 Task: Look for space in Cartago, Costa Rica from 4th June, 2023 to 15th June, 2023 for 2 adults in price range Rs.10000 to Rs.15000. Place can be entire place with 1  bedroom having 1 bed and 1 bathroom. Property type can be house, flat, guest house, hotel. Booking option can be shelf check-in. Required host language is English.
Action: Mouse moved to (525, 77)
Screenshot: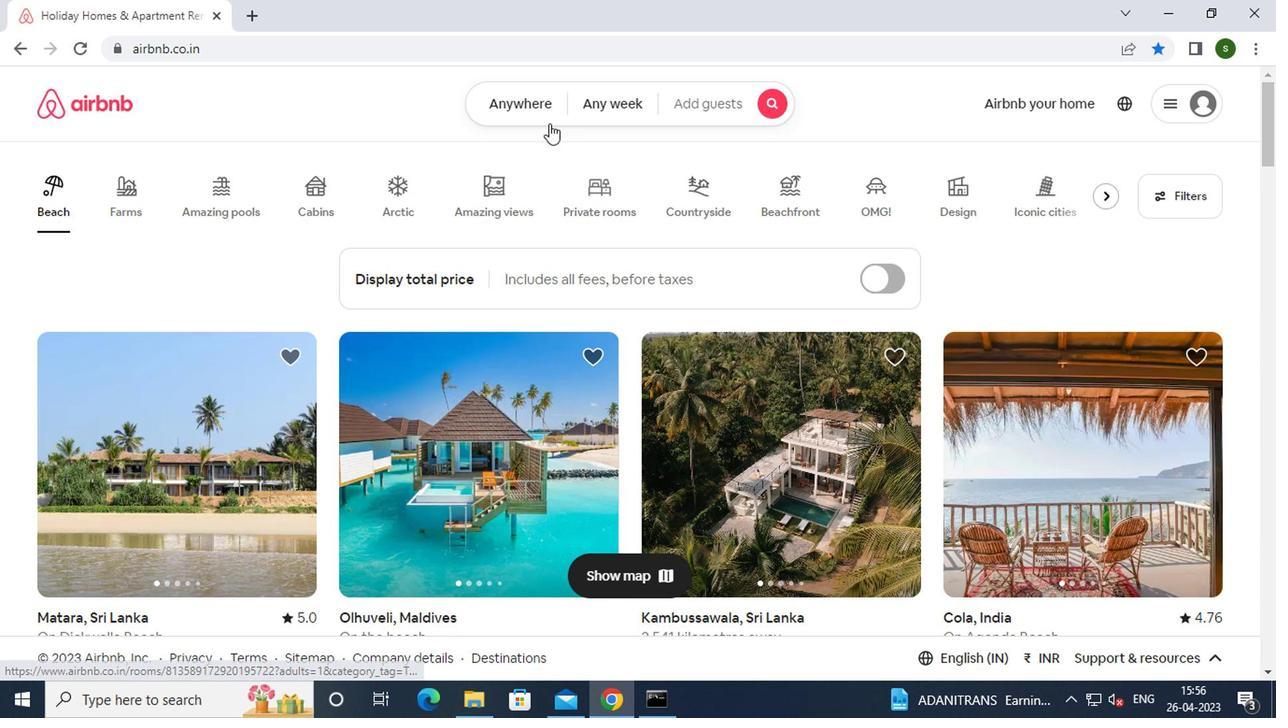 
Action: Mouse pressed left at (525, 77)
Screenshot: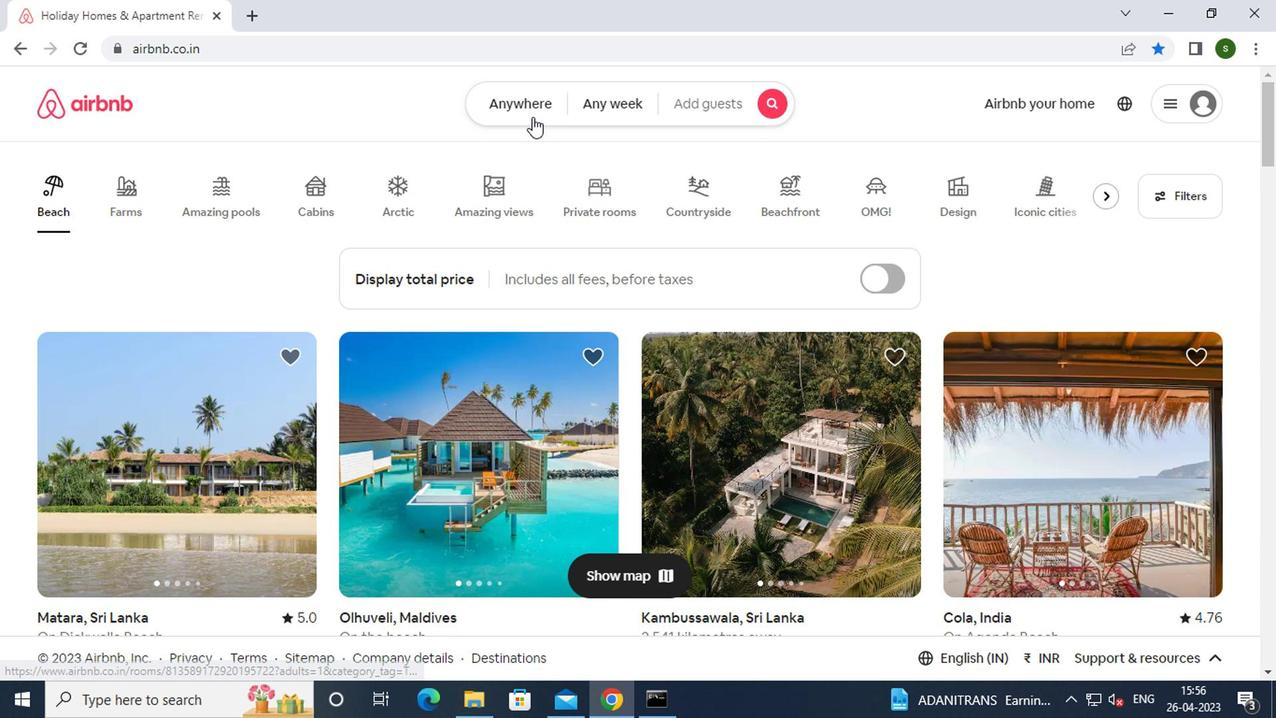 
Action: Mouse moved to (418, 140)
Screenshot: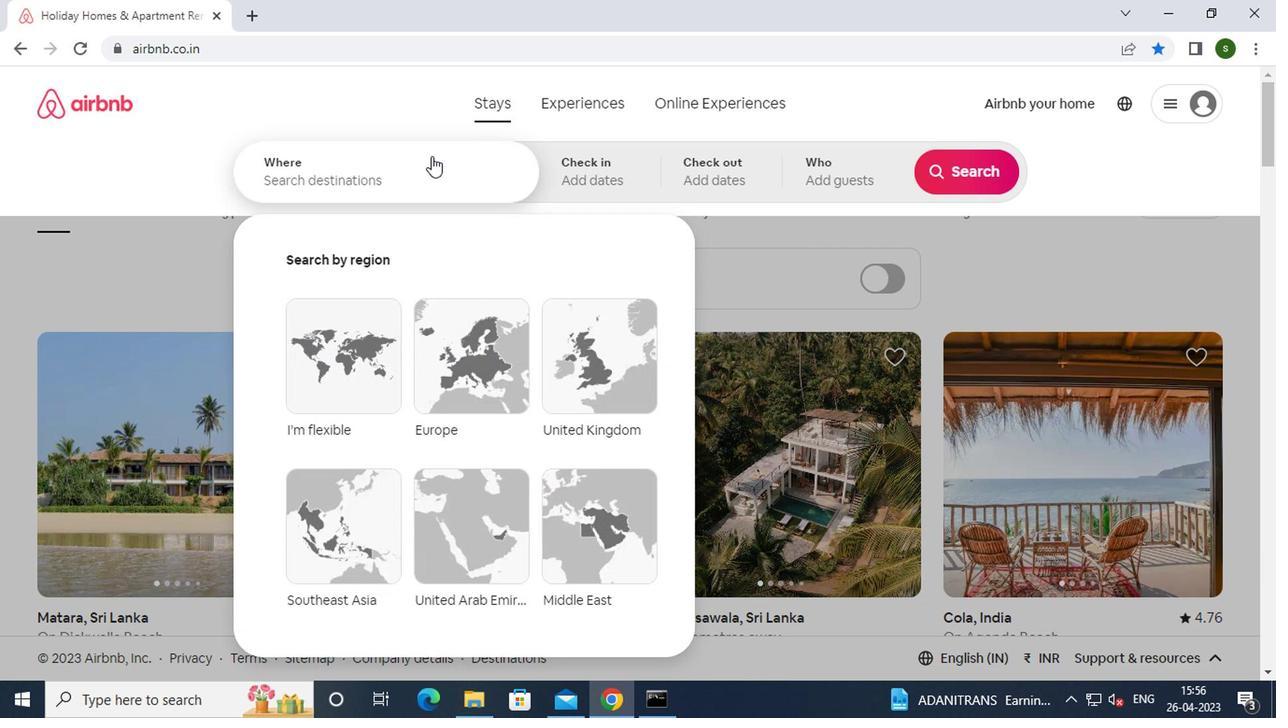 
Action: Mouse pressed left at (418, 140)
Screenshot: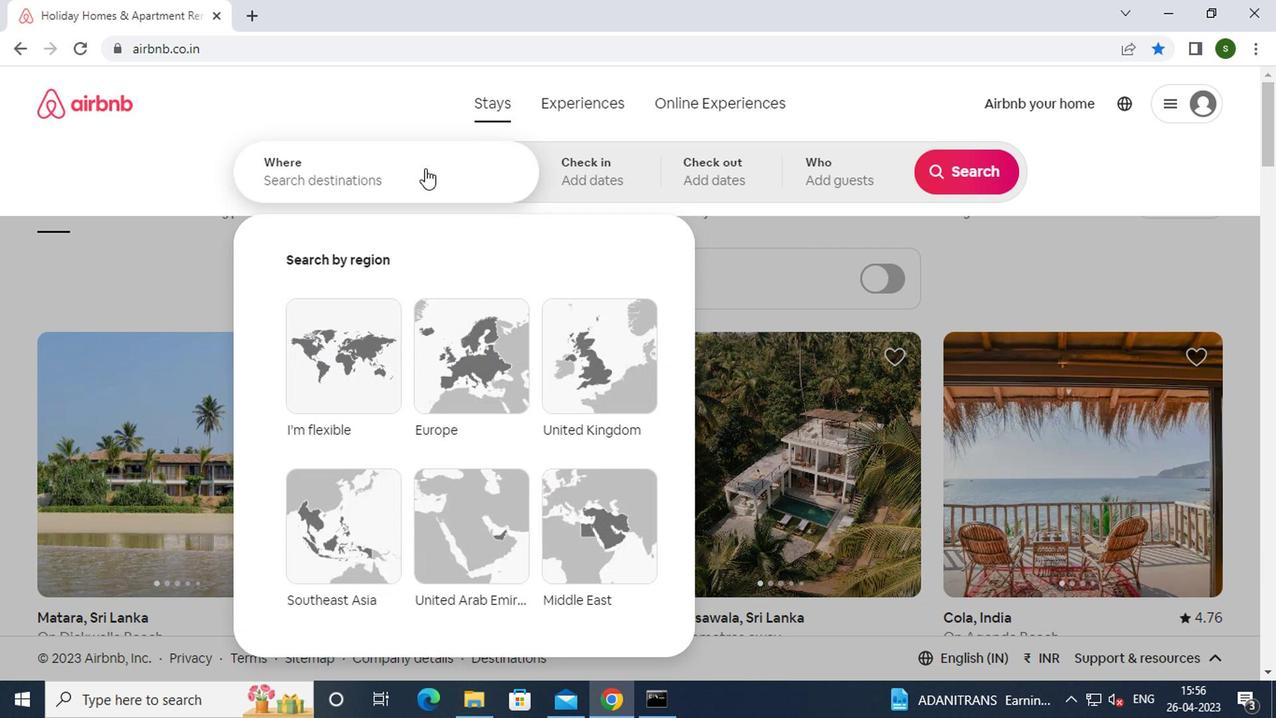 
Action: Key pressed c<Key.caps_lock>artago,<Key.space><Key.caps_lock>
Screenshot: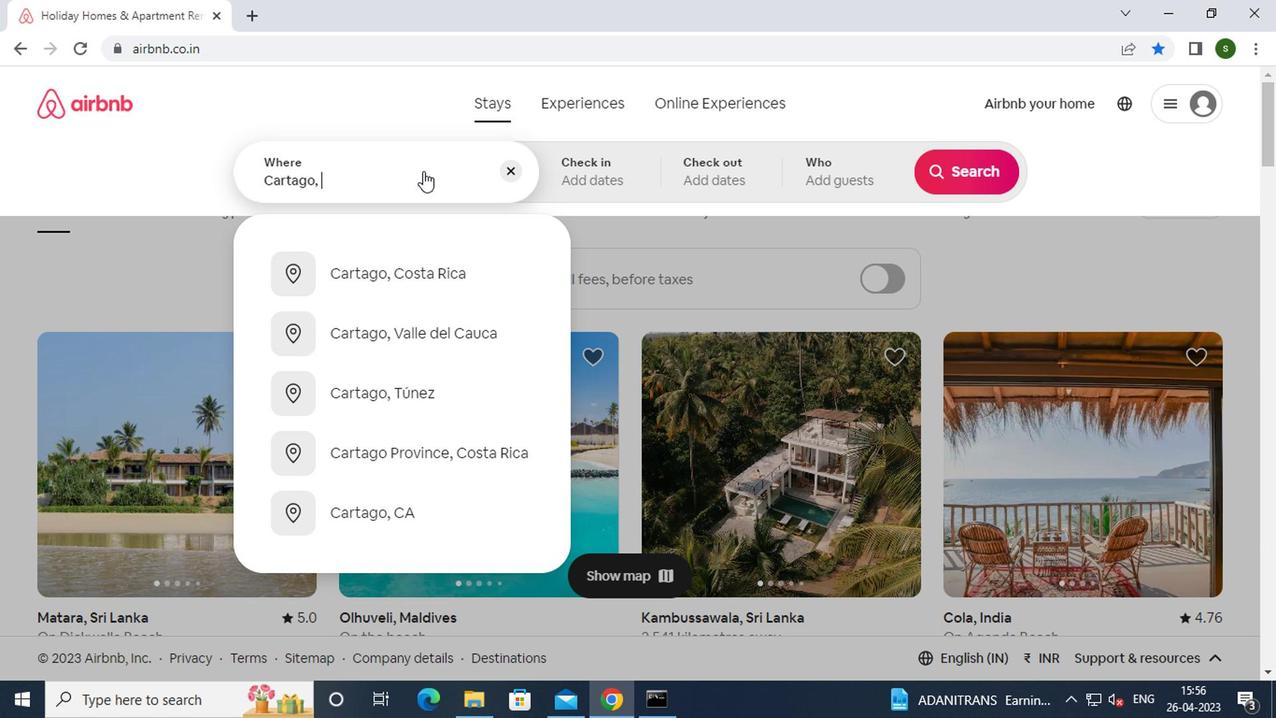 
Action: Mouse moved to (418, 248)
Screenshot: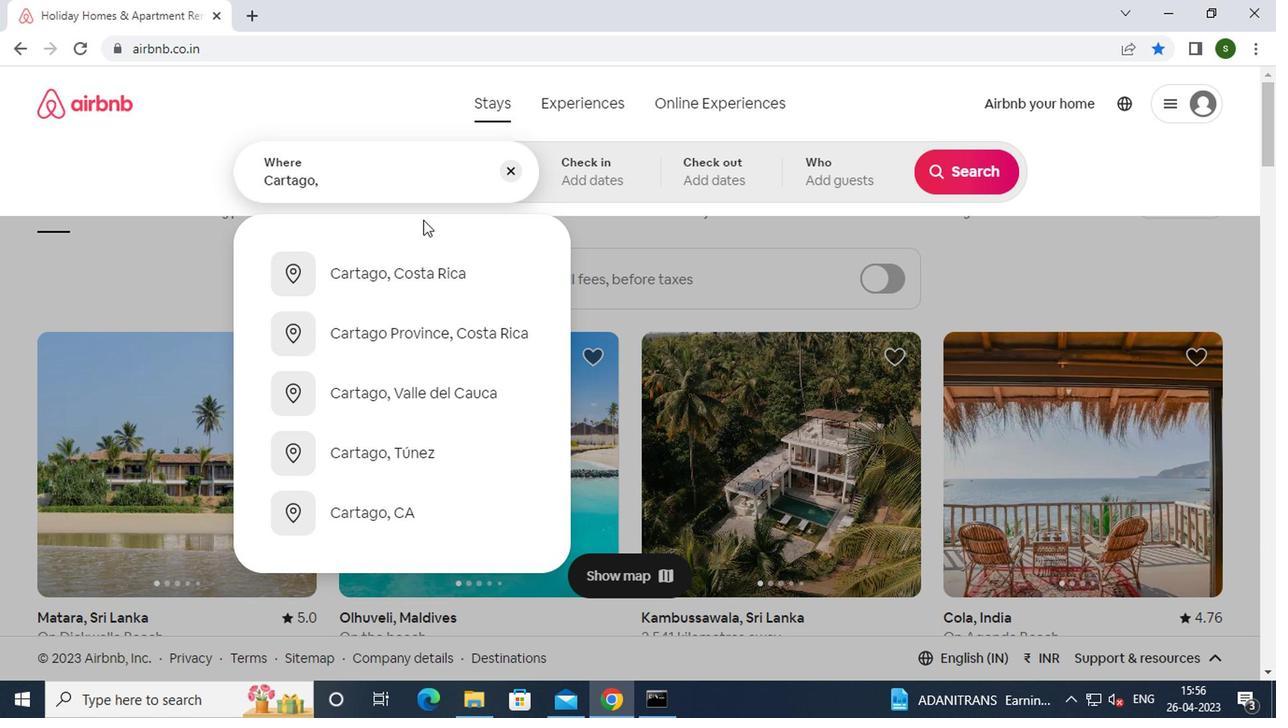 
Action: Mouse pressed left at (418, 248)
Screenshot: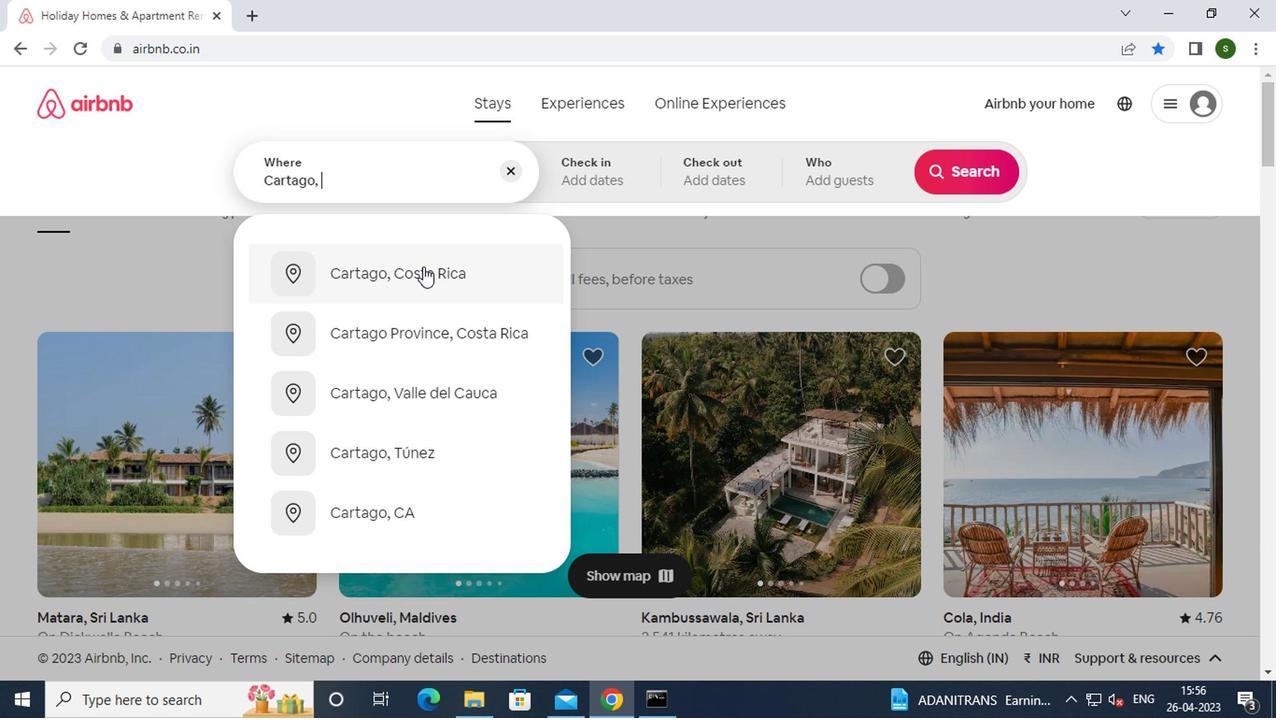 
Action: Mouse moved to (947, 306)
Screenshot: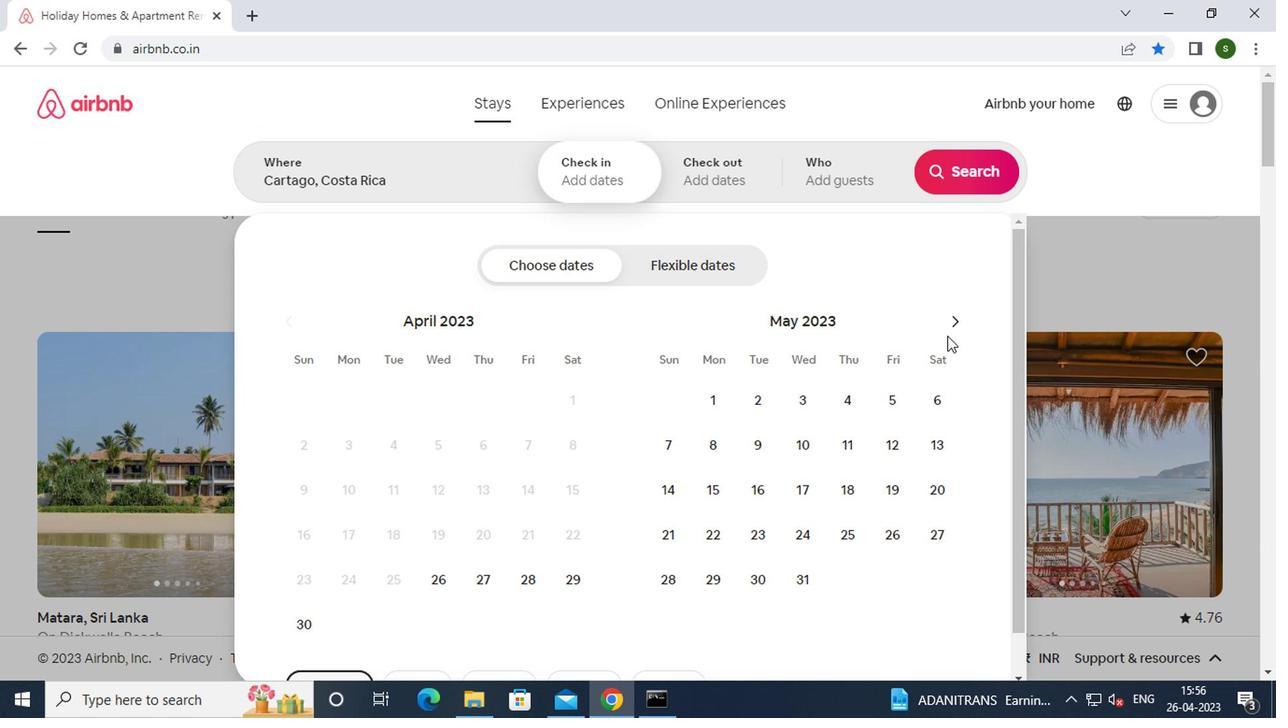 
Action: Mouse pressed left at (947, 306)
Screenshot: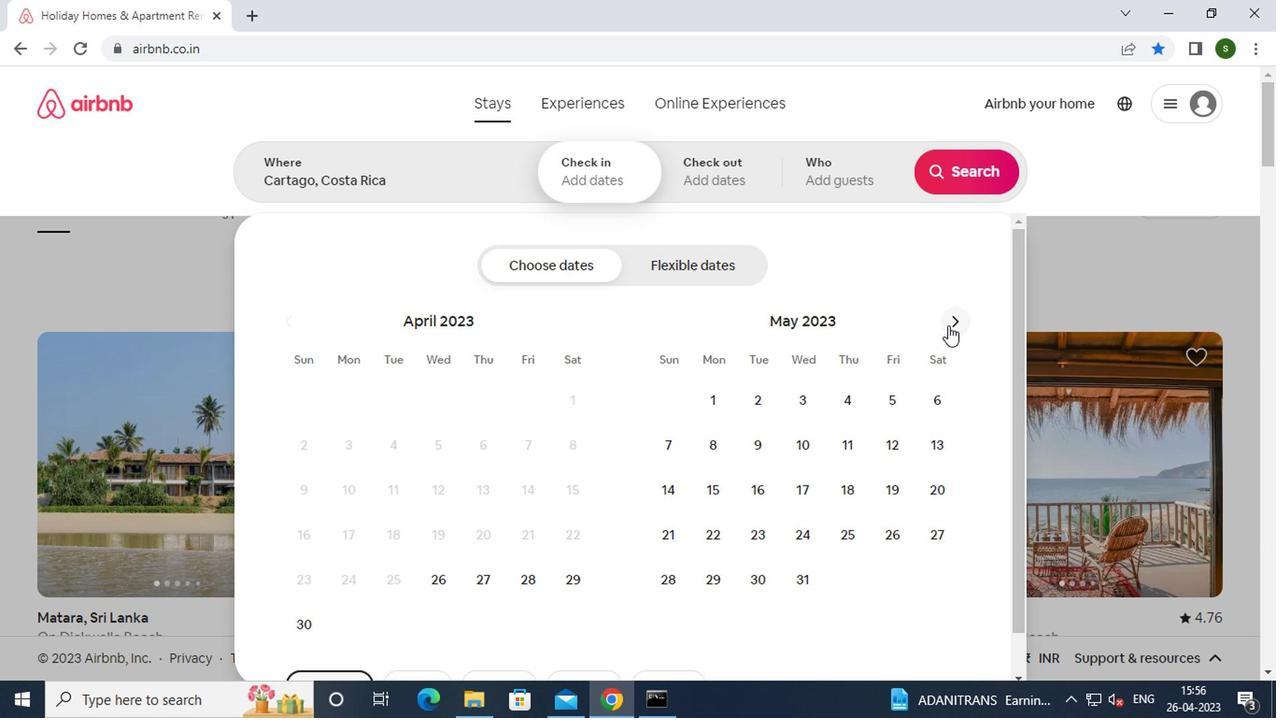 
Action: Mouse moved to (663, 435)
Screenshot: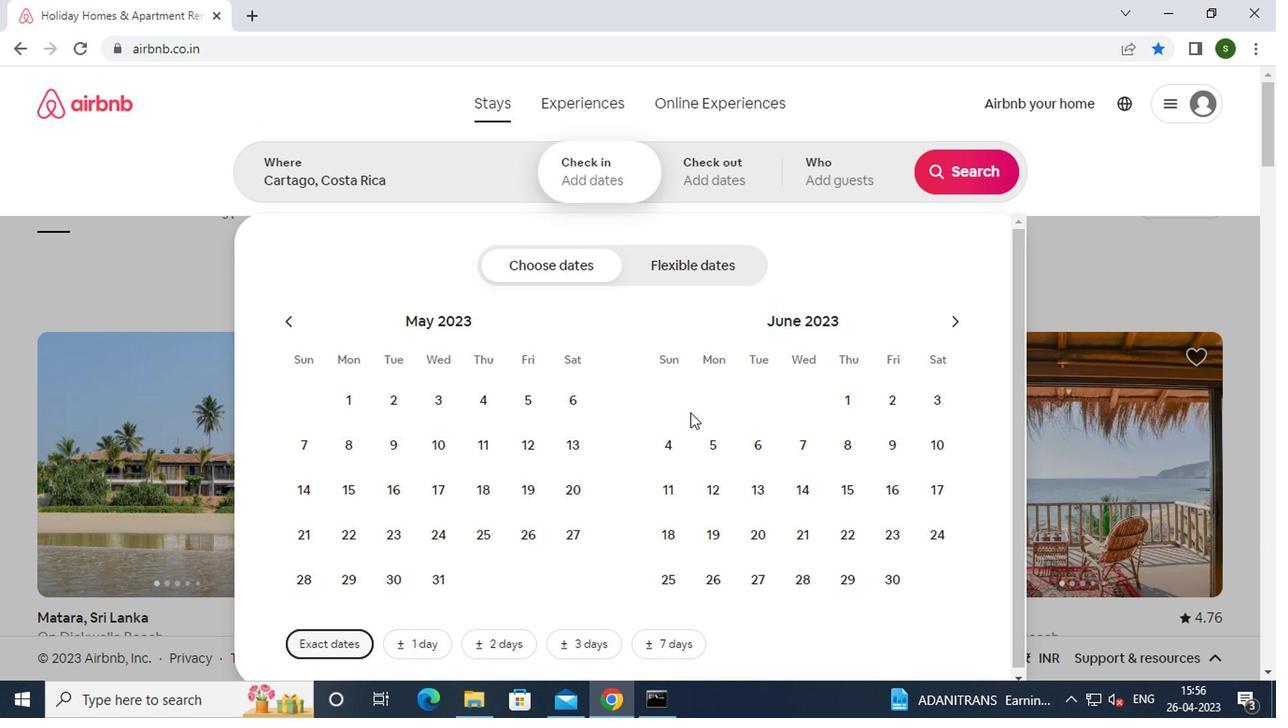 
Action: Mouse pressed left at (663, 435)
Screenshot: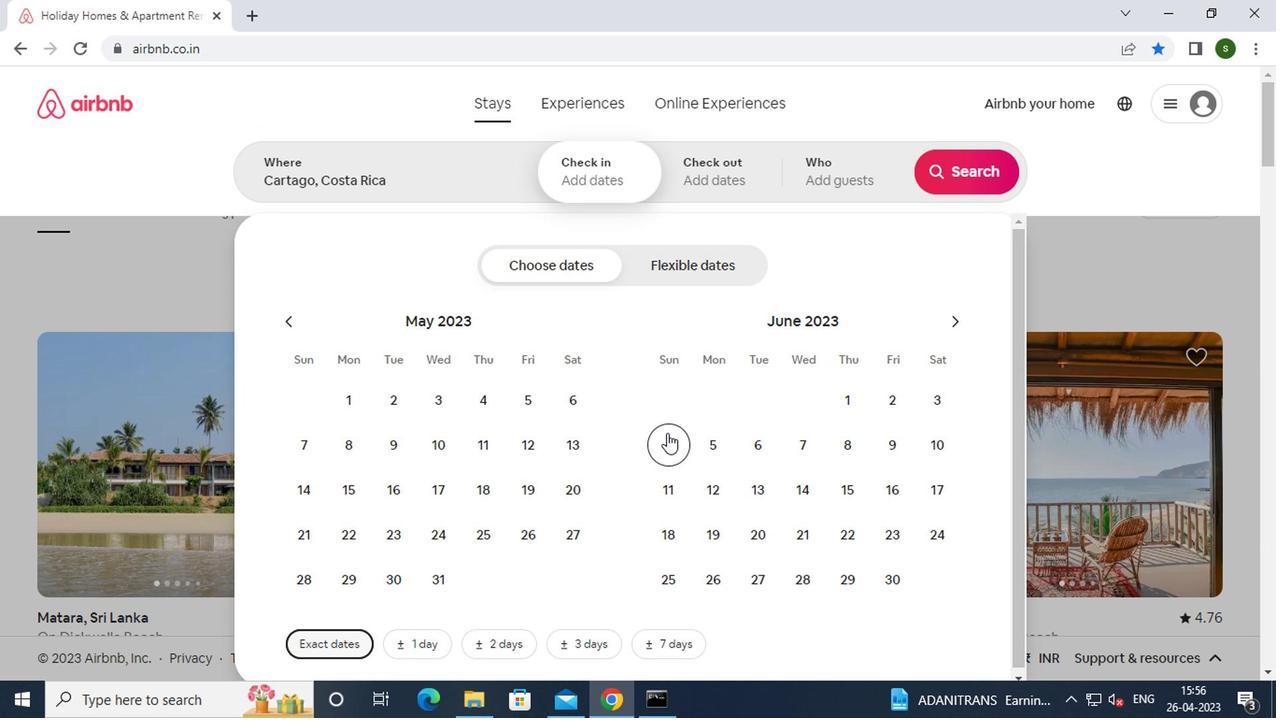 
Action: Mouse moved to (847, 491)
Screenshot: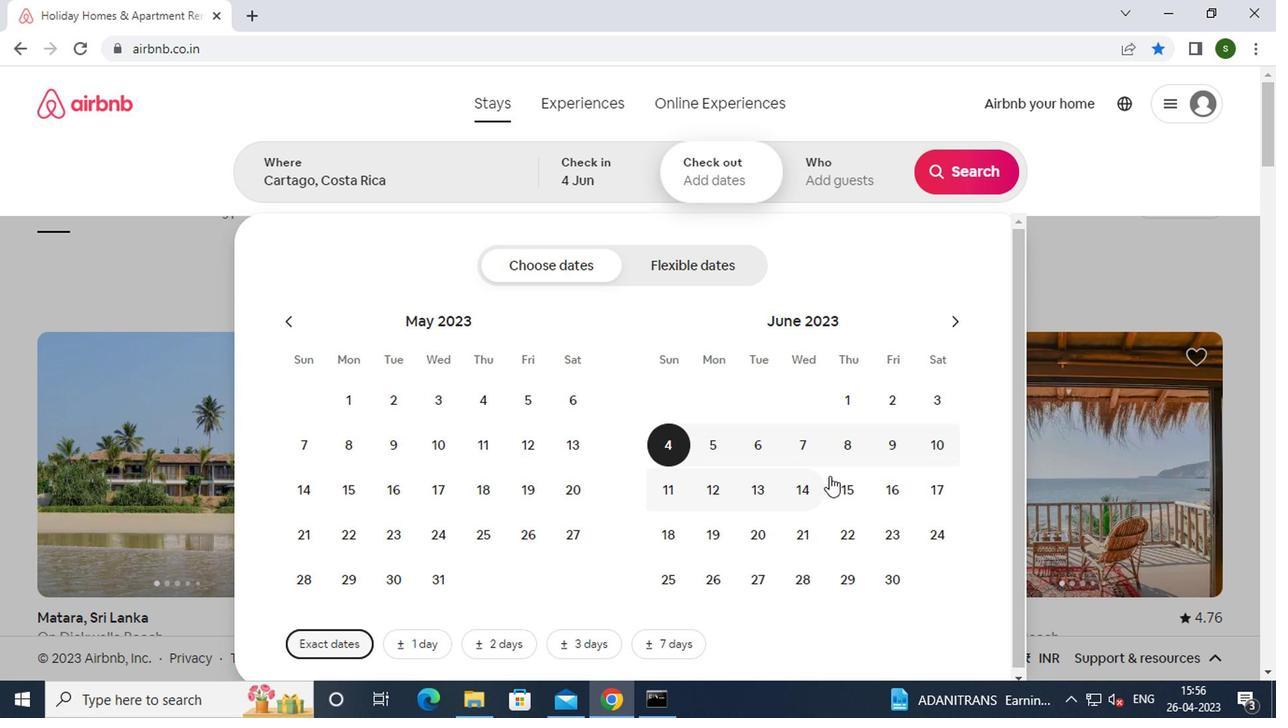 
Action: Mouse pressed left at (847, 491)
Screenshot: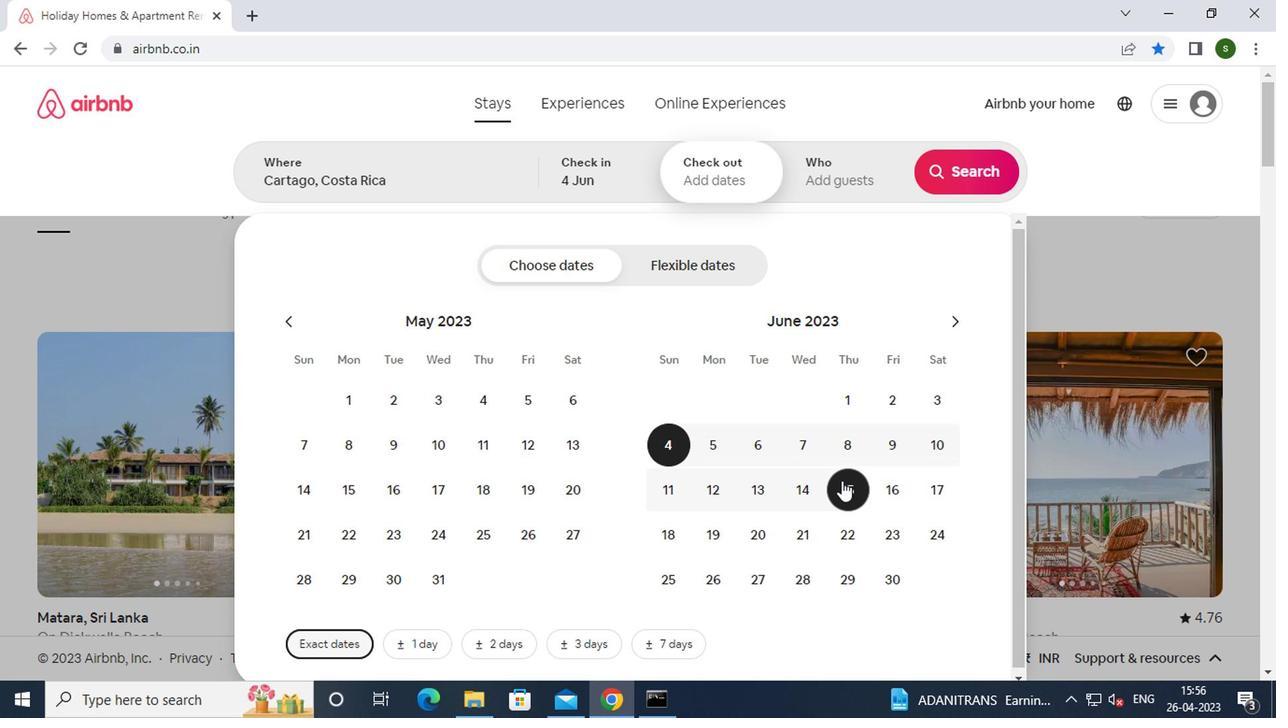
Action: Mouse moved to (849, 146)
Screenshot: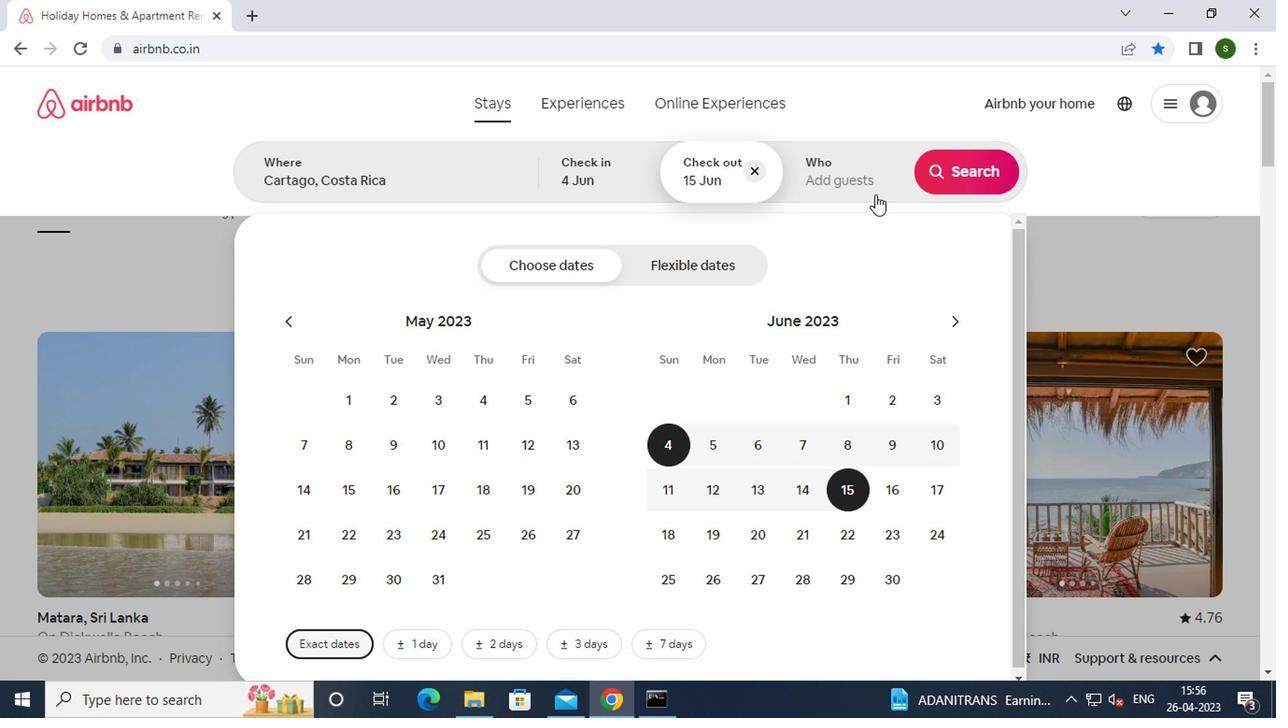 
Action: Mouse pressed left at (849, 146)
Screenshot: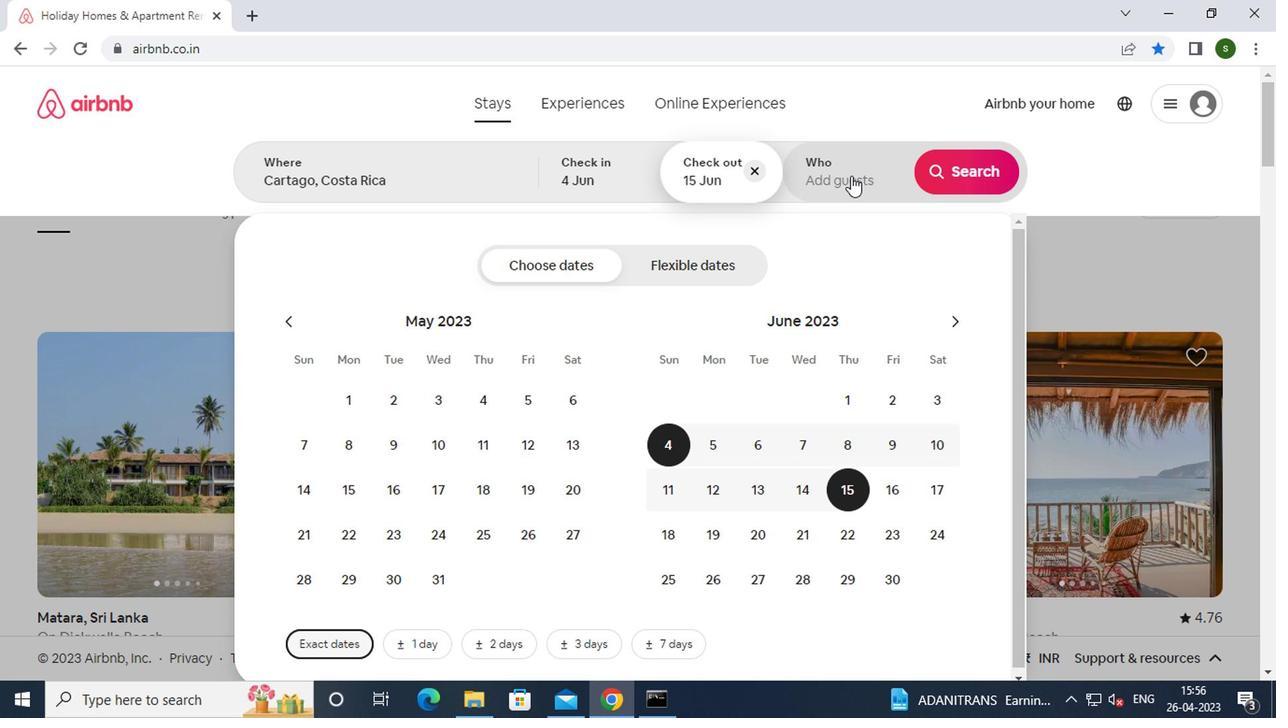
Action: Mouse moved to (967, 255)
Screenshot: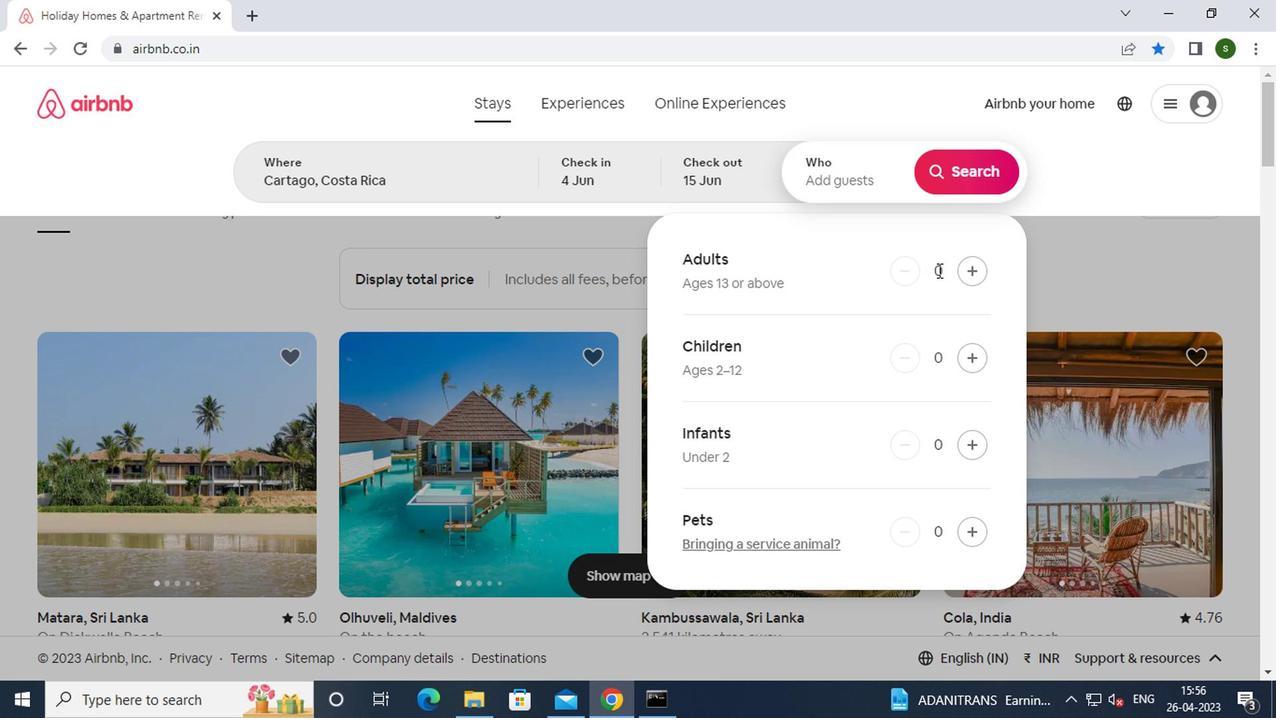 
Action: Mouse pressed left at (967, 255)
Screenshot: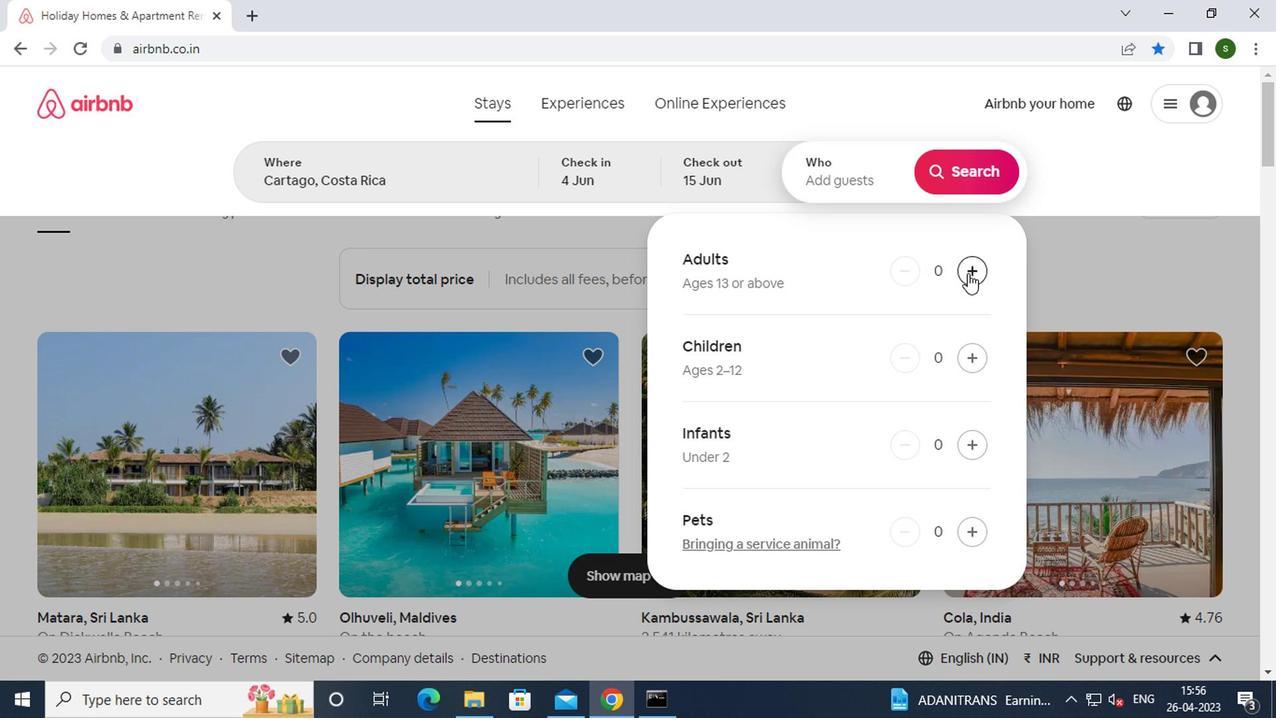 
Action: Mouse pressed left at (967, 255)
Screenshot: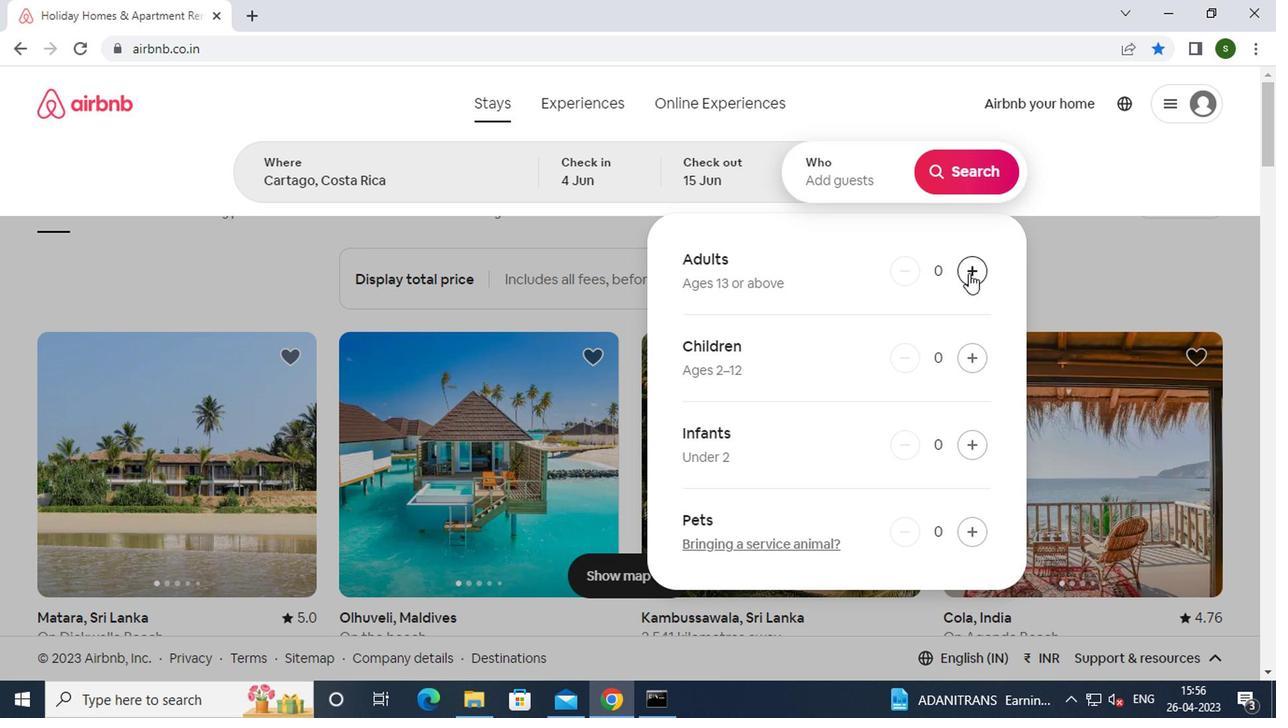 
Action: Mouse moved to (970, 145)
Screenshot: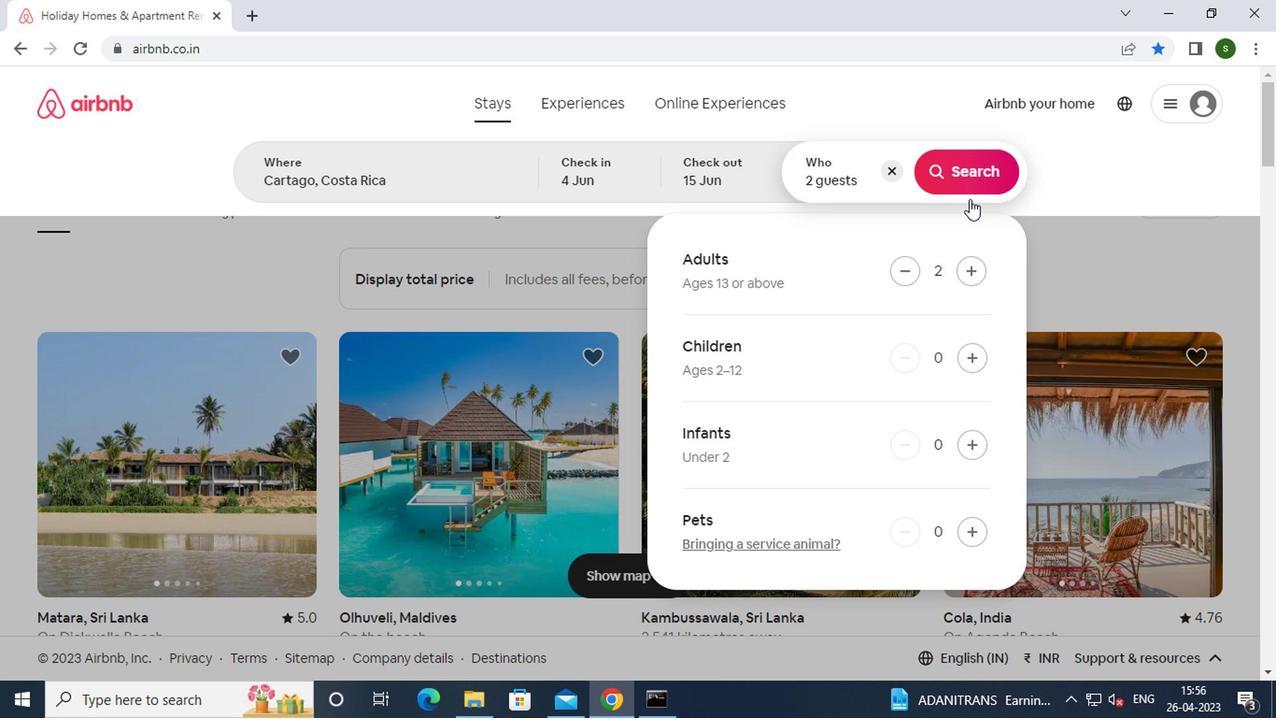 
Action: Mouse pressed left at (970, 145)
Screenshot: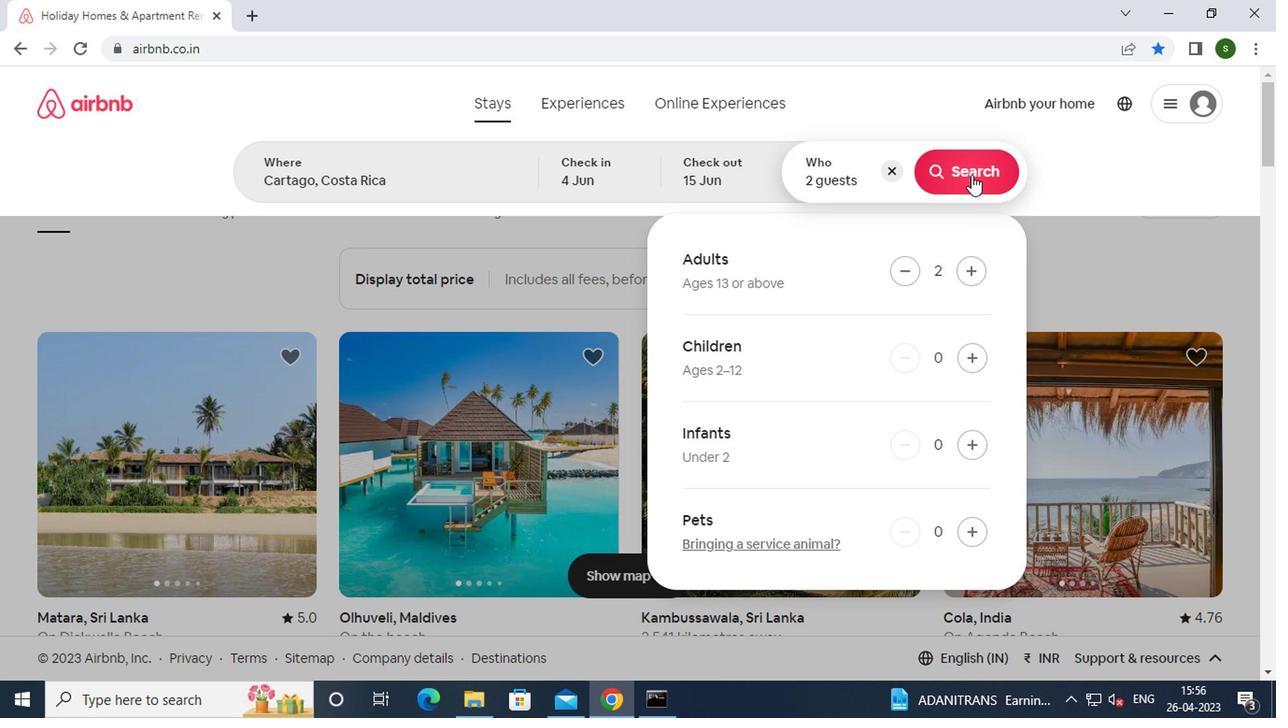 
Action: Mouse moved to (1205, 154)
Screenshot: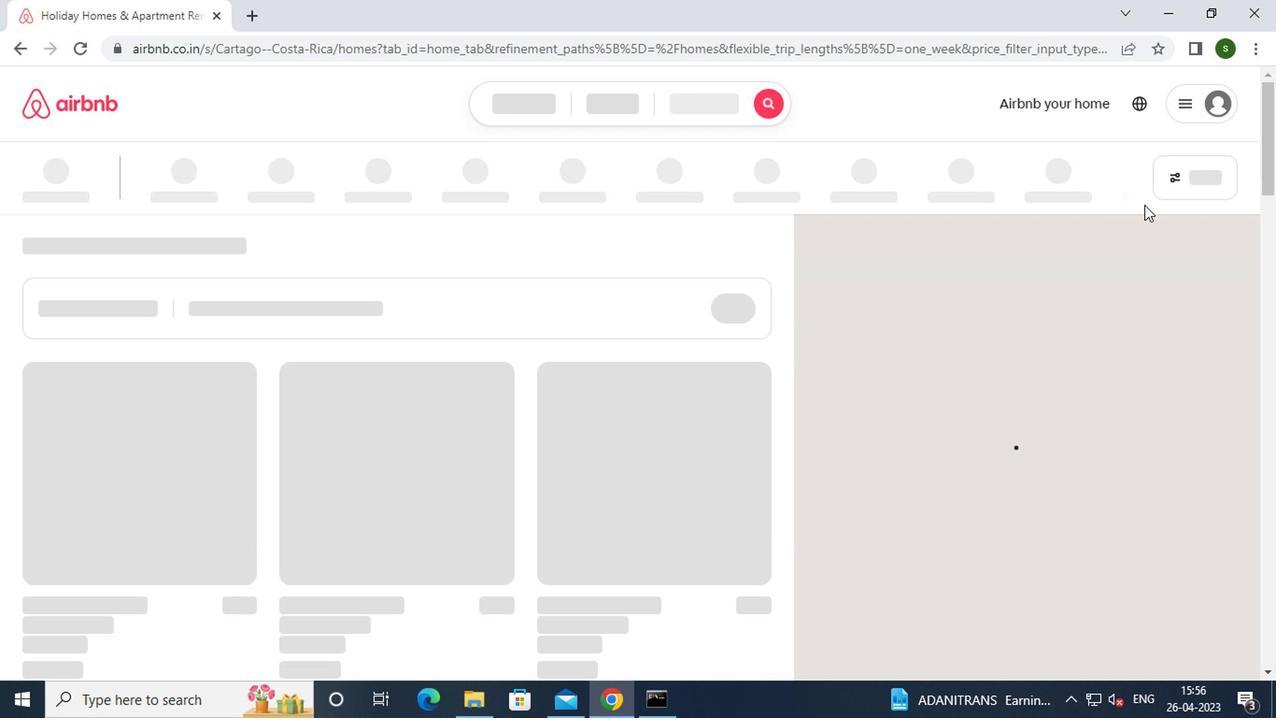 
Action: Mouse pressed left at (1205, 154)
Screenshot: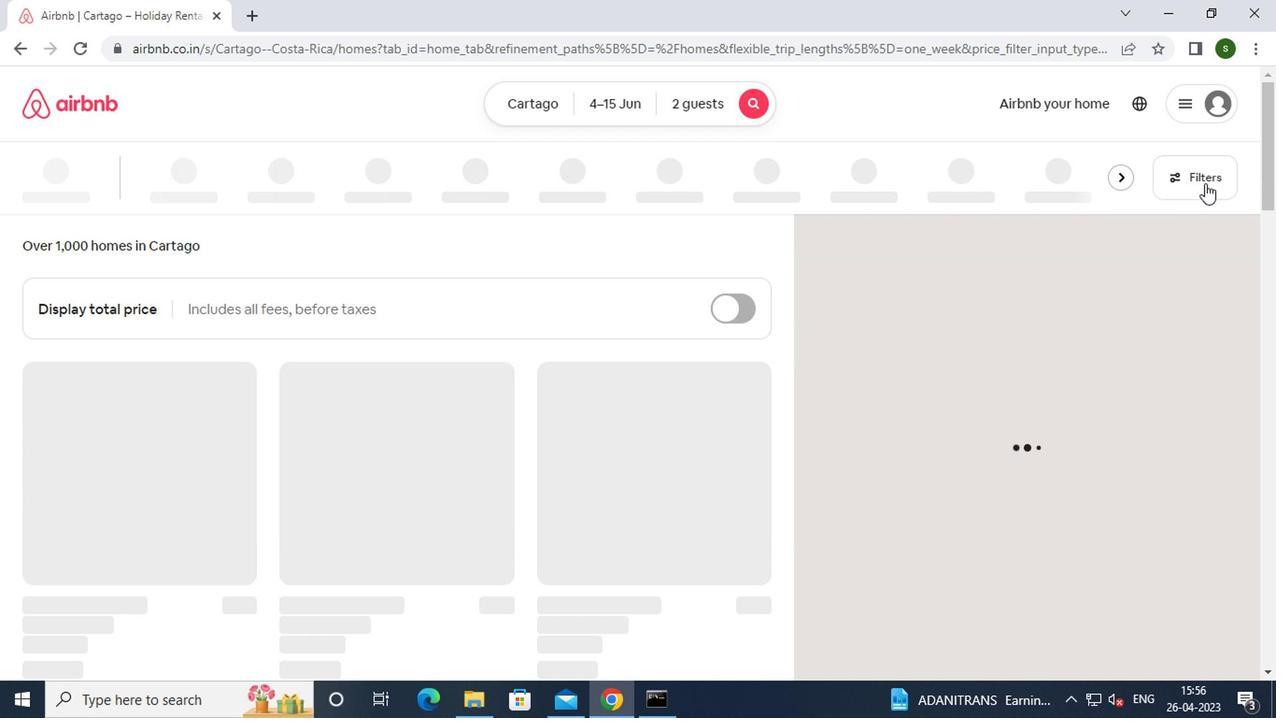 
Action: Mouse moved to (458, 418)
Screenshot: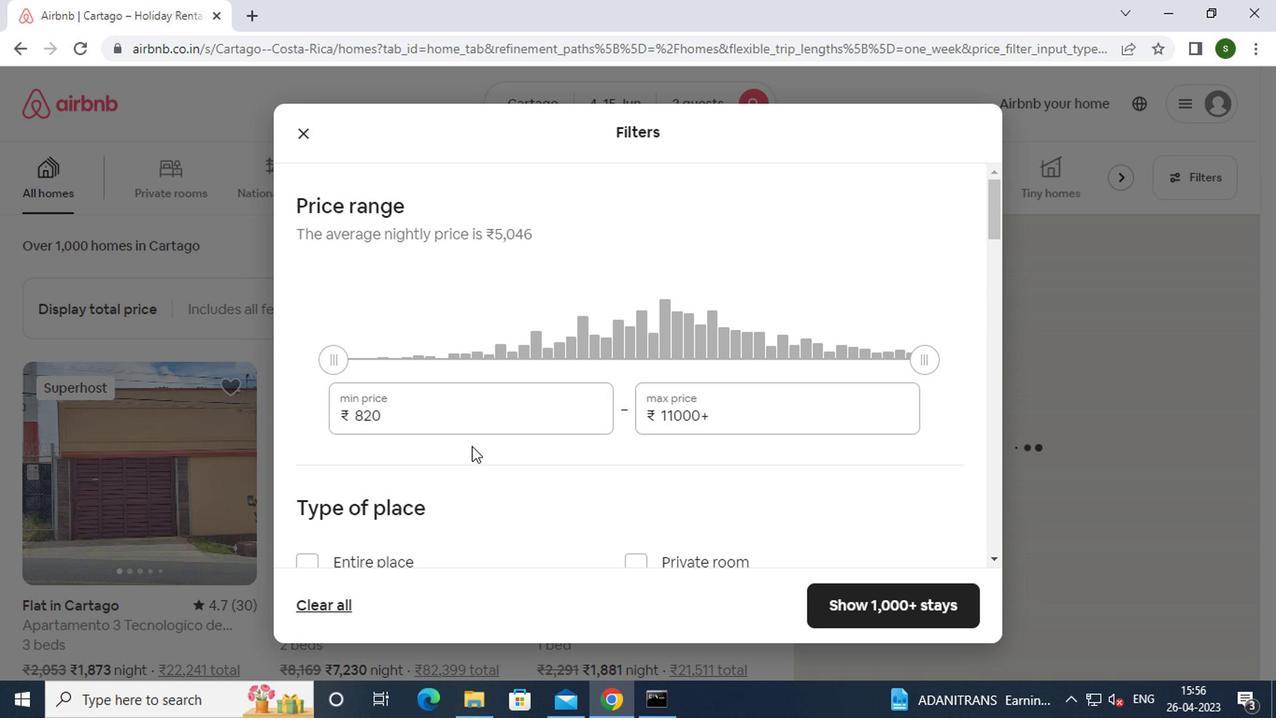 
Action: Mouse pressed left at (458, 418)
Screenshot: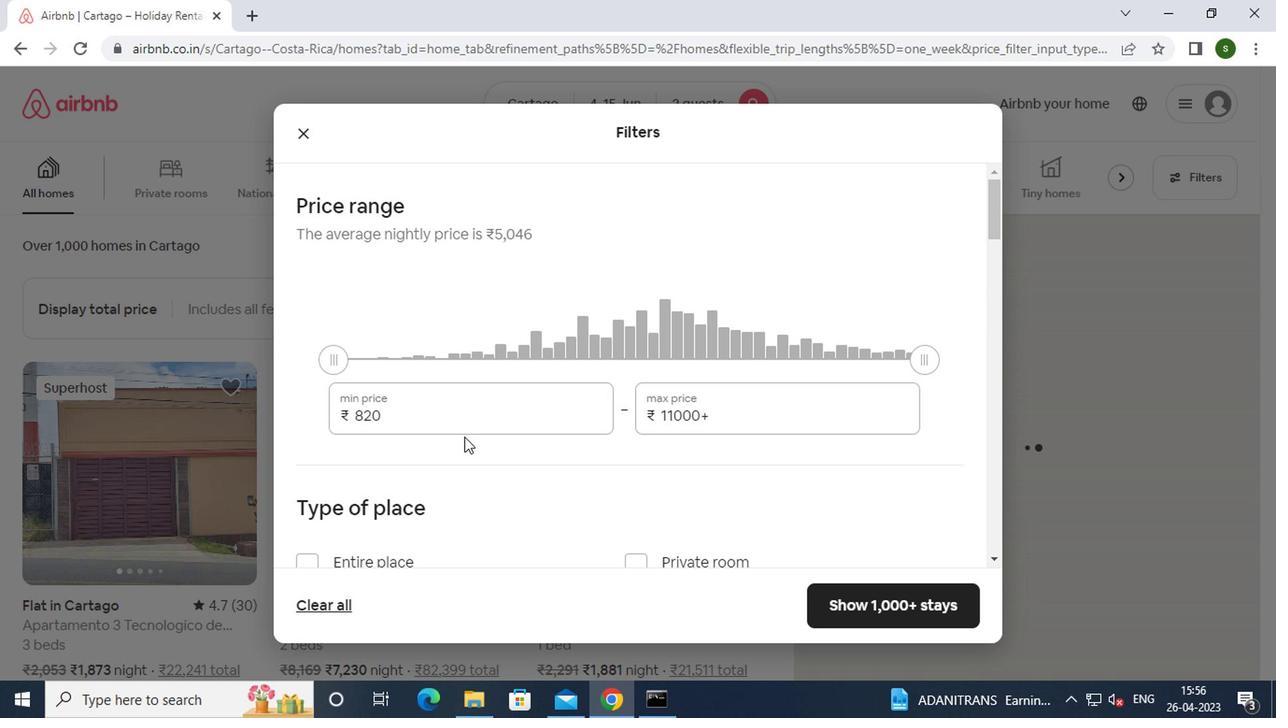
Action: Key pressed <Key.backspace><Key.backspace><Key.backspace>10000
Screenshot: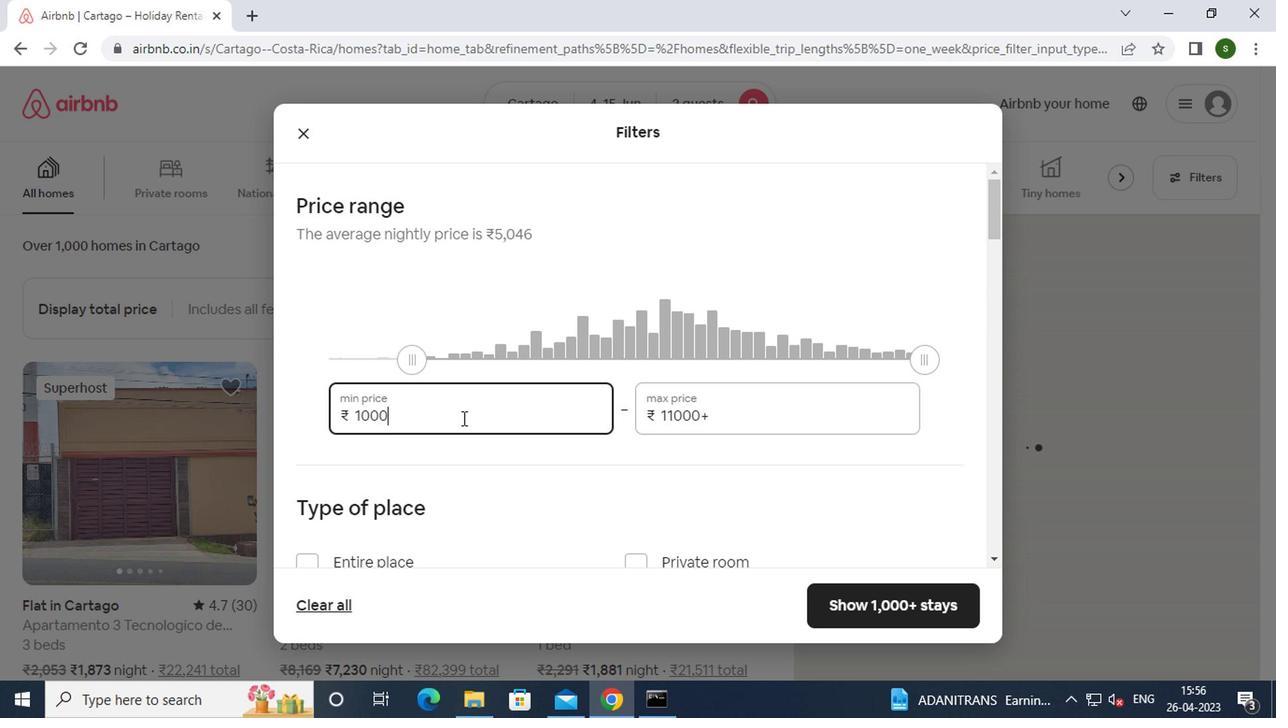 
Action: Mouse moved to (751, 415)
Screenshot: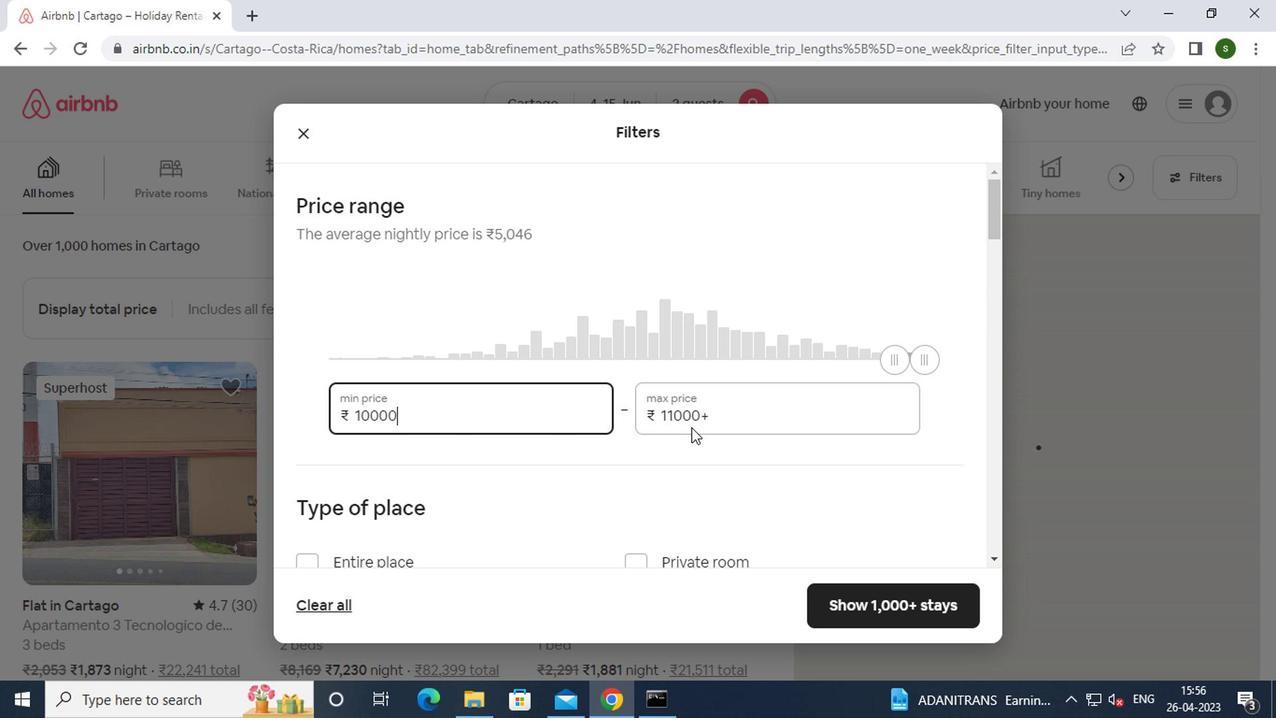 
Action: Mouse pressed left at (751, 415)
Screenshot: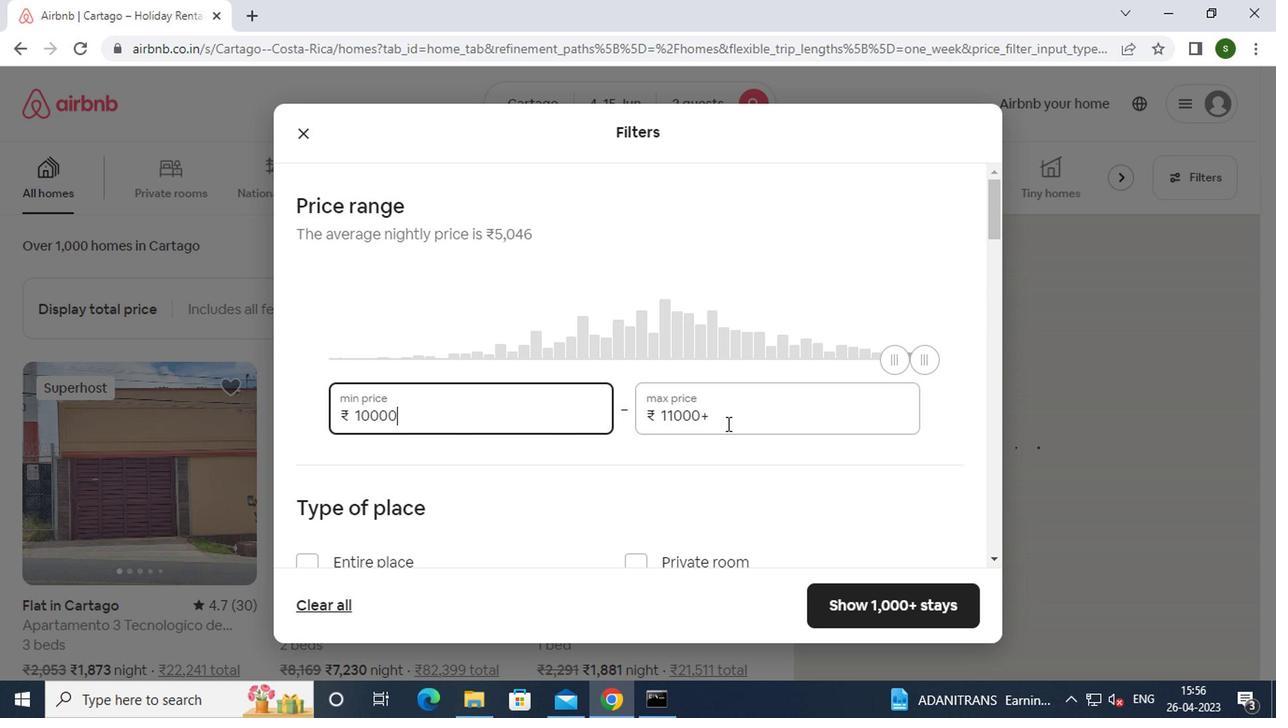 
Action: Key pressed <Key.backspace><Key.backspace><Key.backspace><Key.backspace><Key.backspace><Key.backspace><Key.backspace><Key.backspace><Key.backspace><Key.backspace><Key.backspace><Key.backspace>15000
Screenshot: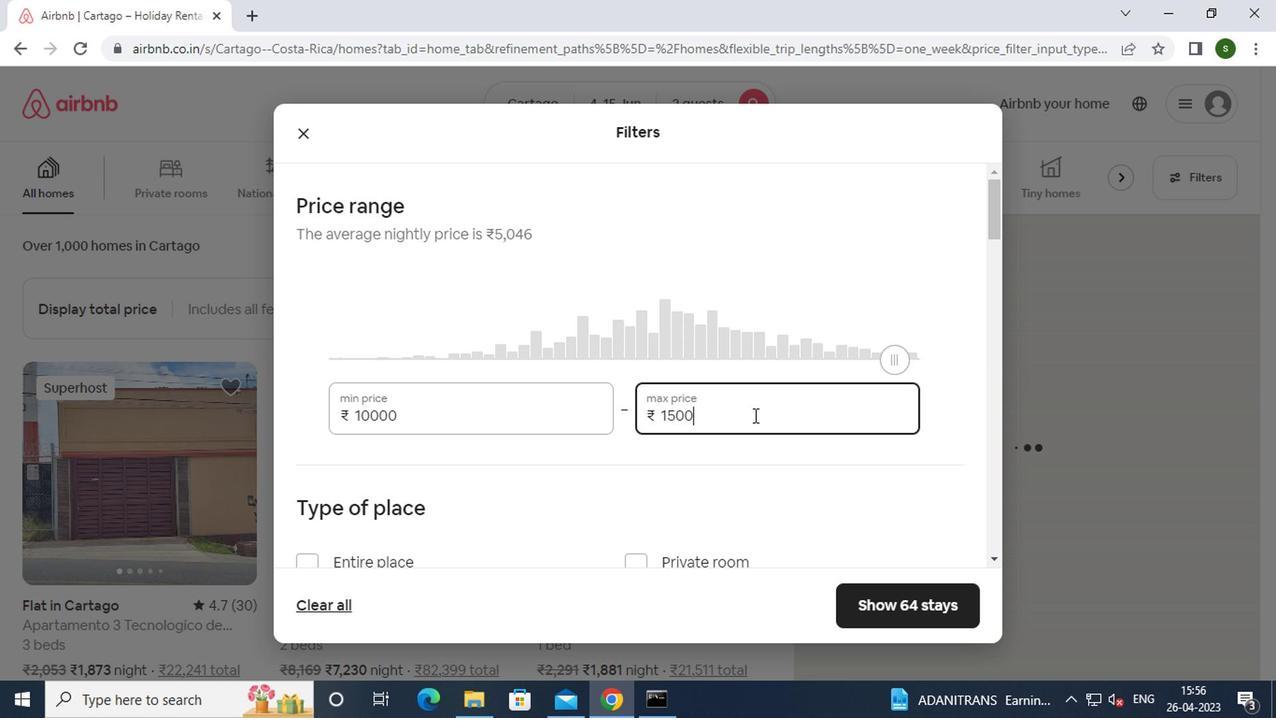 
Action: Mouse moved to (352, 531)
Screenshot: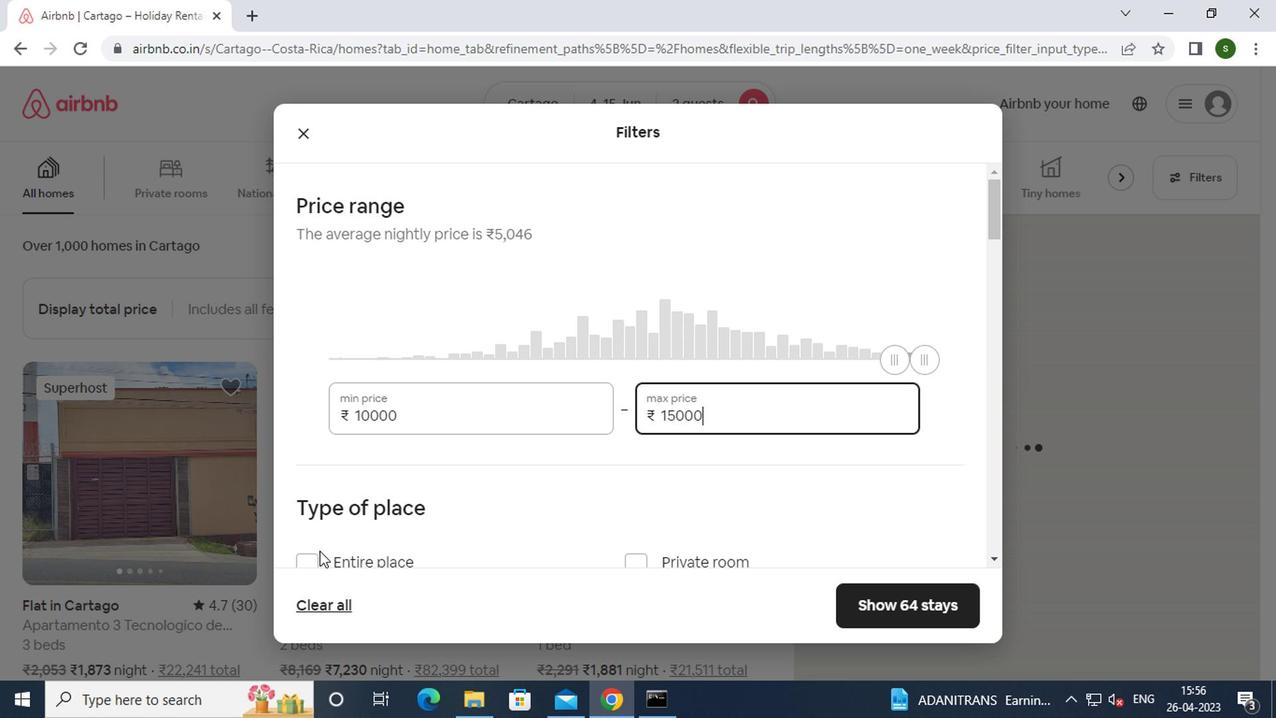 
Action: Mouse scrolled (352, 530) with delta (0, 0)
Screenshot: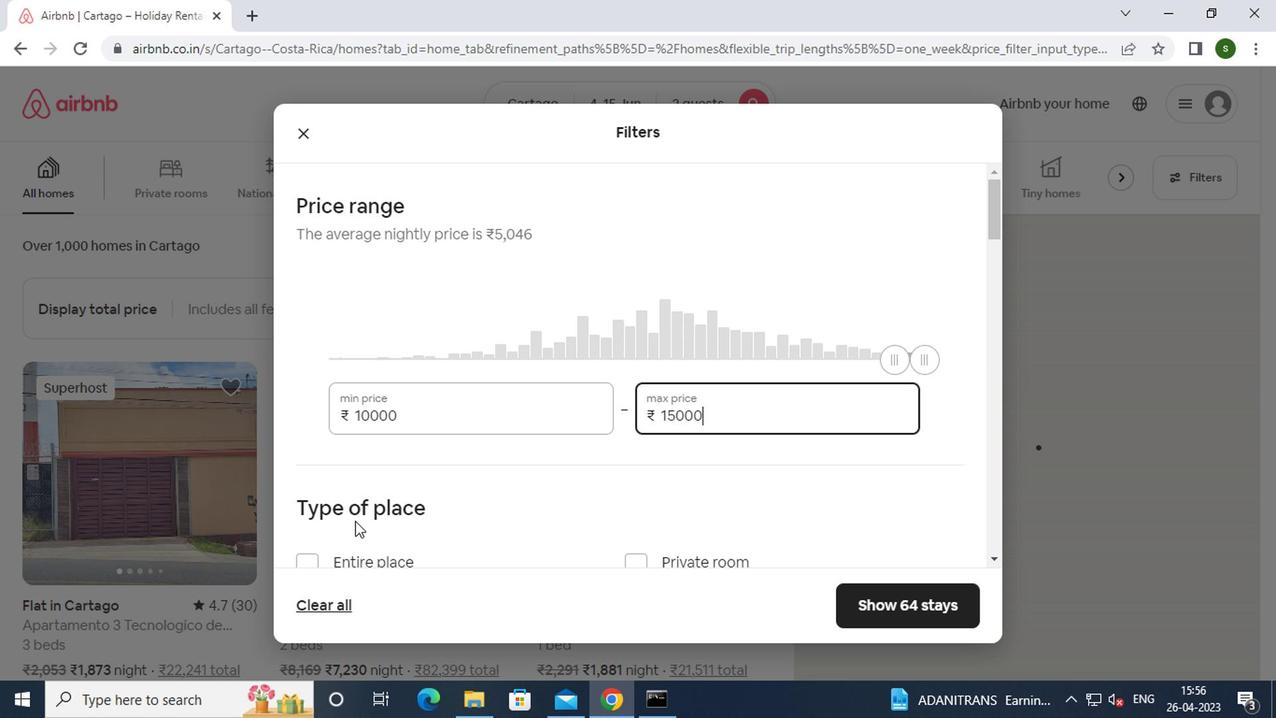 
Action: Mouse scrolled (352, 530) with delta (0, 0)
Screenshot: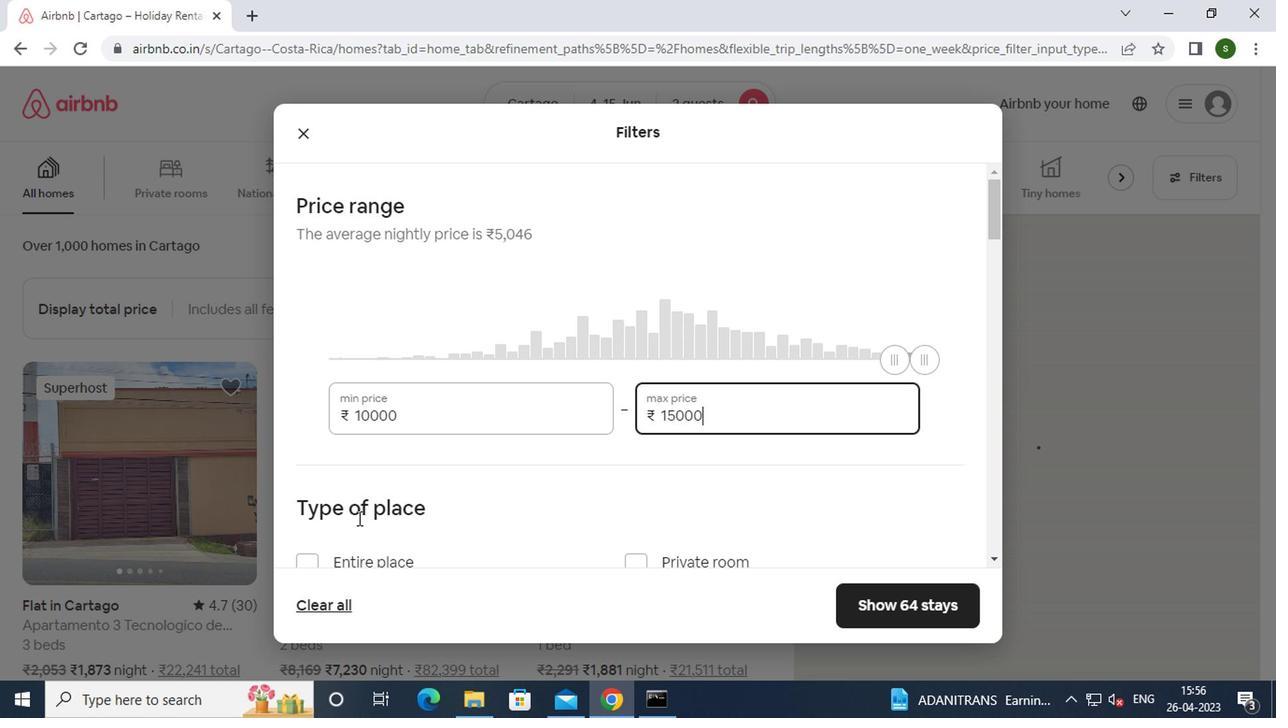 
Action: Mouse moved to (301, 371)
Screenshot: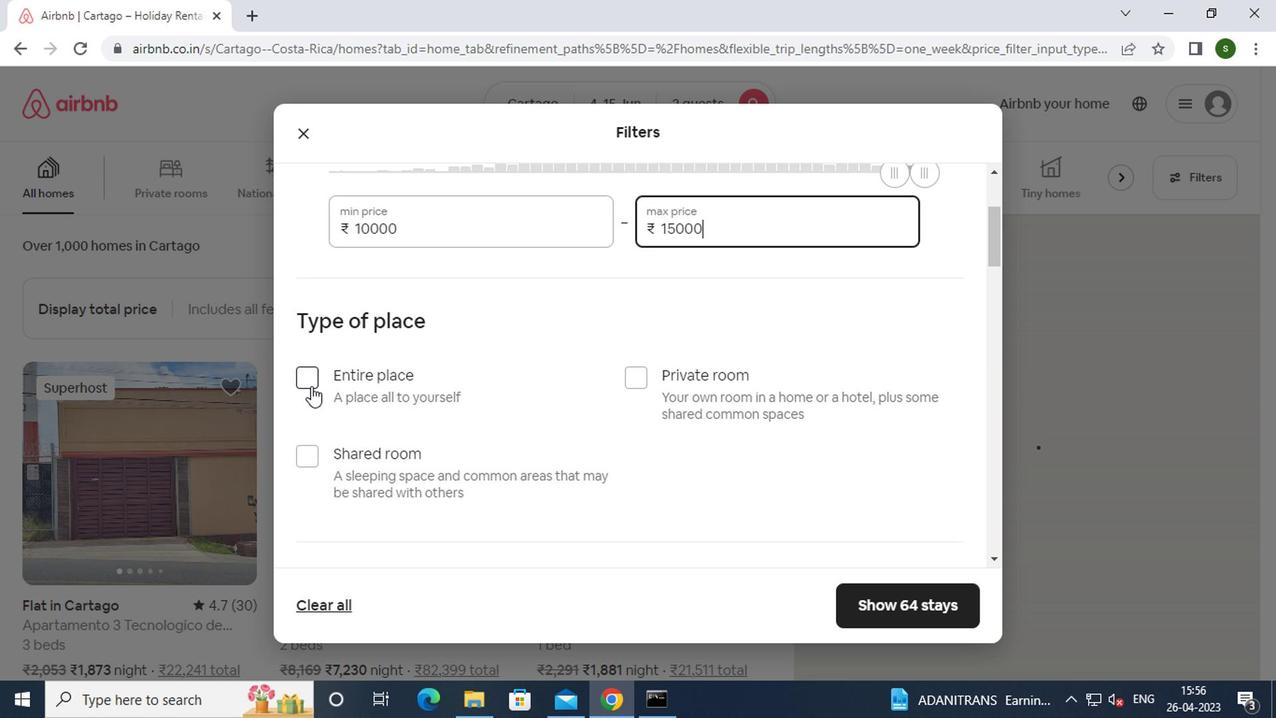 
Action: Mouse pressed left at (301, 371)
Screenshot: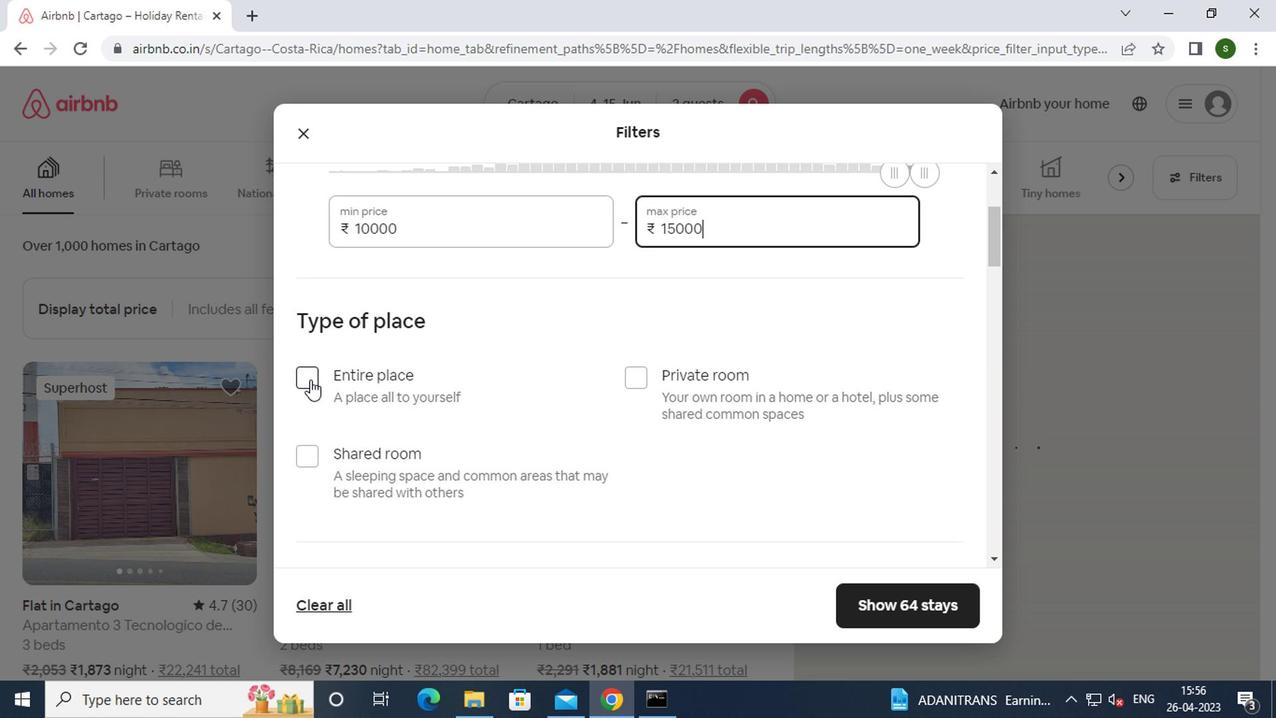 
Action: Mouse moved to (501, 420)
Screenshot: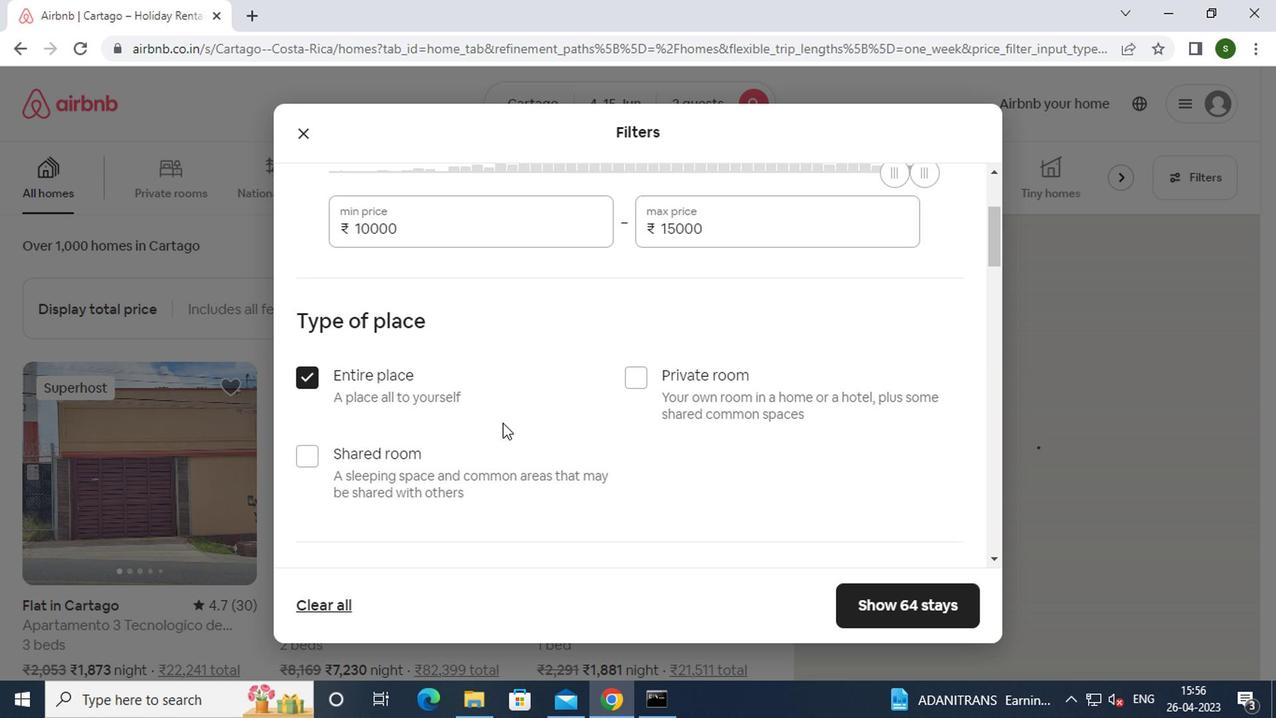 
Action: Mouse scrolled (501, 420) with delta (0, 0)
Screenshot: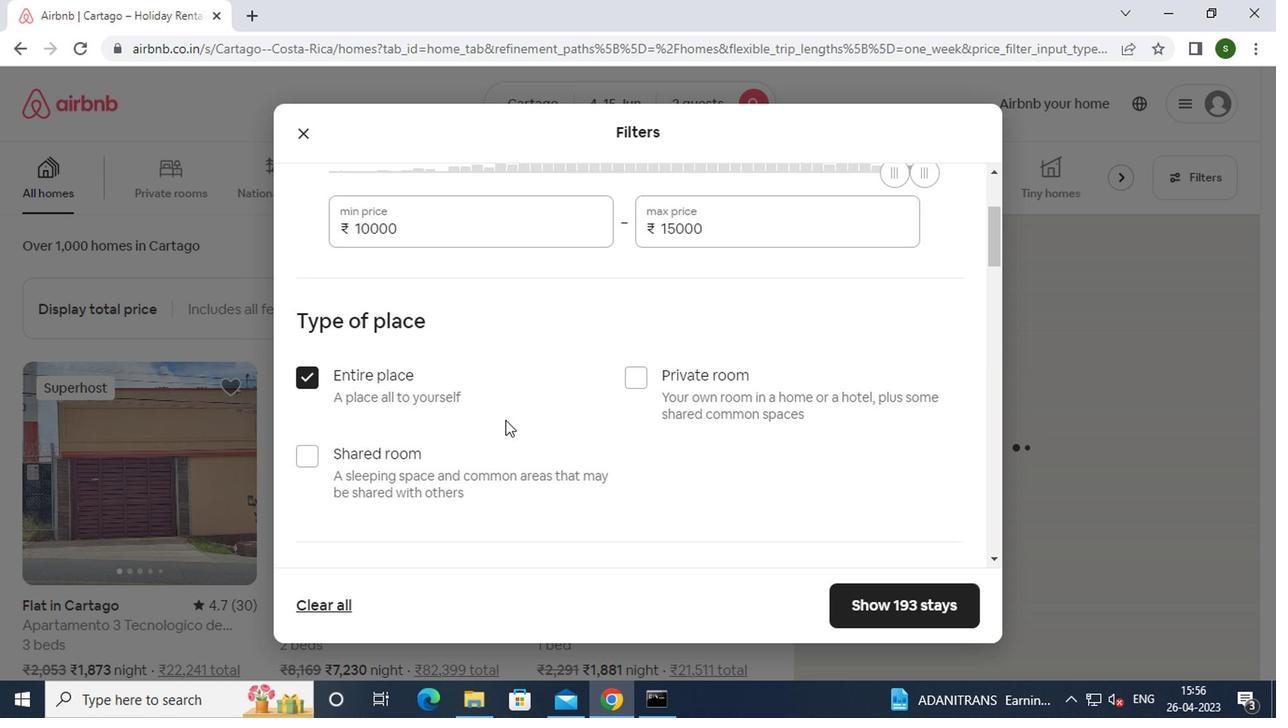 
Action: Mouse scrolled (501, 420) with delta (0, 0)
Screenshot: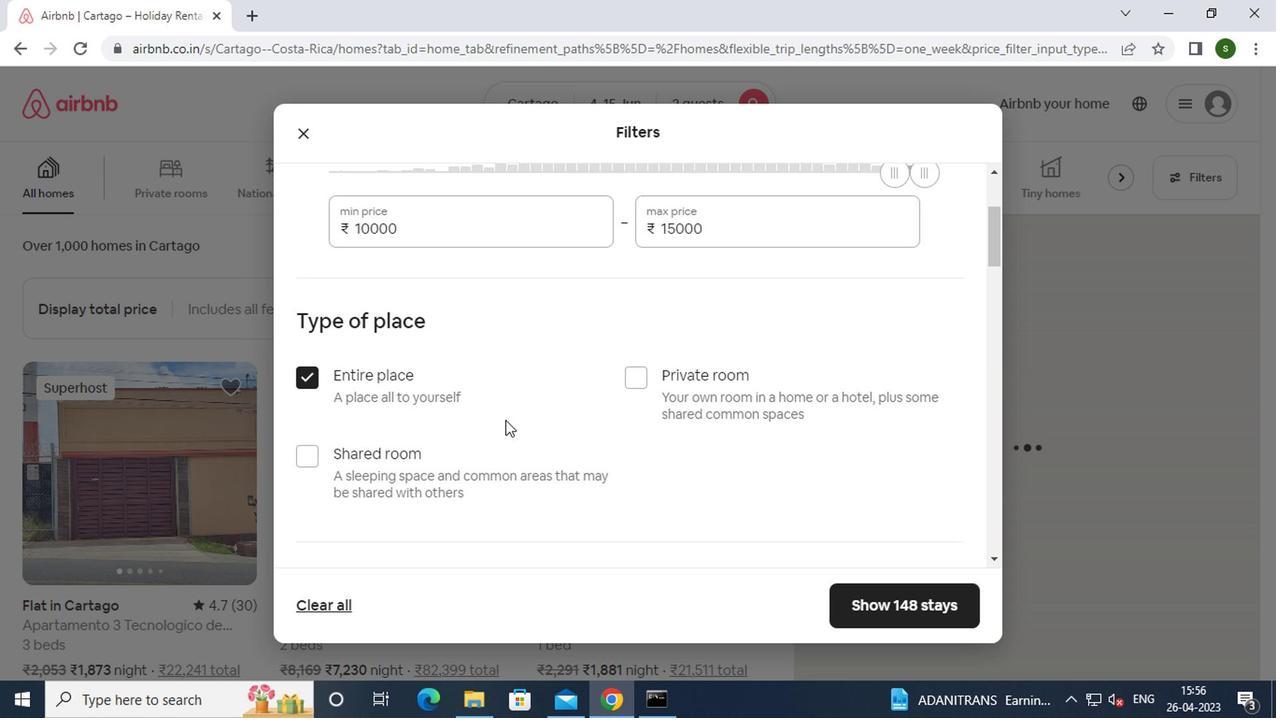 
Action: Mouse scrolled (501, 420) with delta (0, 0)
Screenshot: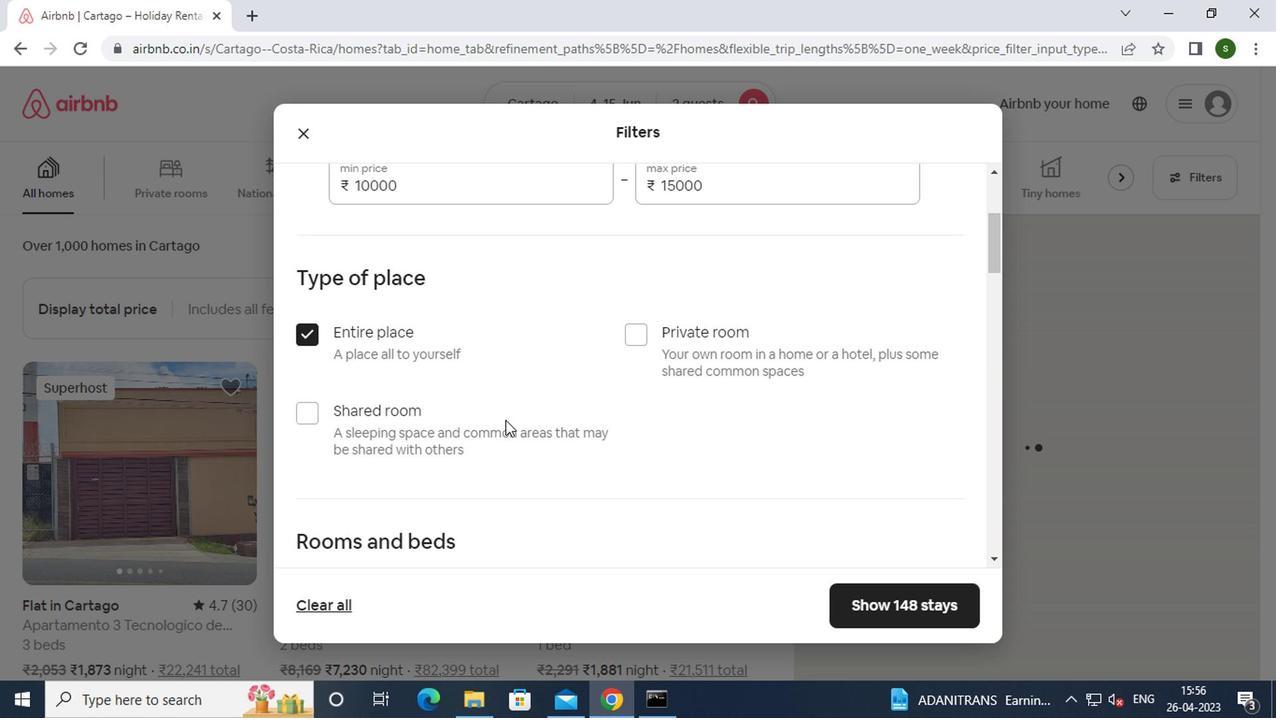 
Action: Mouse scrolled (501, 420) with delta (0, 0)
Screenshot: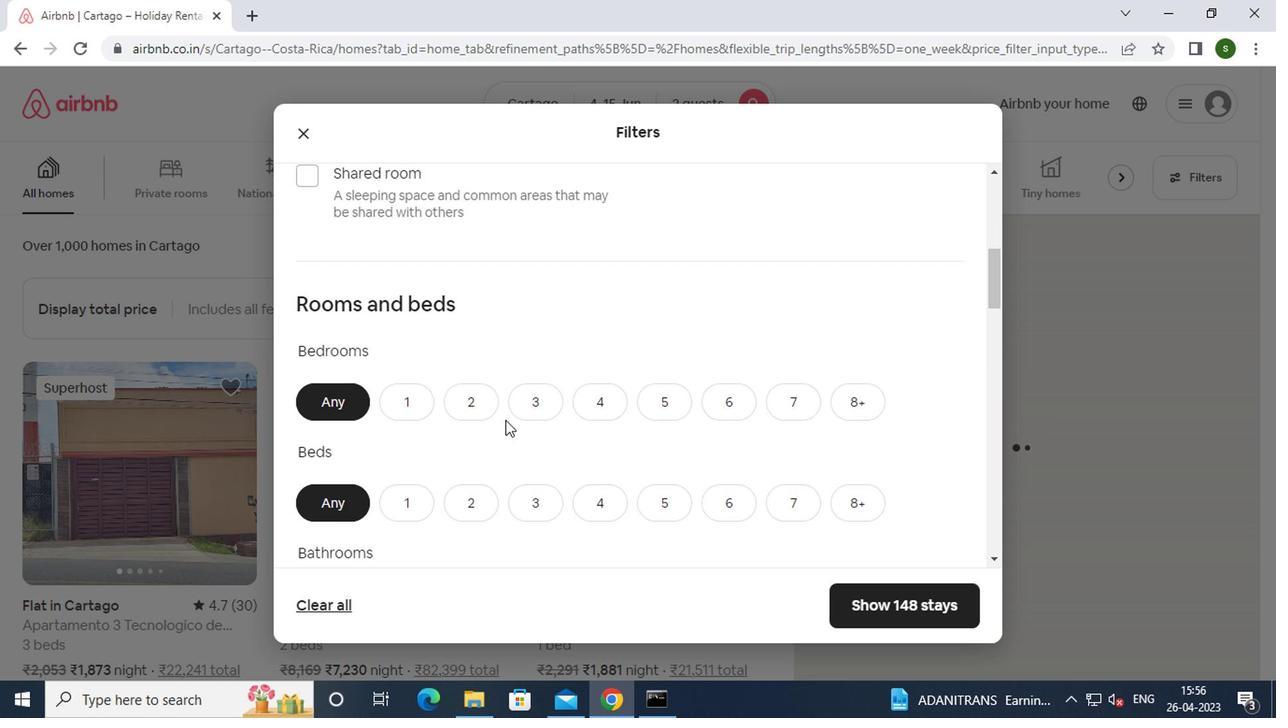 
Action: Mouse moved to (392, 296)
Screenshot: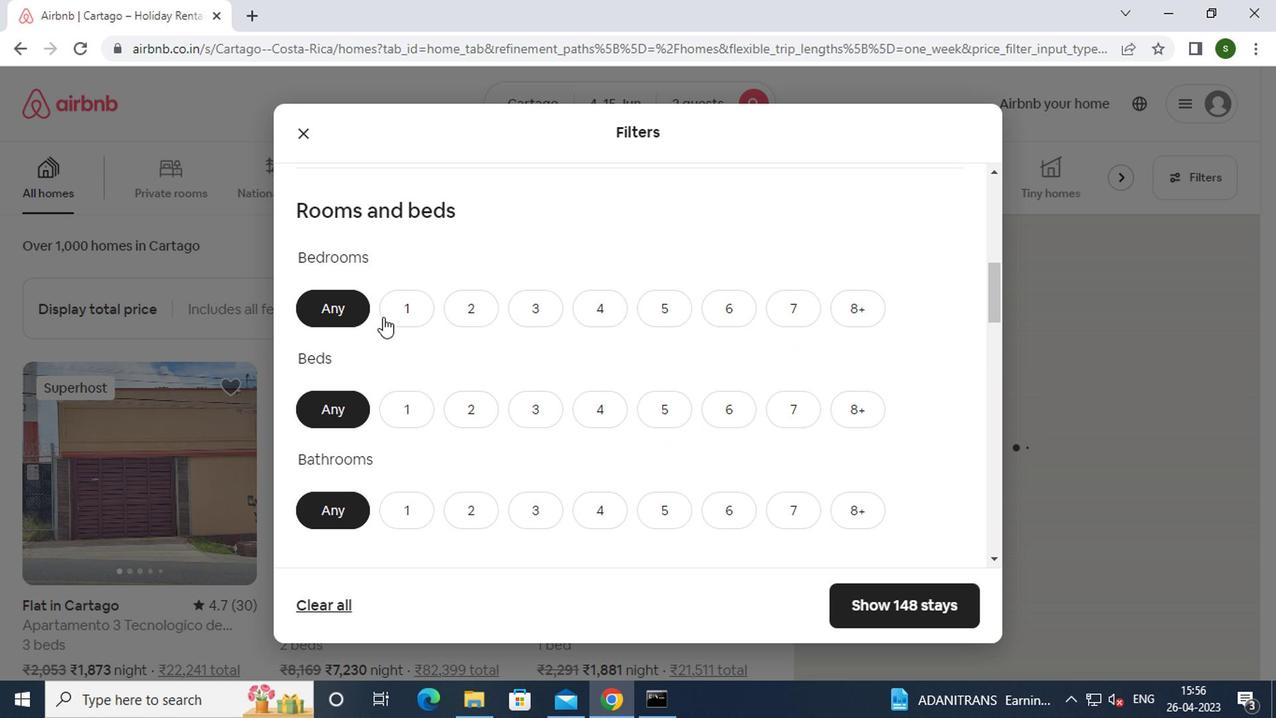 
Action: Mouse pressed left at (392, 296)
Screenshot: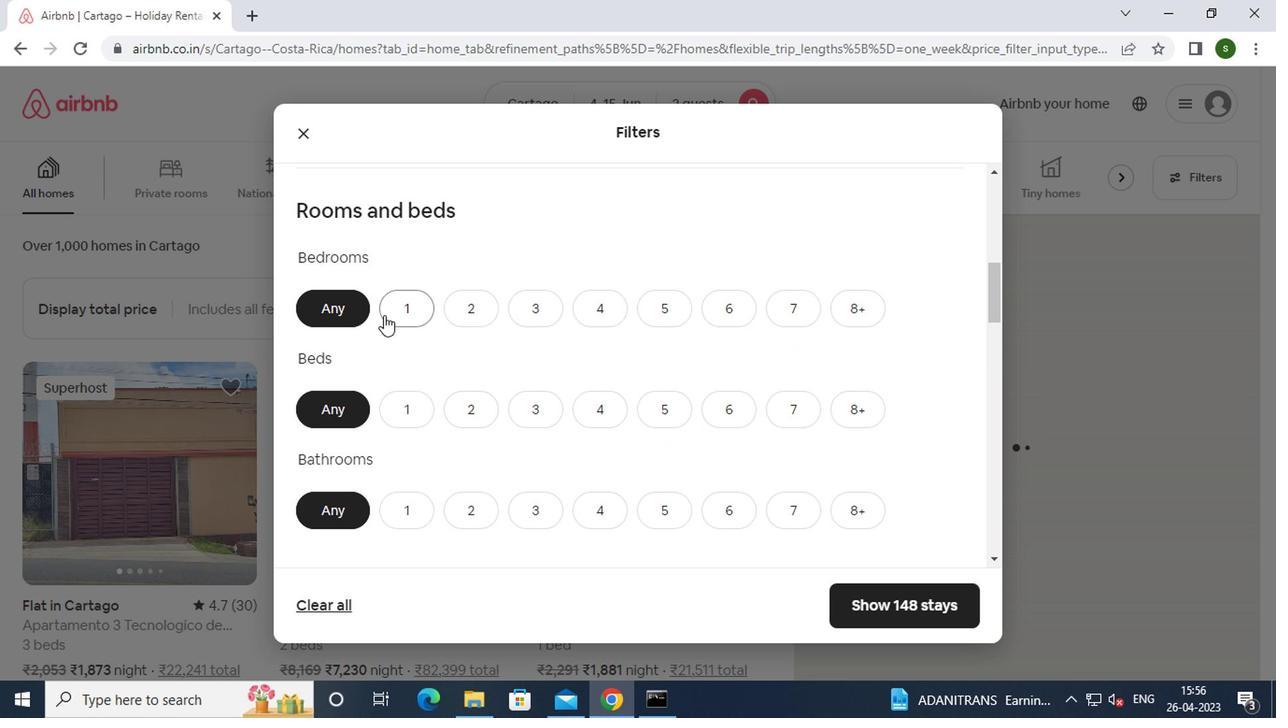 
Action: Mouse moved to (403, 407)
Screenshot: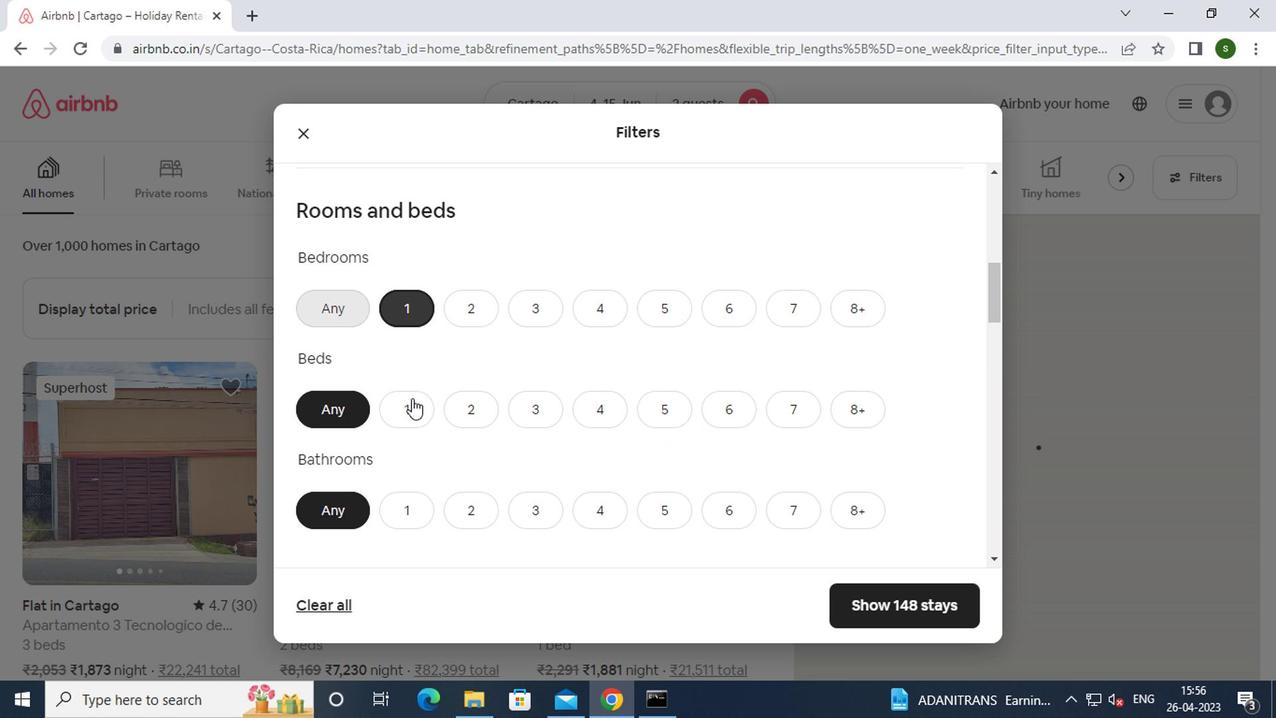 
Action: Mouse pressed left at (403, 407)
Screenshot: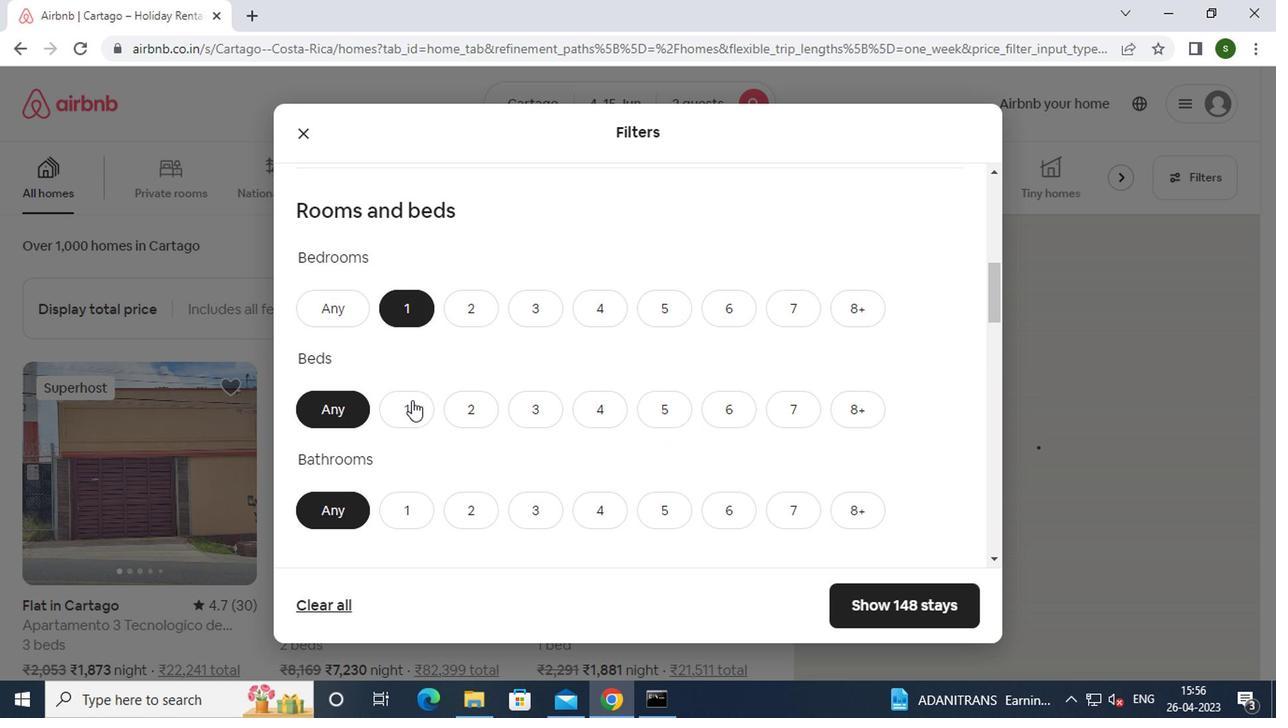 
Action: Mouse moved to (394, 523)
Screenshot: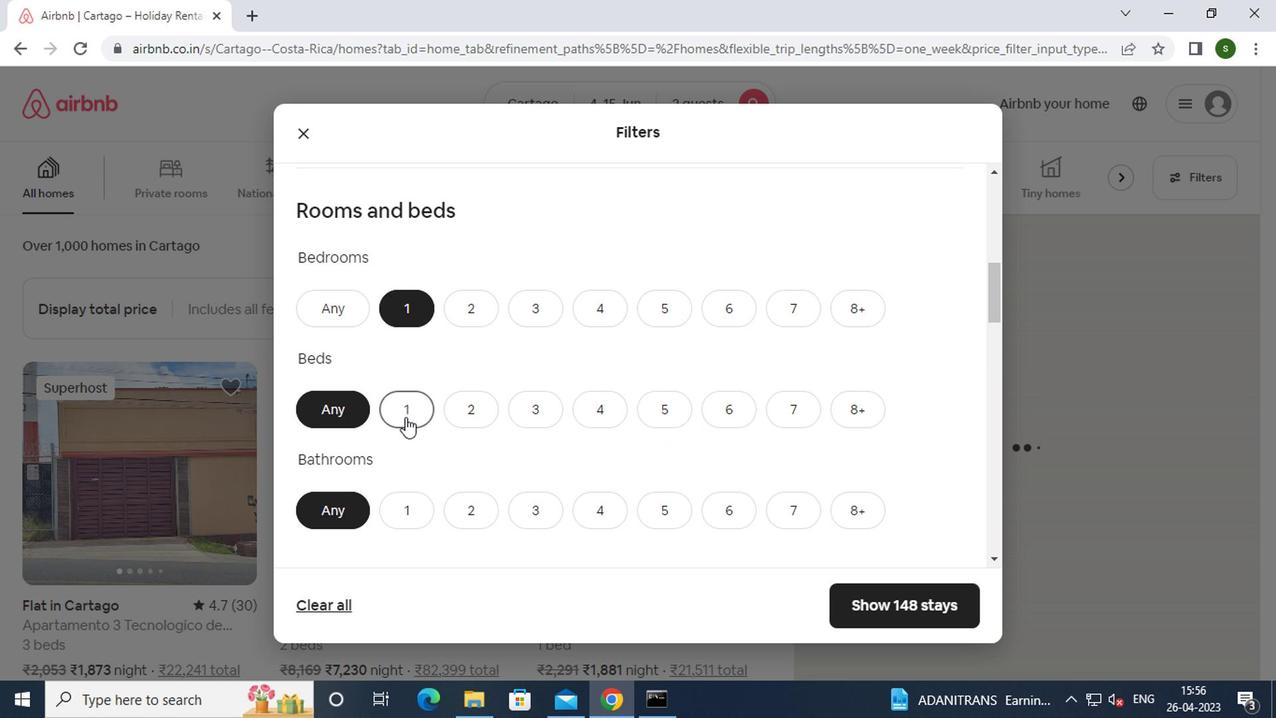 
Action: Mouse pressed left at (394, 523)
Screenshot: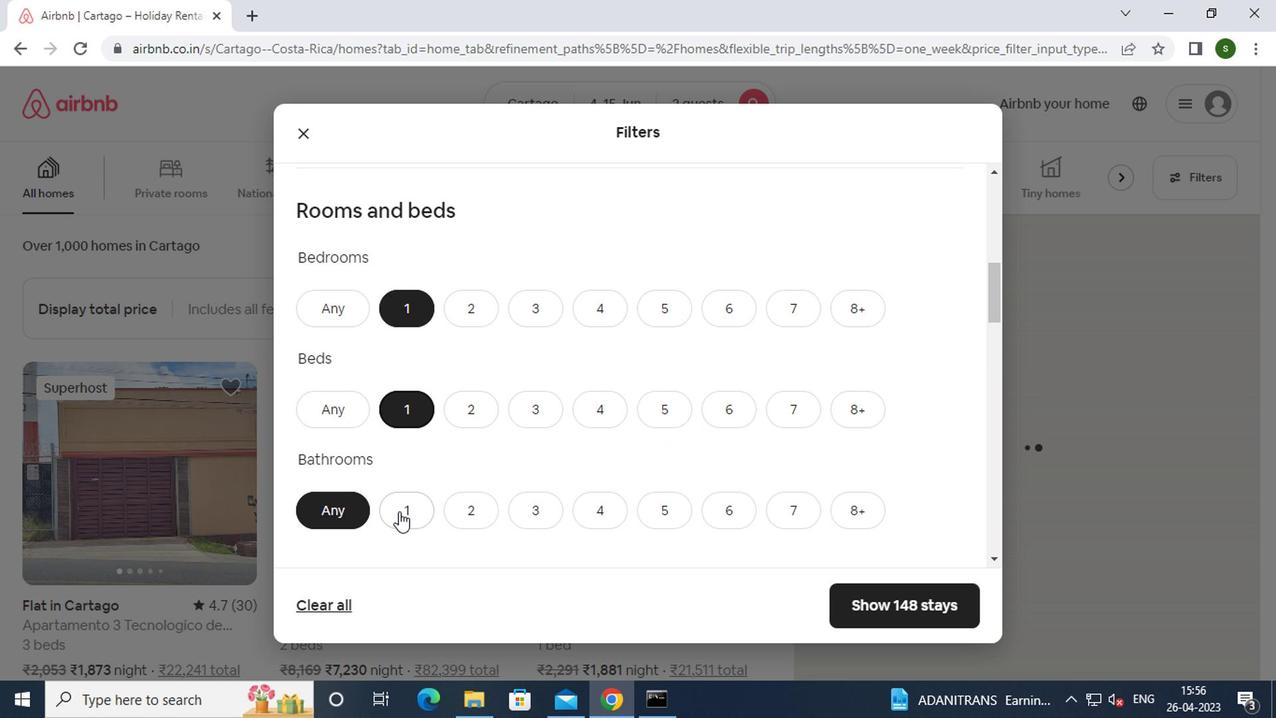 
Action: Mouse moved to (629, 406)
Screenshot: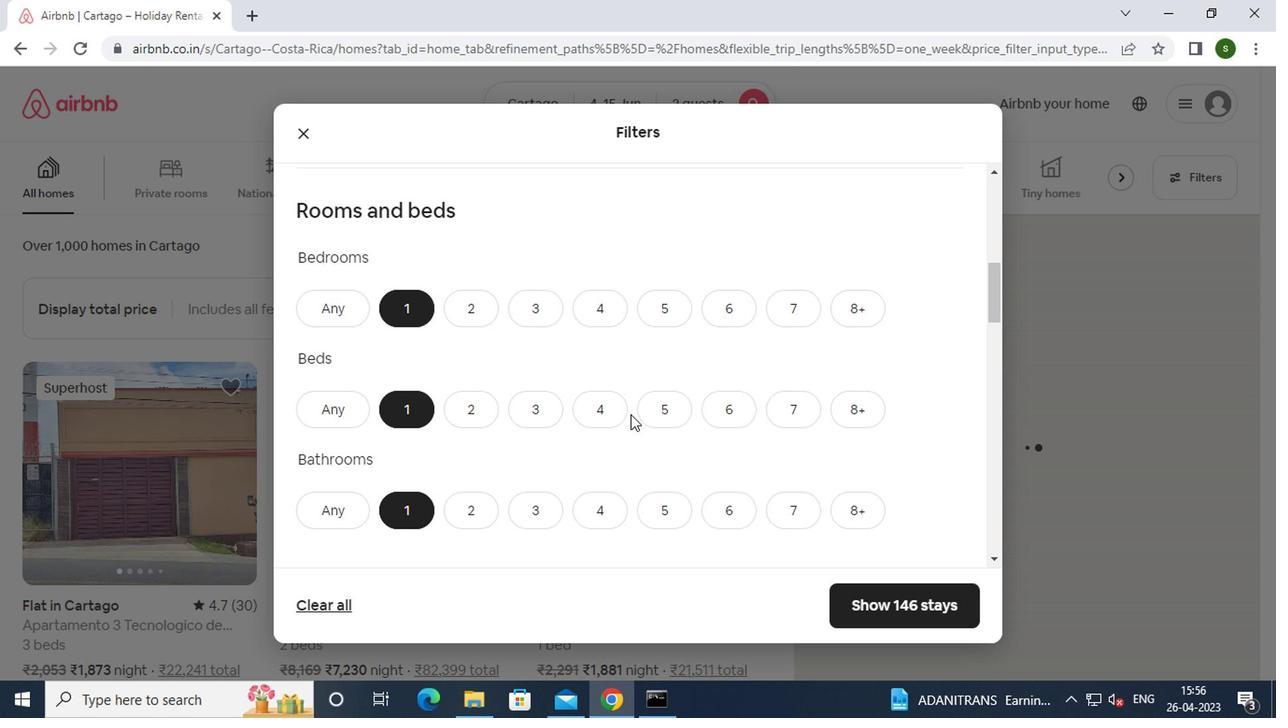 
Action: Mouse scrolled (629, 404) with delta (0, -1)
Screenshot: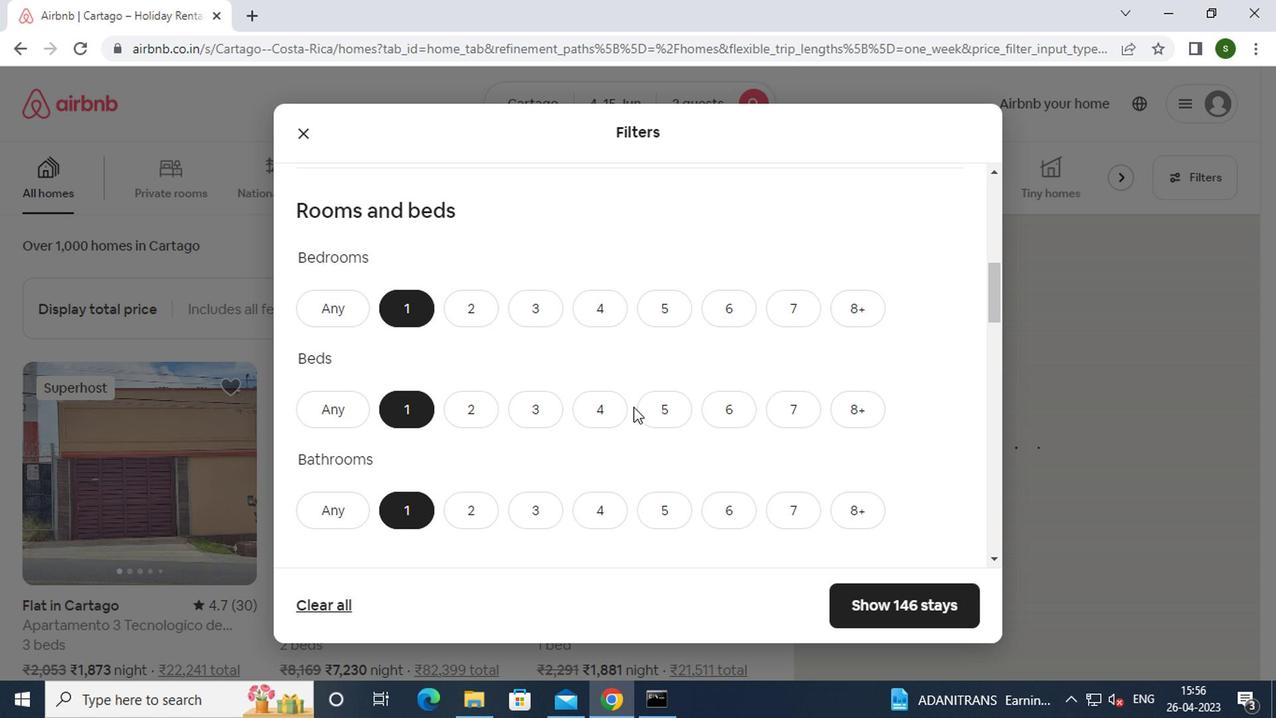 
Action: Mouse scrolled (629, 404) with delta (0, -1)
Screenshot: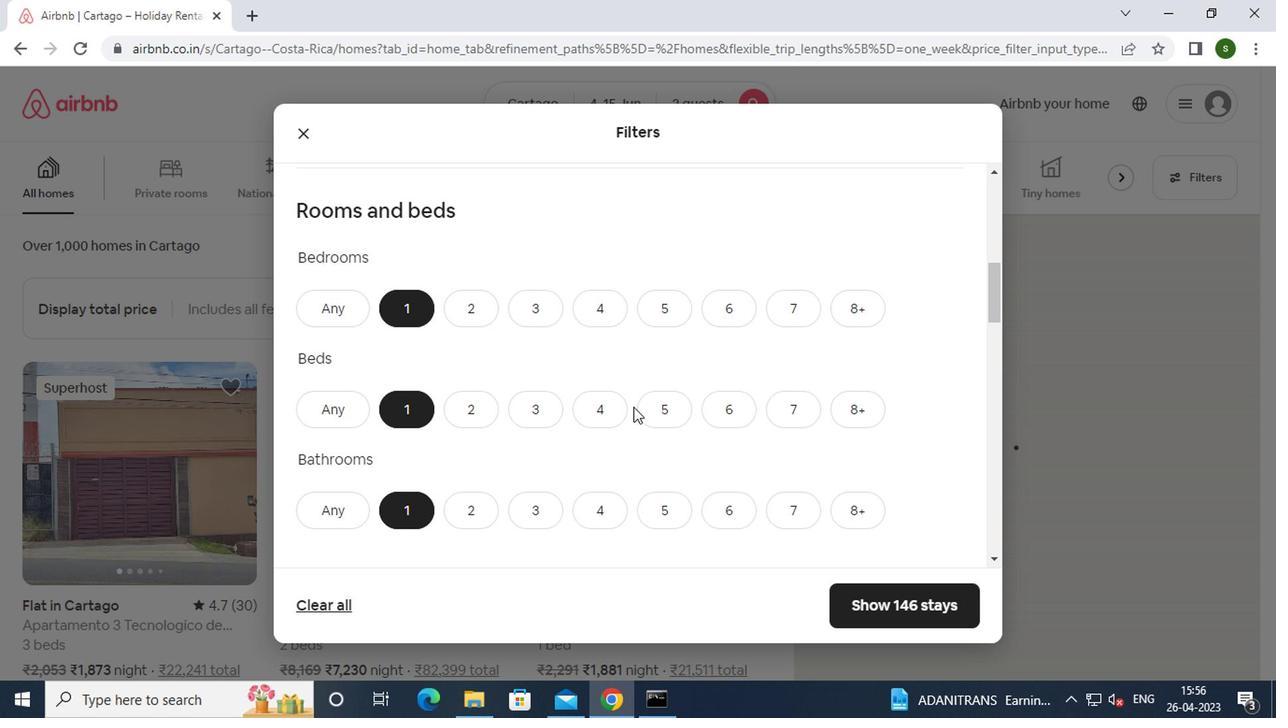 
Action: Mouse scrolled (629, 404) with delta (0, -1)
Screenshot: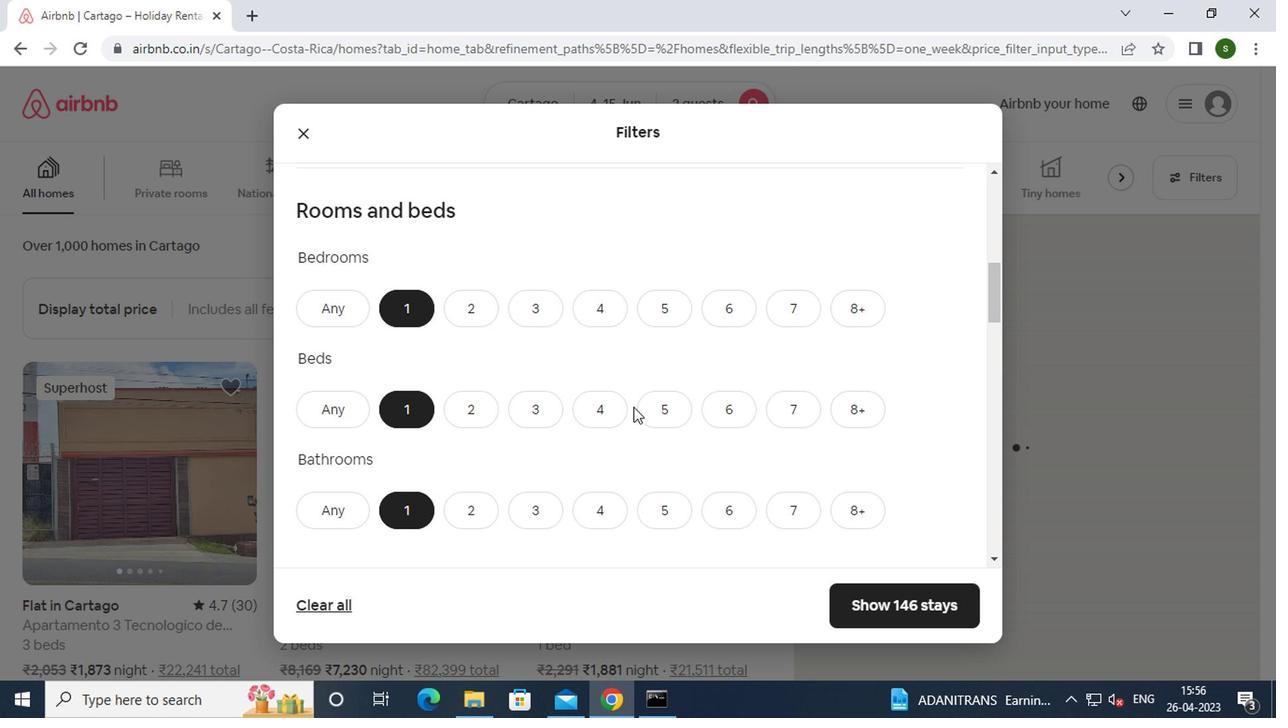
Action: Mouse moved to (396, 406)
Screenshot: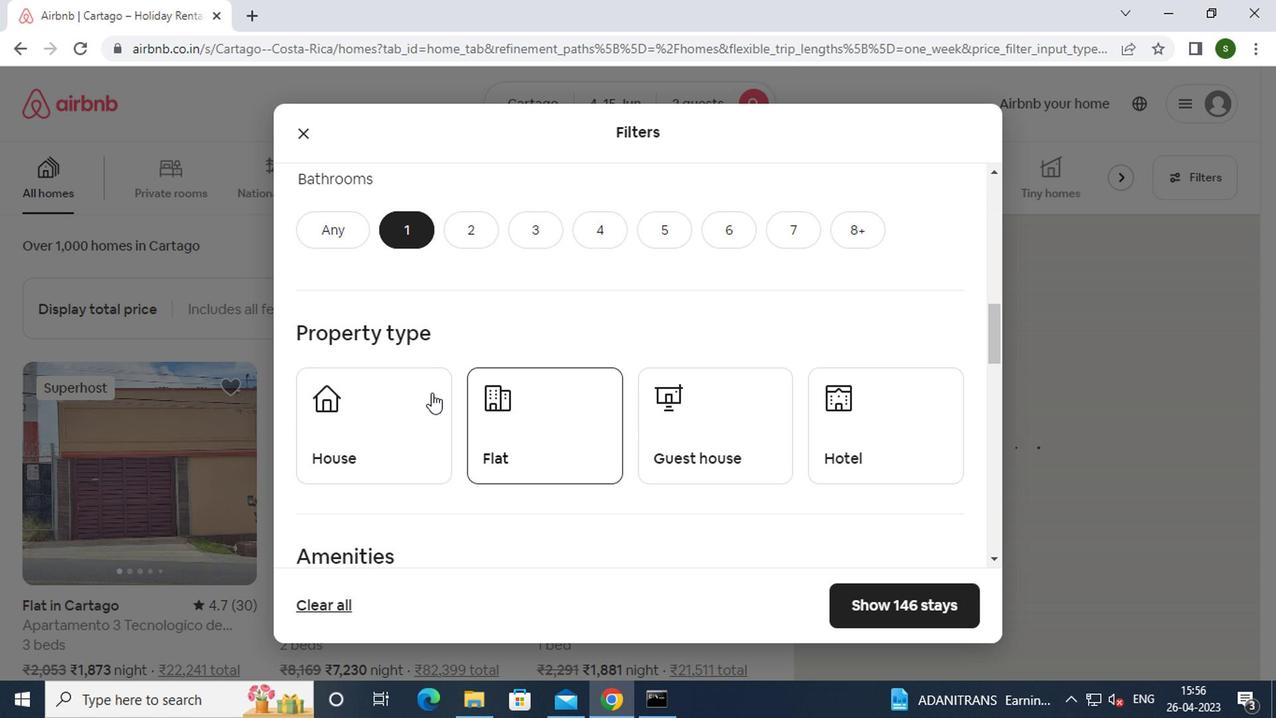 
Action: Mouse pressed left at (396, 406)
Screenshot: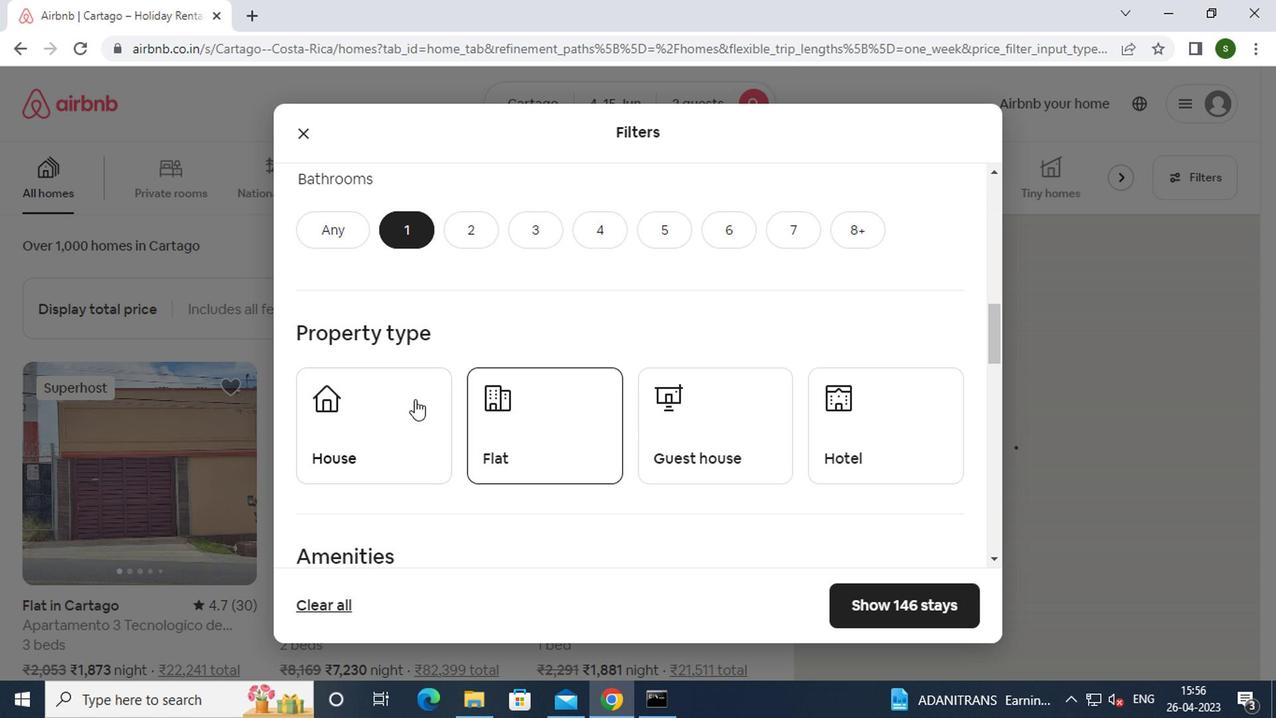 
Action: Mouse moved to (562, 431)
Screenshot: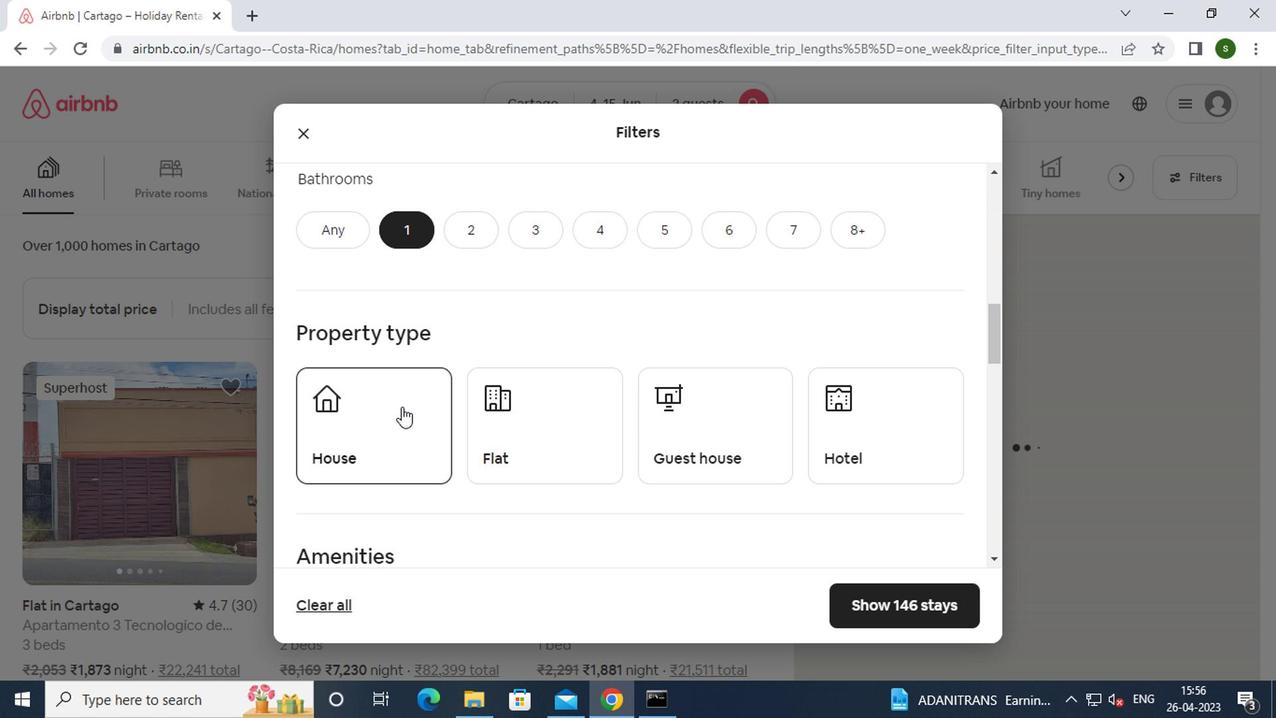 
Action: Mouse pressed left at (562, 431)
Screenshot: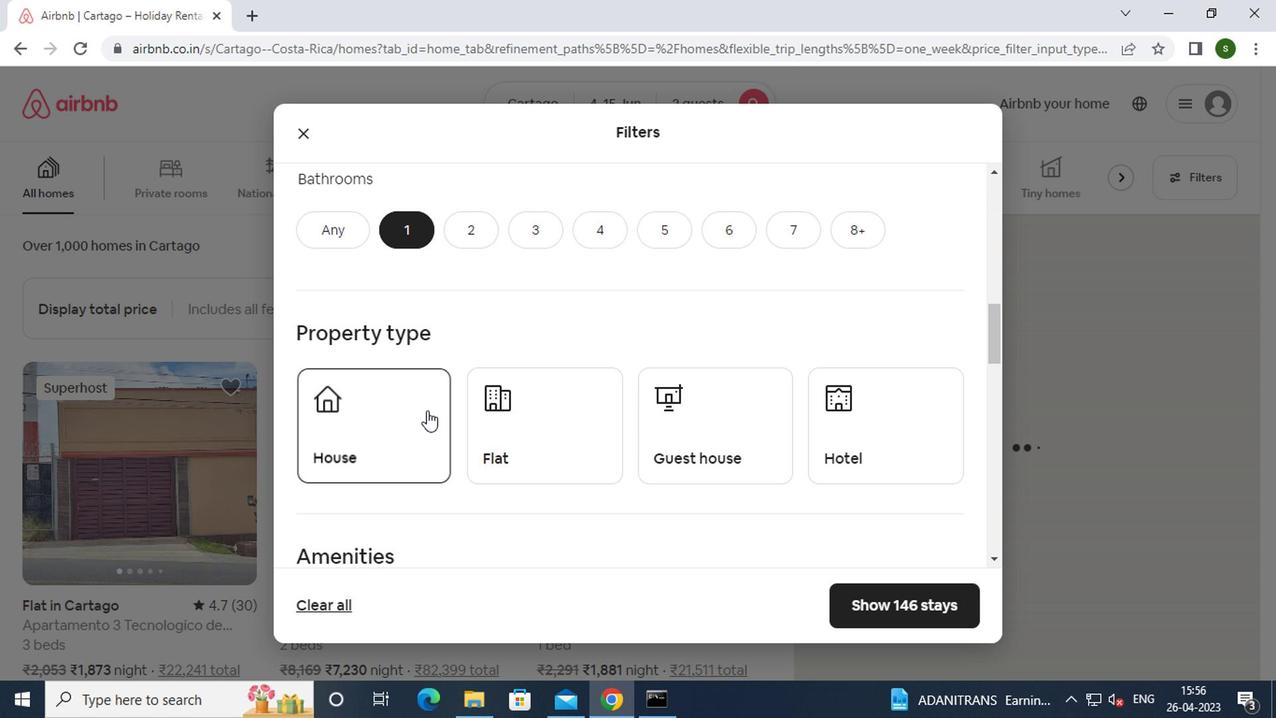 
Action: Mouse moved to (697, 429)
Screenshot: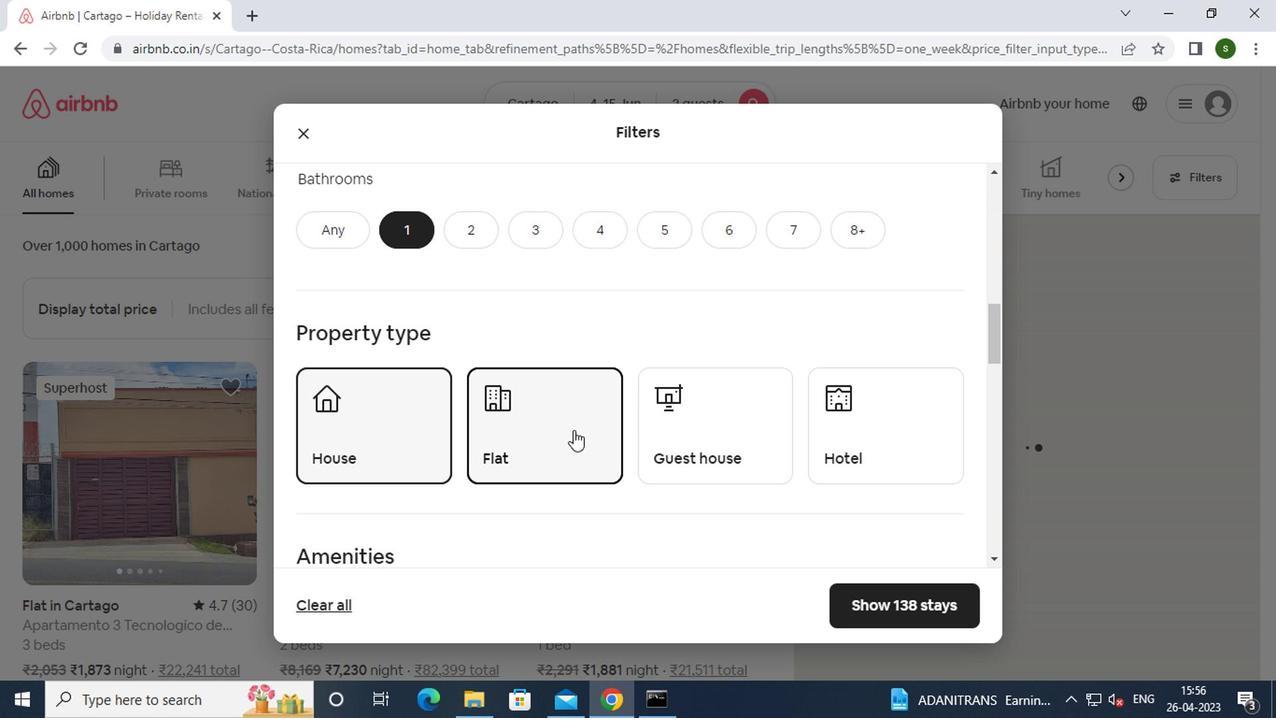 
Action: Mouse pressed left at (697, 429)
Screenshot: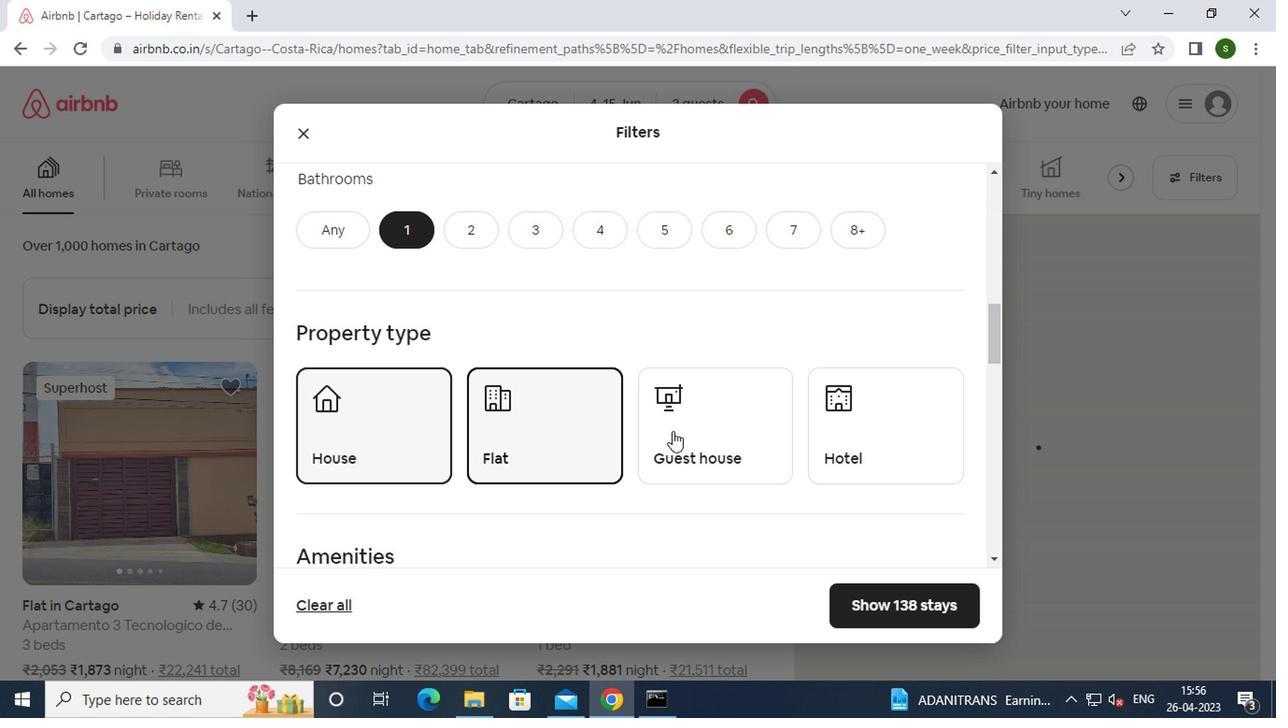
Action: Mouse moved to (878, 424)
Screenshot: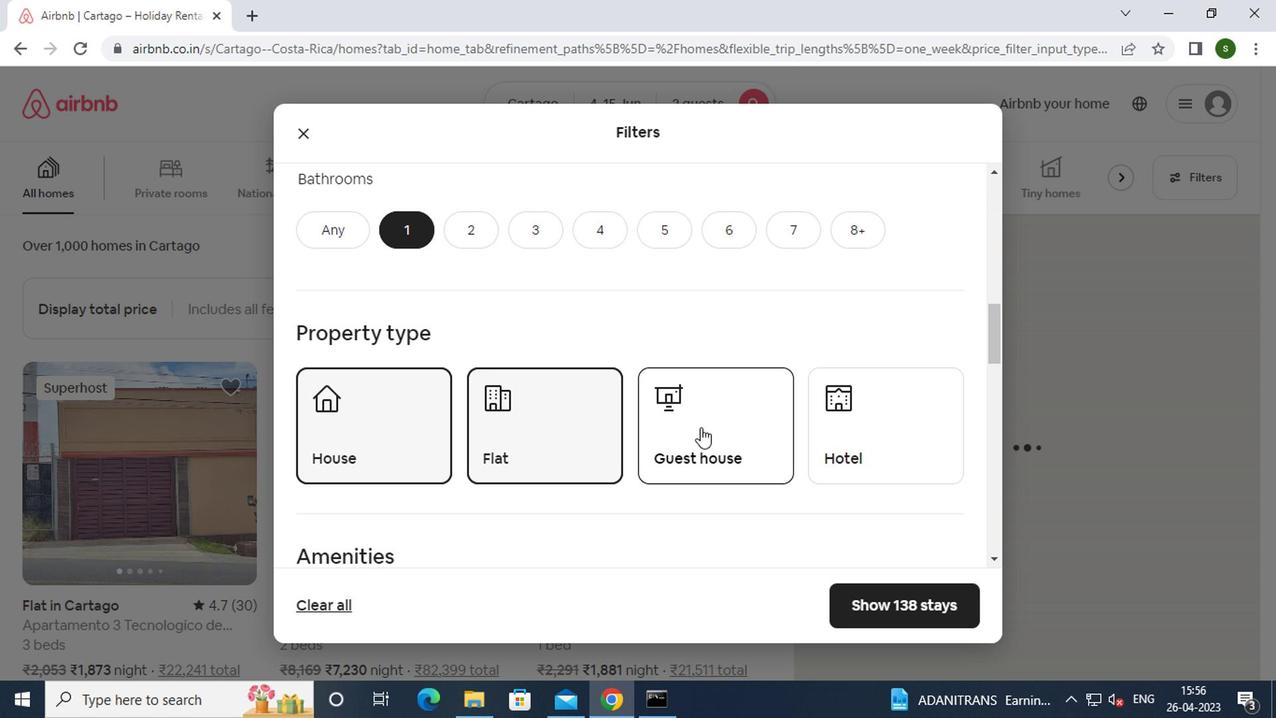 
Action: Mouse pressed left at (878, 424)
Screenshot: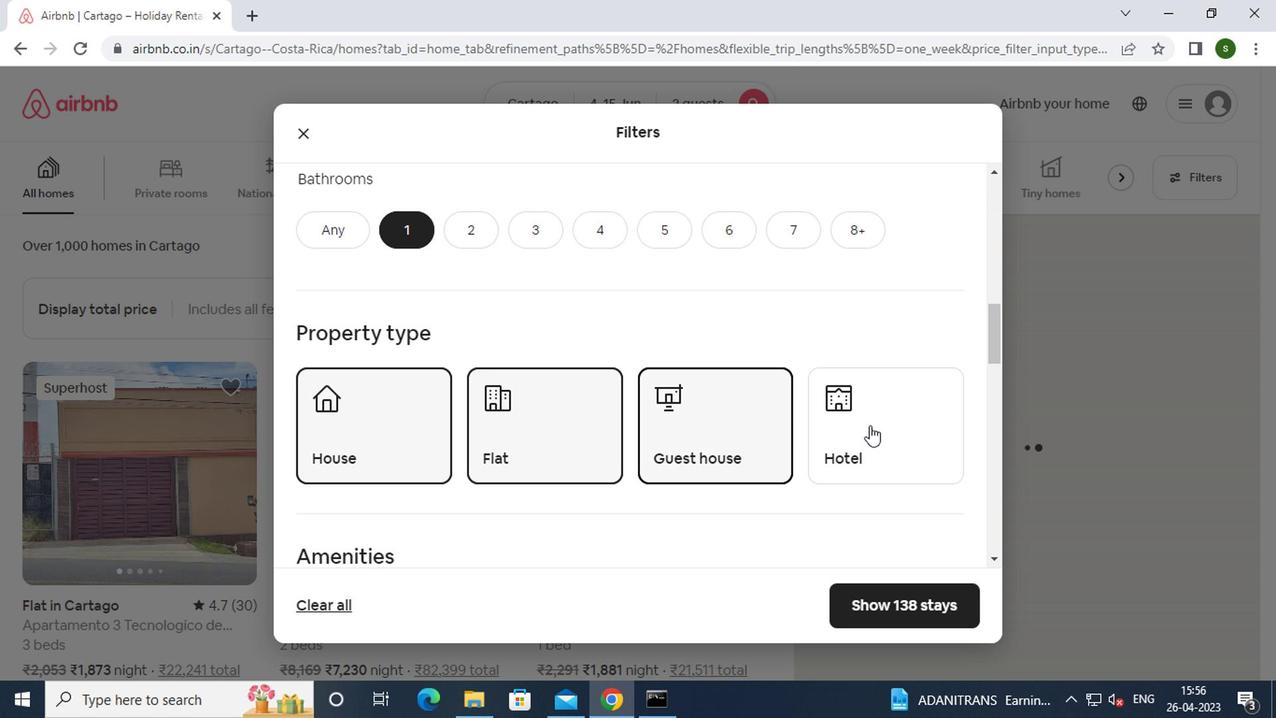 
Action: Mouse moved to (785, 398)
Screenshot: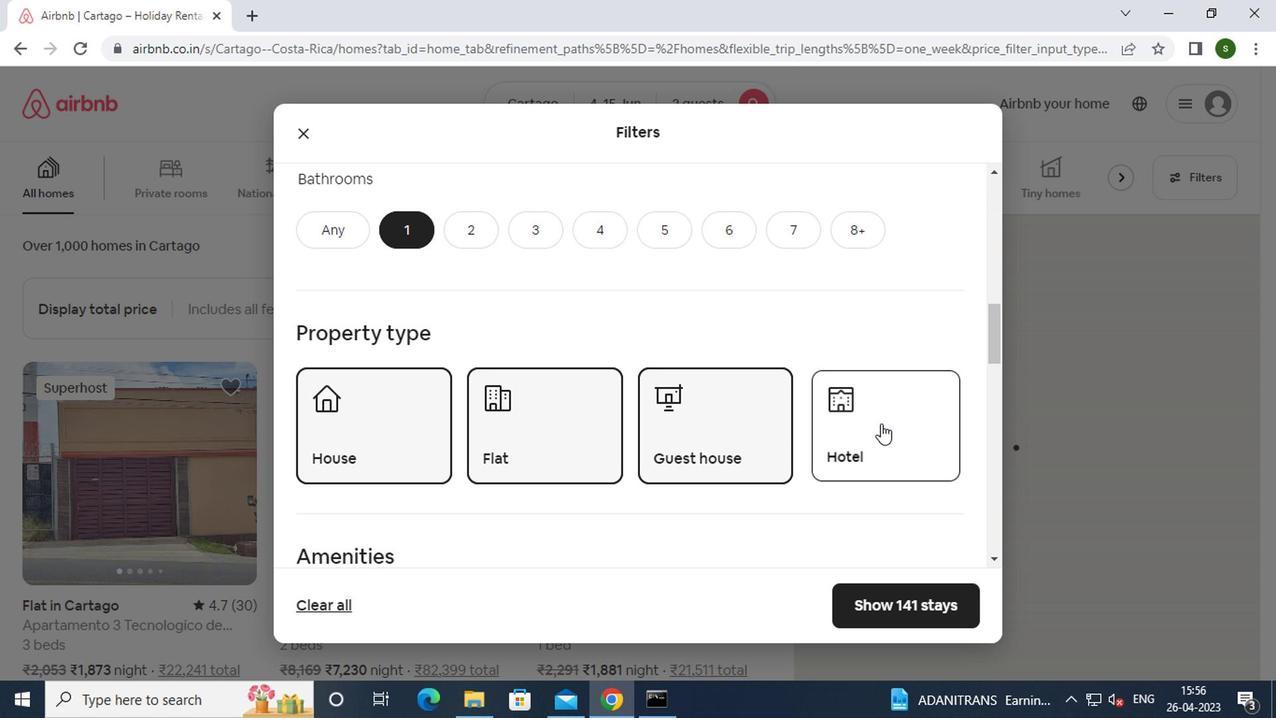 
Action: Mouse scrolled (785, 397) with delta (0, -1)
Screenshot: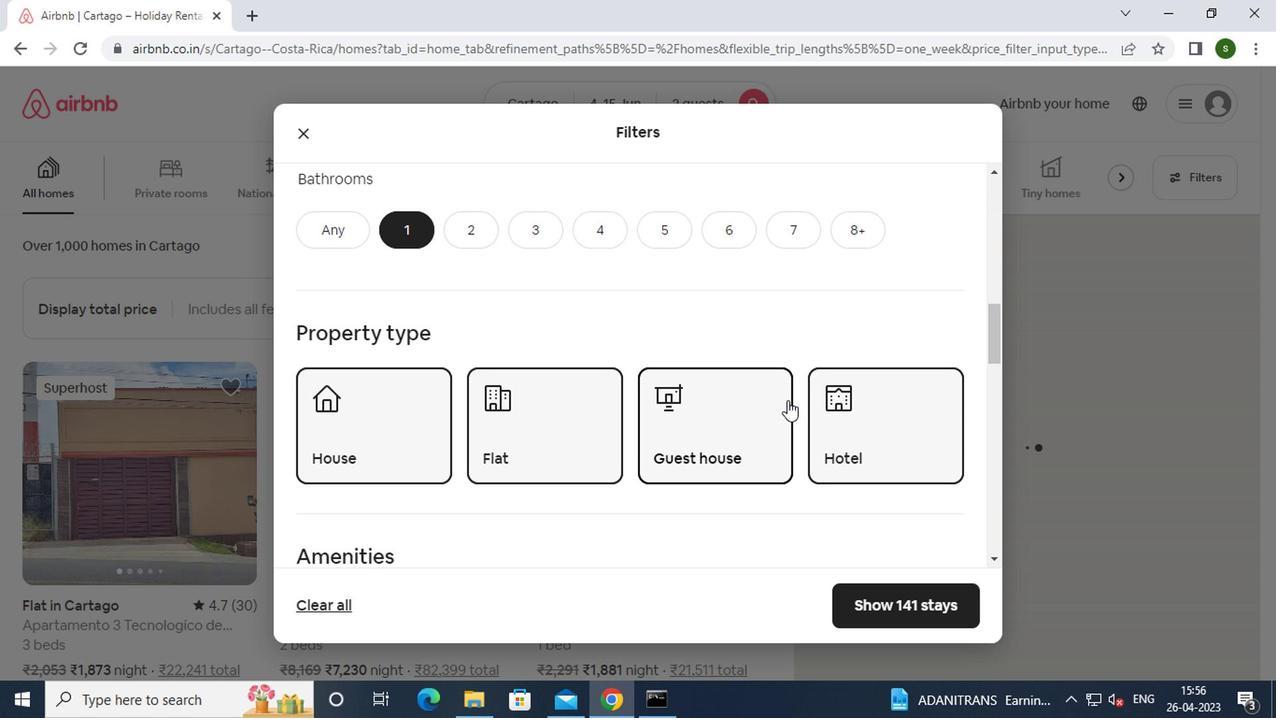 
Action: Mouse scrolled (785, 397) with delta (0, -1)
Screenshot: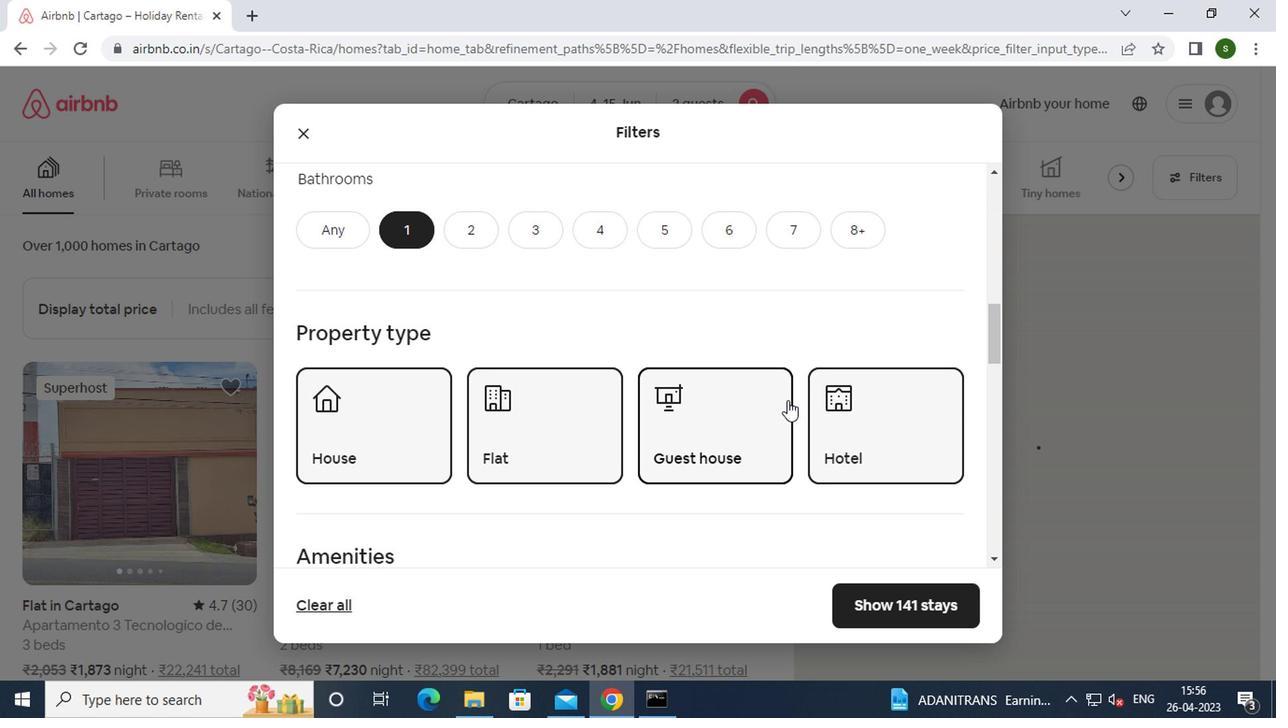 
Action: Mouse scrolled (785, 397) with delta (0, -1)
Screenshot: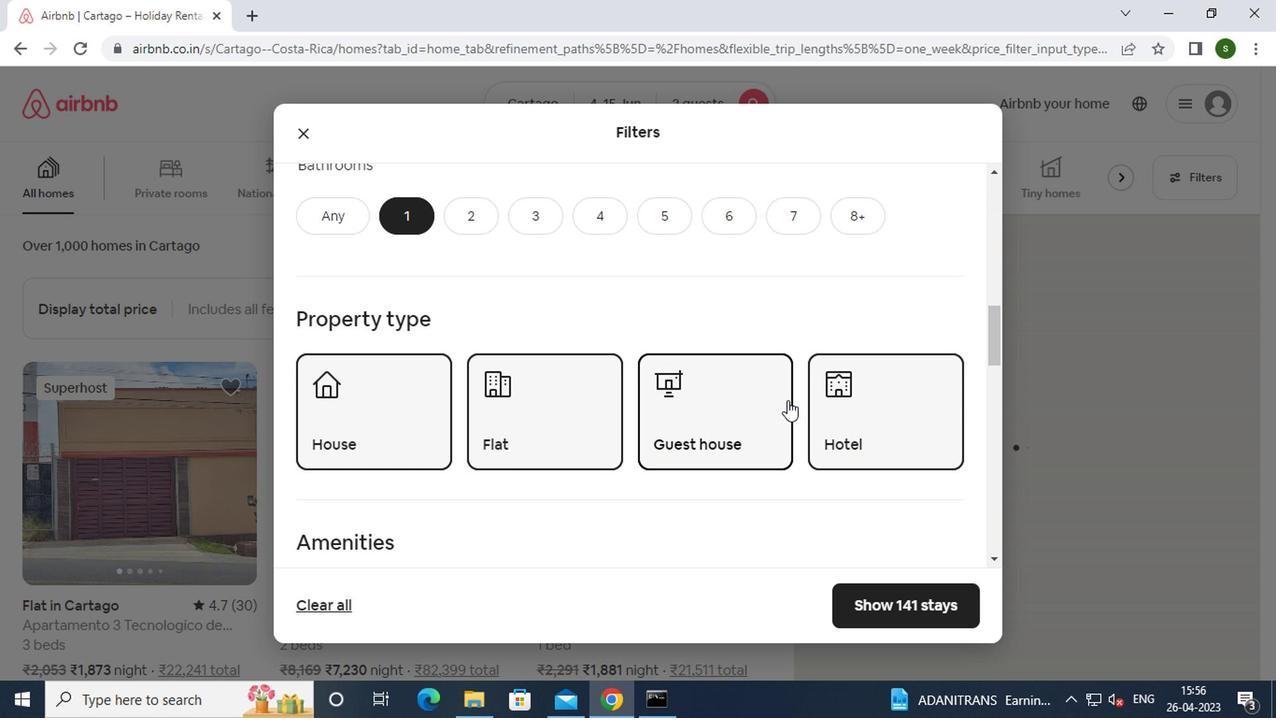 
Action: Mouse scrolled (785, 397) with delta (0, -1)
Screenshot: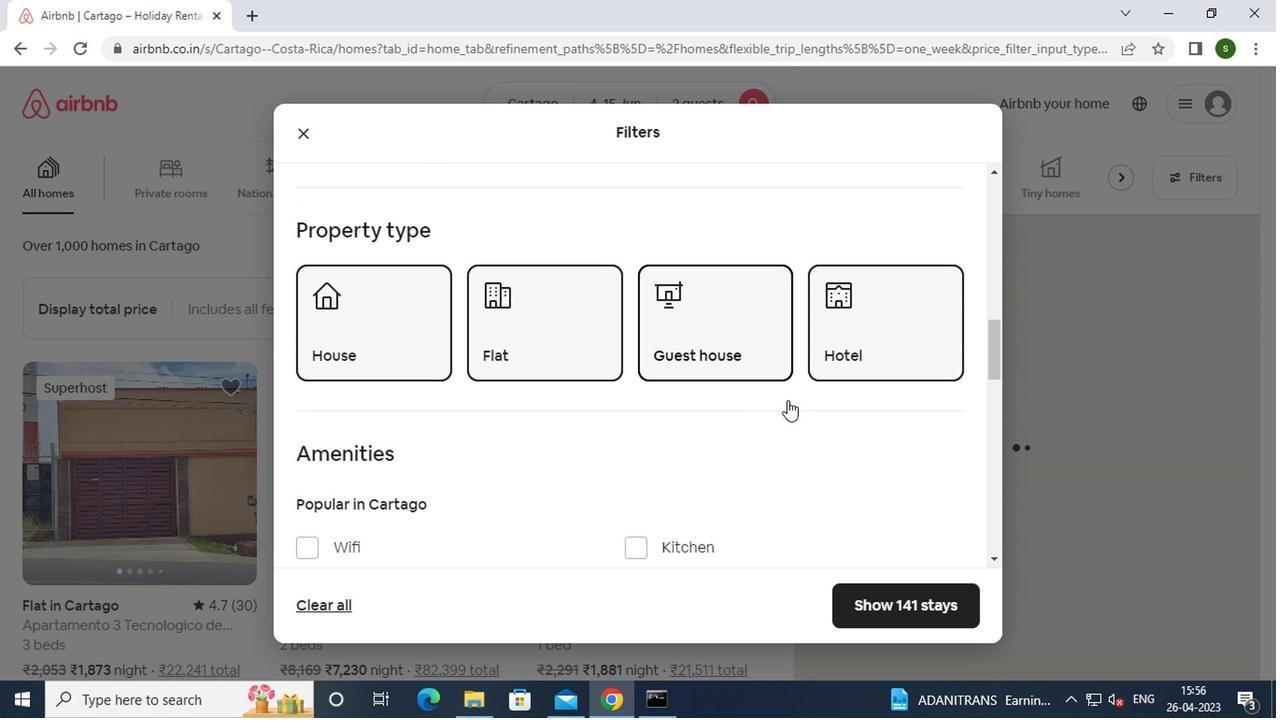 
Action: Mouse scrolled (785, 397) with delta (0, -1)
Screenshot: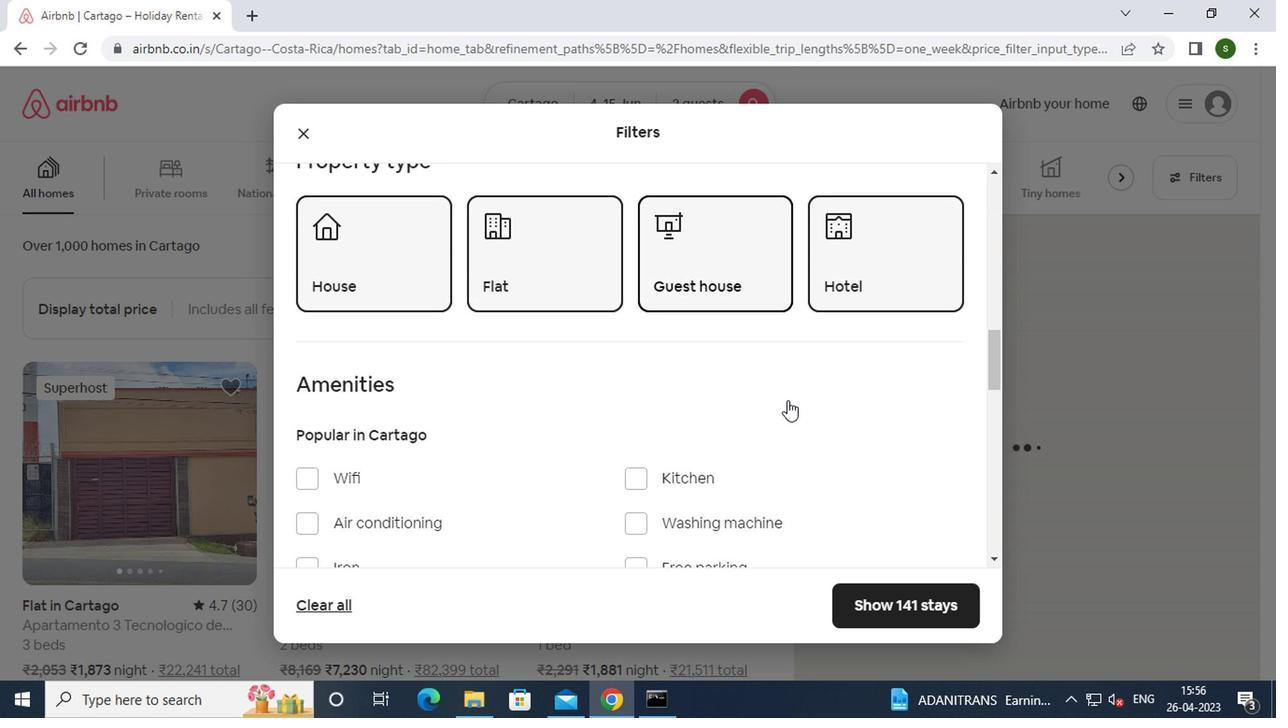 
Action: Mouse scrolled (785, 397) with delta (0, -1)
Screenshot: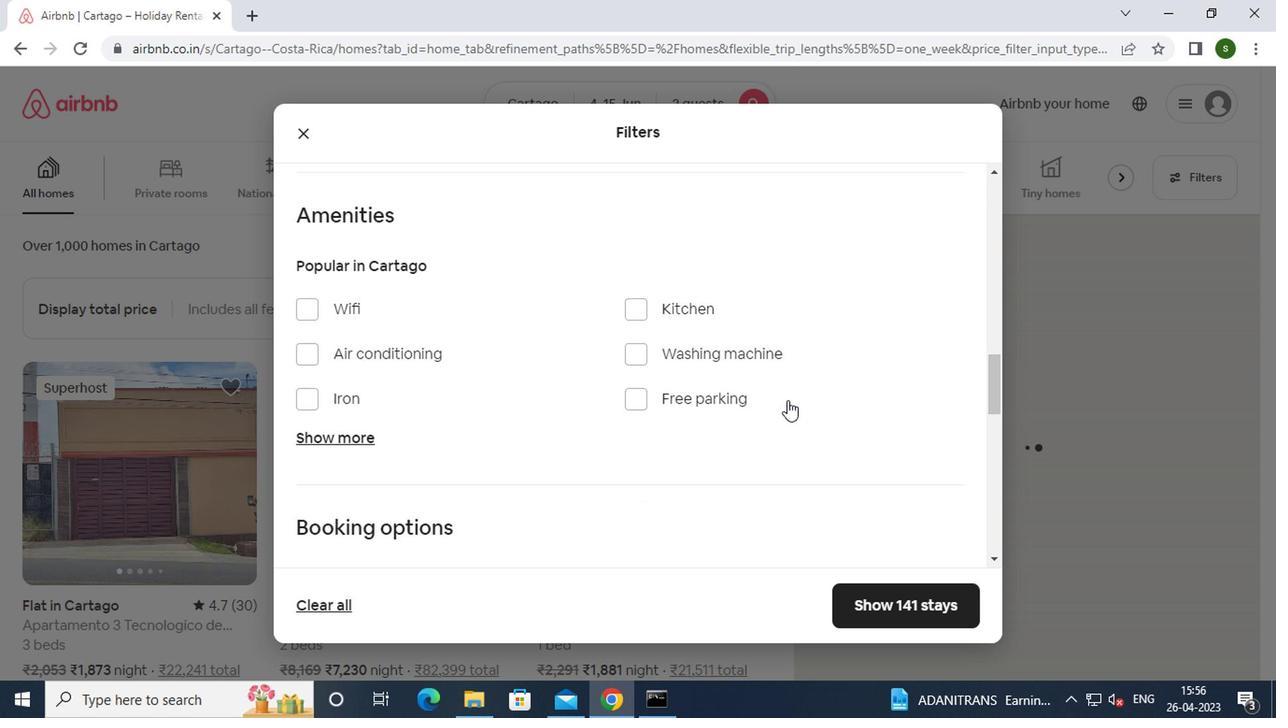 
Action: Mouse scrolled (785, 397) with delta (0, -1)
Screenshot: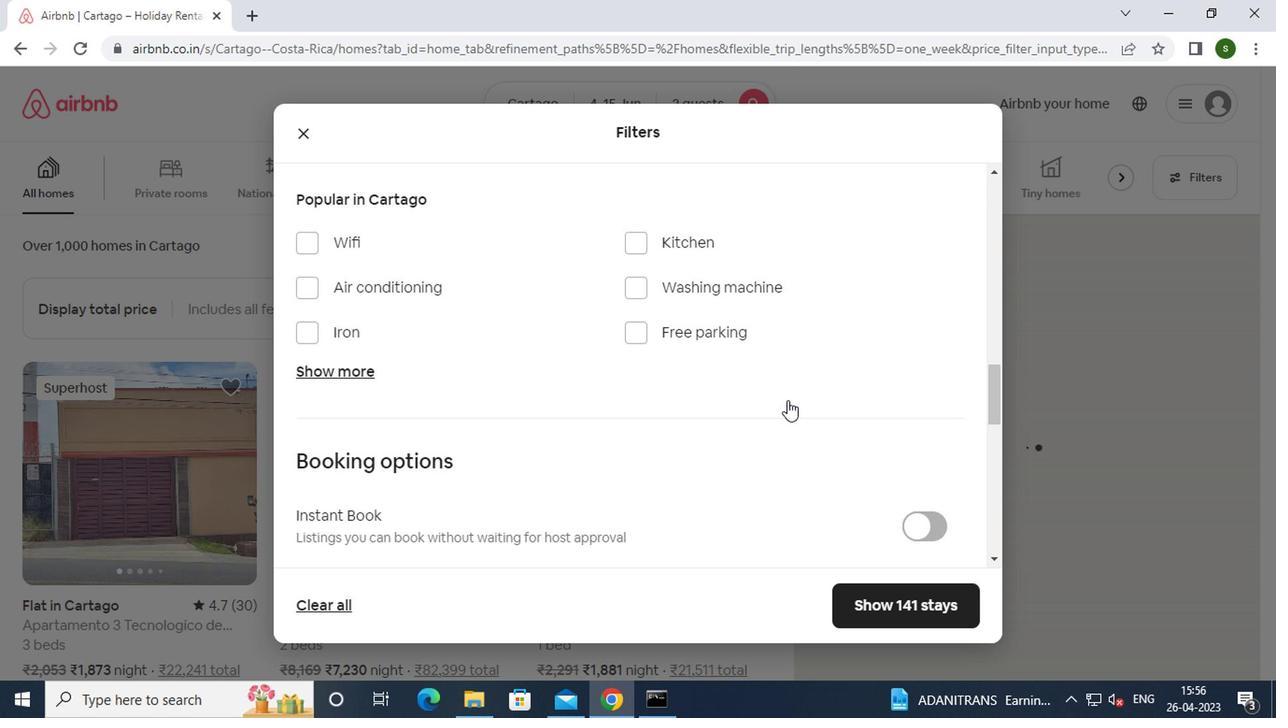 
Action: Mouse moved to (926, 335)
Screenshot: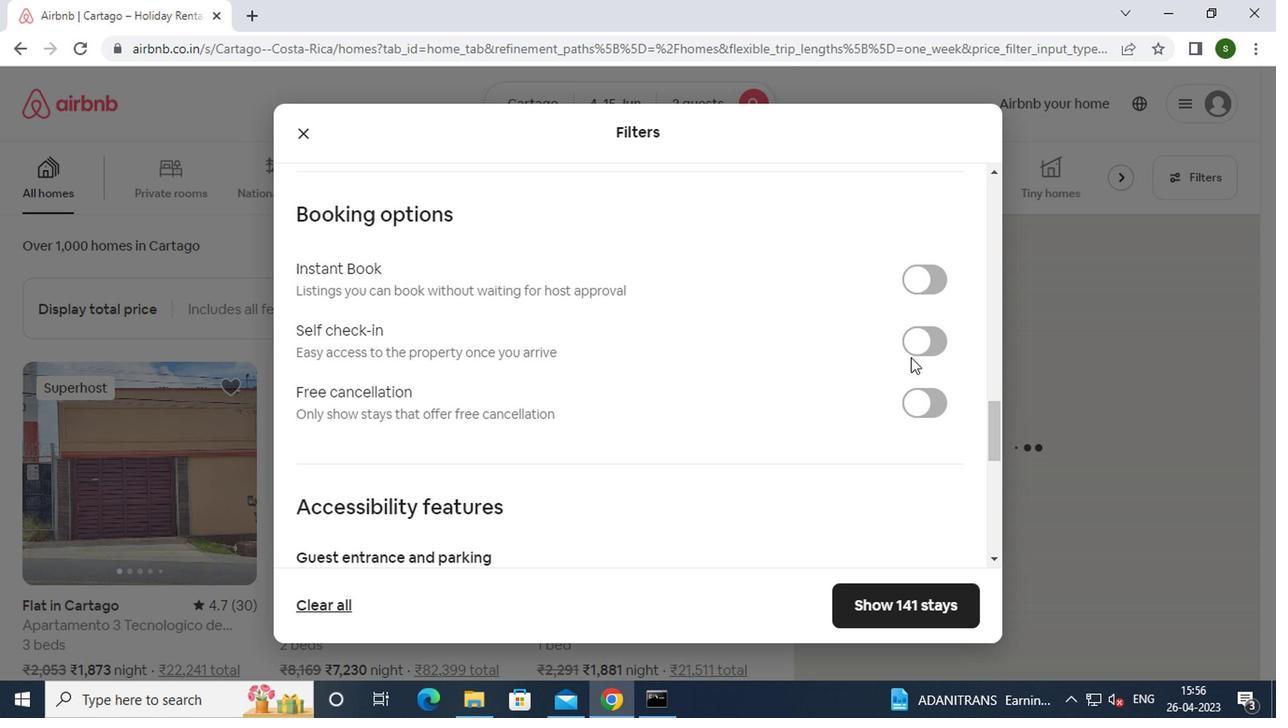 
Action: Mouse pressed left at (926, 335)
Screenshot: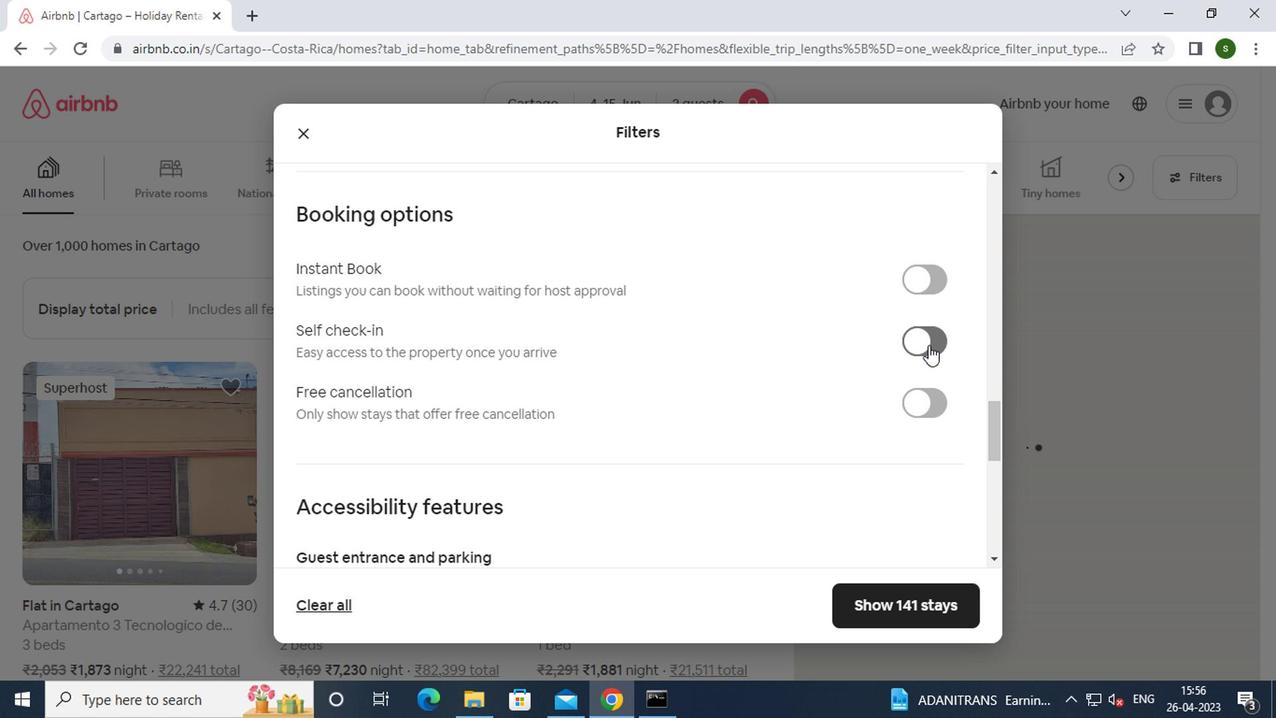 
Action: Mouse moved to (803, 376)
Screenshot: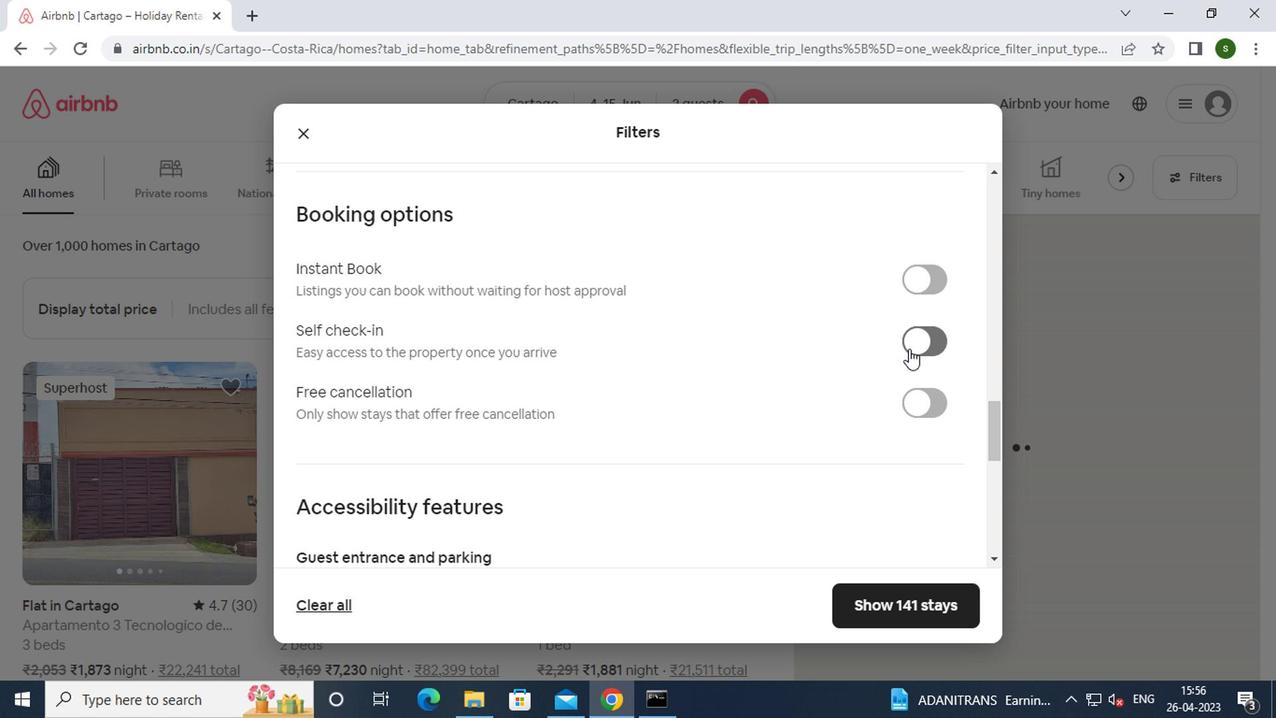 
Action: Mouse scrolled (803, 375) with delta (0, -1)
Screenshot: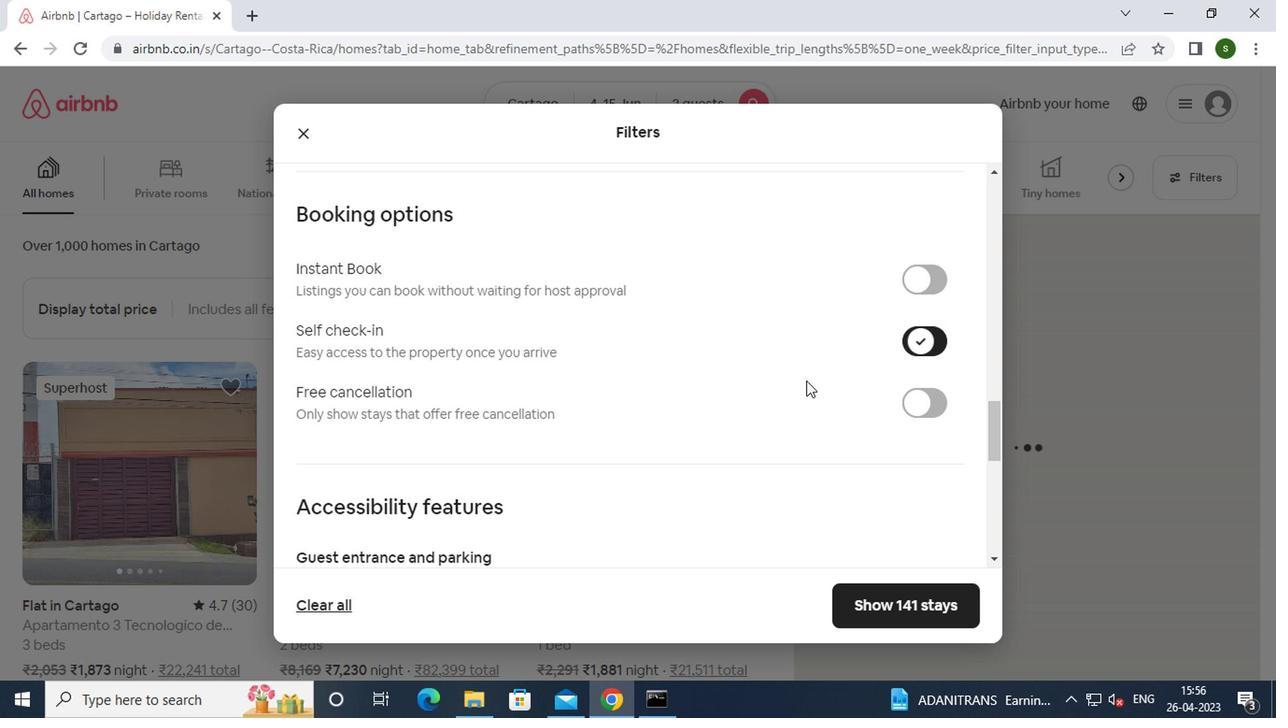 
Action: Mouse scrolled (803, 375) with delta (0, -1)
Screenshot: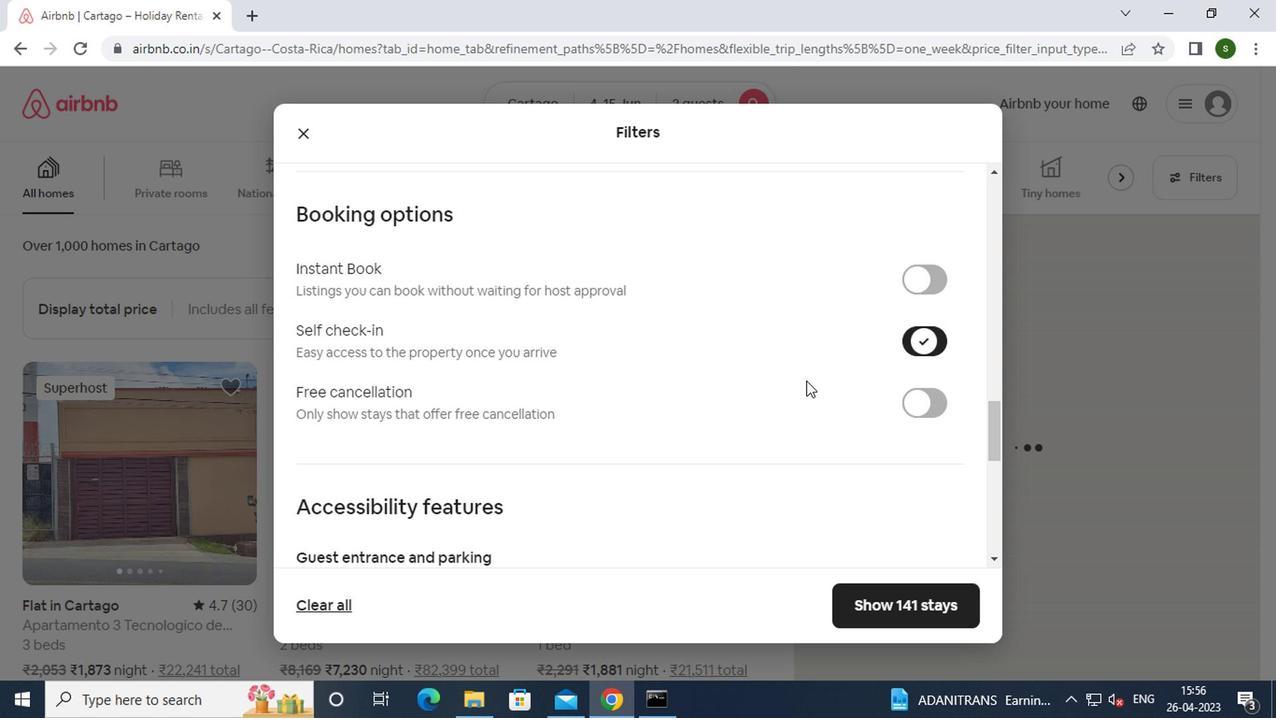 
Action: Mouse scrolled (803, 375) with delta (0, -1)
Screenshot: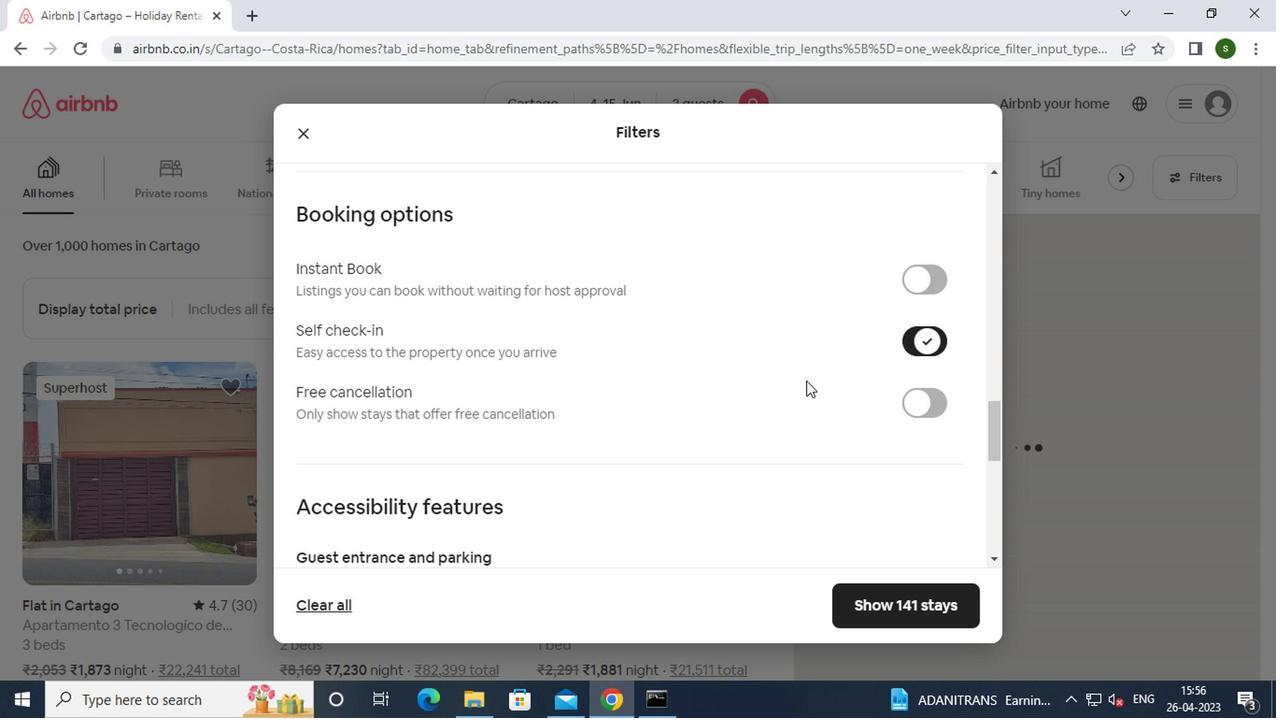 
Action: Mouse scrolled (803, 375) with delta (0, -1)
Screenshot: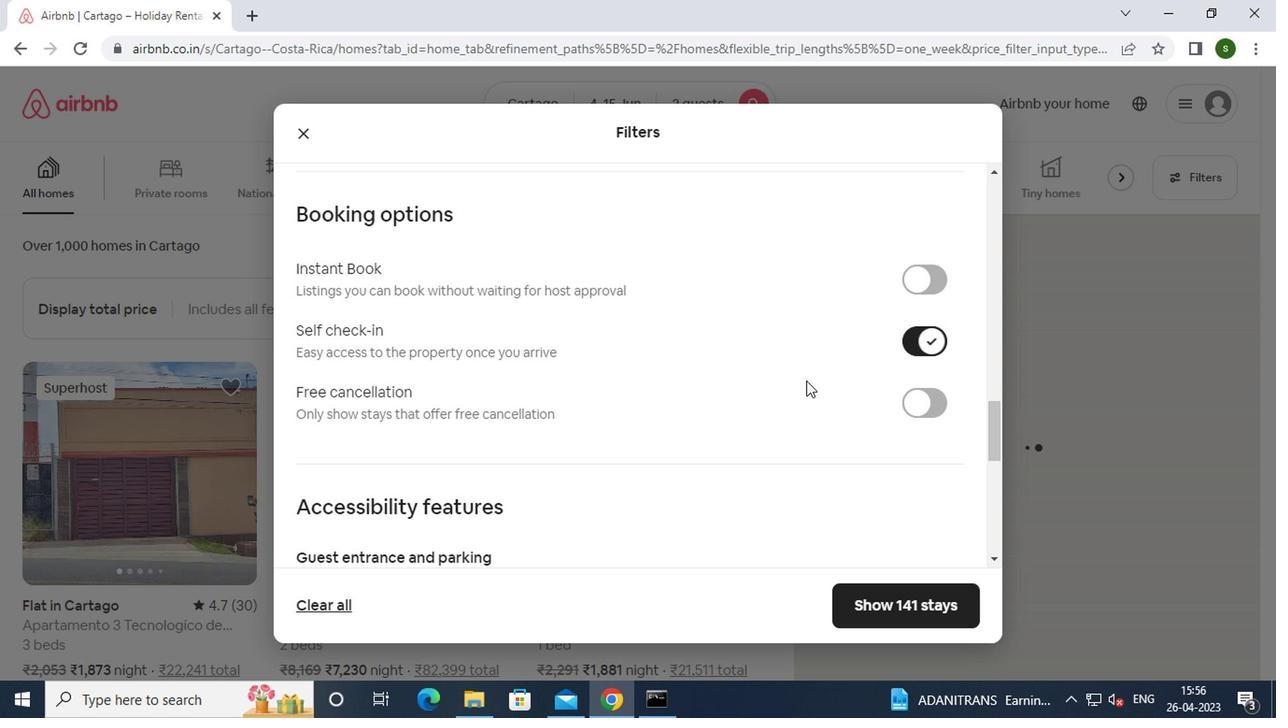 
Action: Mouse scrolled (803, 375) with delta (0, -1)
Screenshot: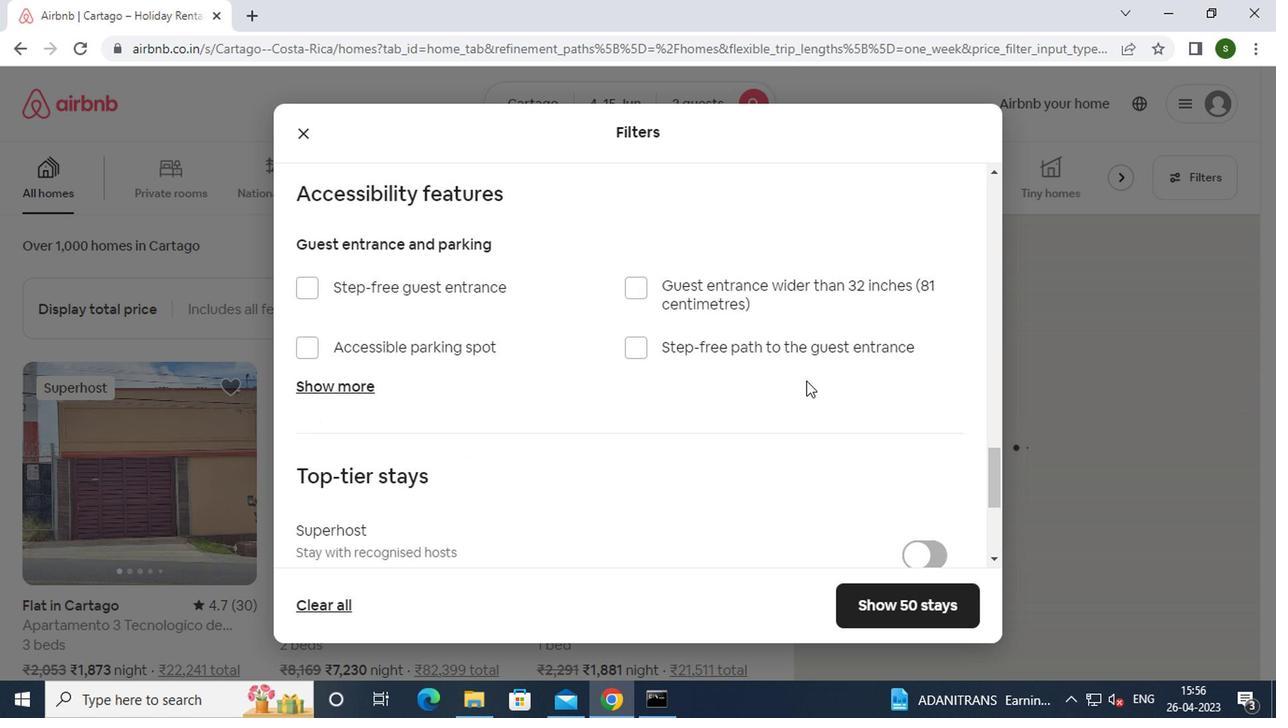 
Action: Mouse scrolled (803, 375) with delta (0, -1)
Screenshot: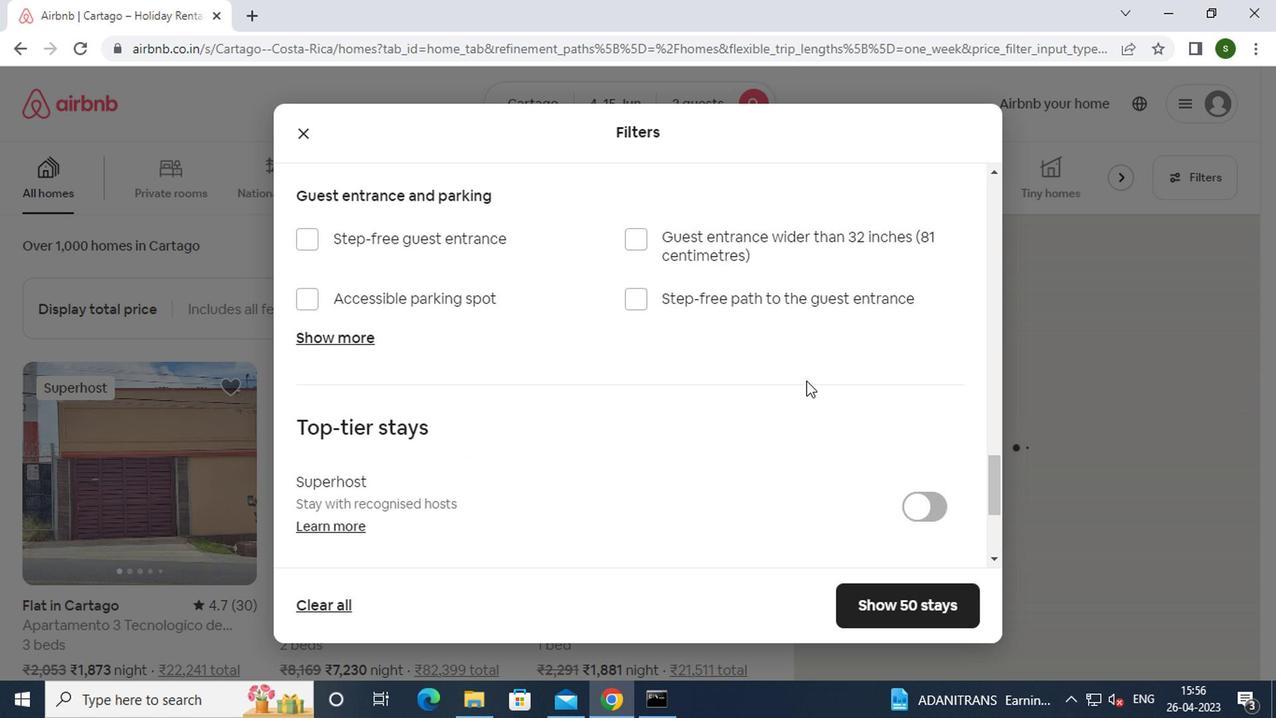 
Action: Mouse scrolled (803, 375) with delta (0, -1)
Screenshot: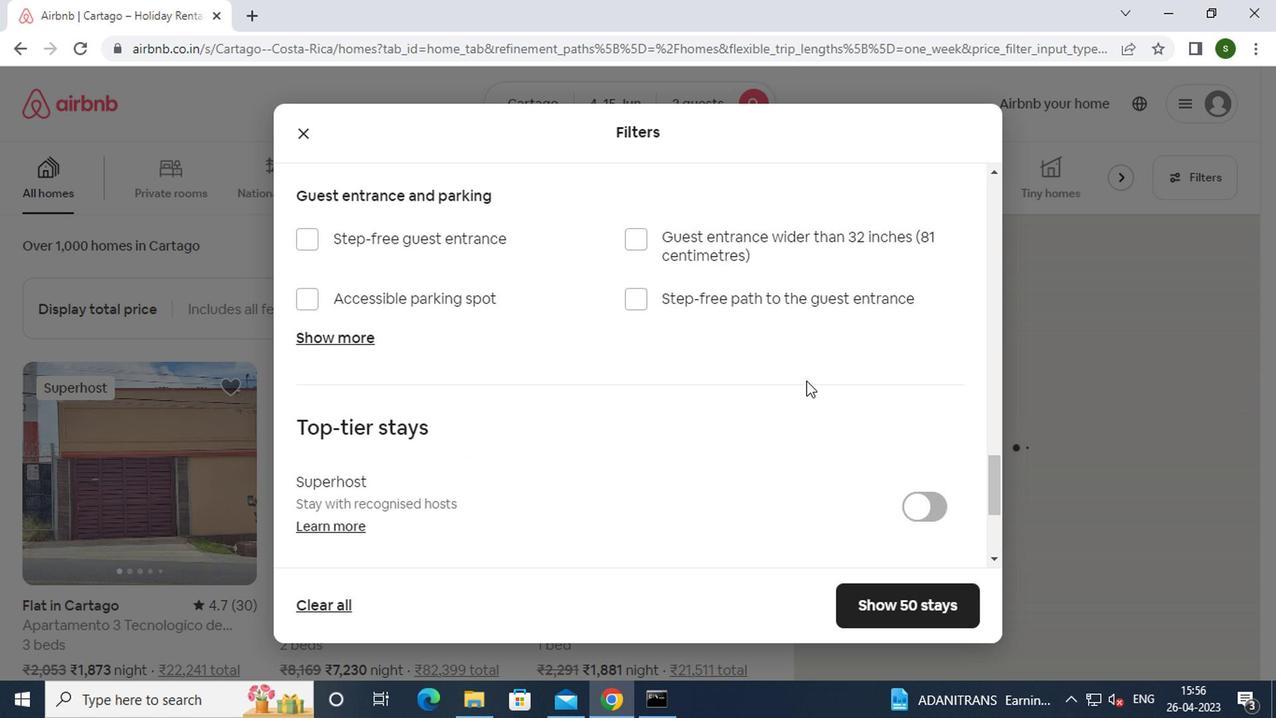 
Action: Mouse scrolled (803, 375) with delta (0, -1)
Screenshot: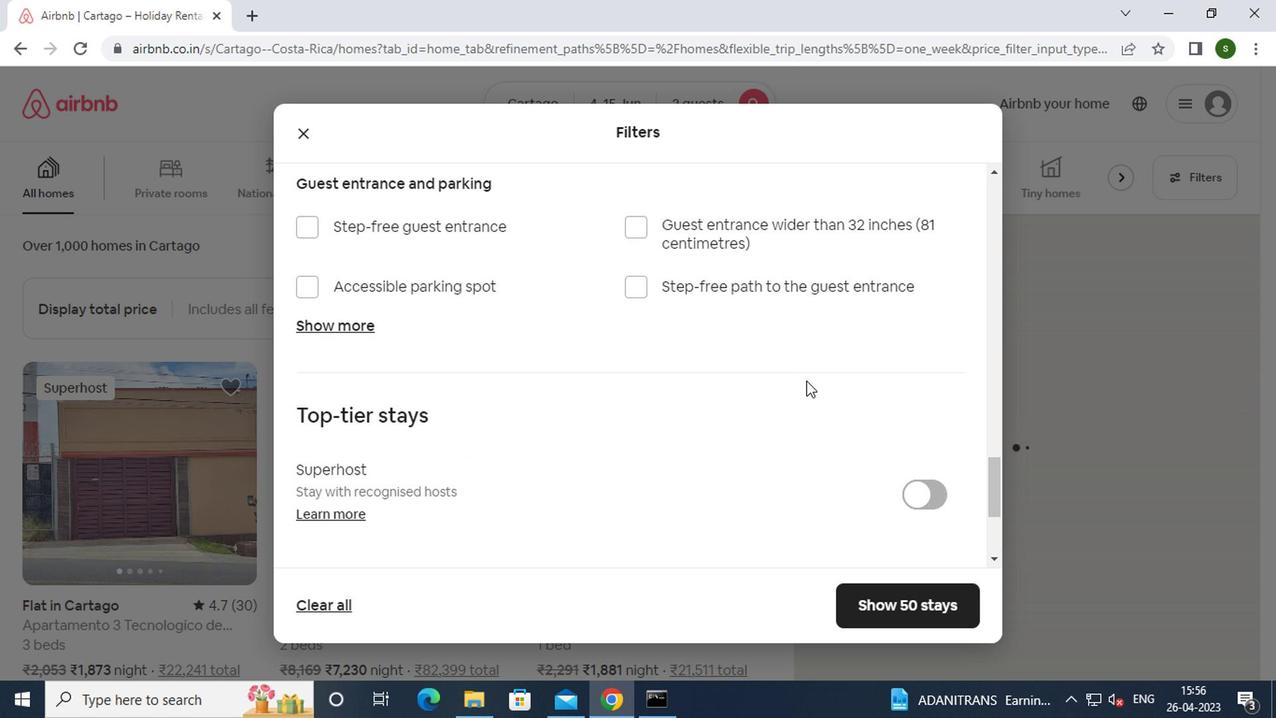 
Action: Mouse moved to (367, 430)
Screenshot: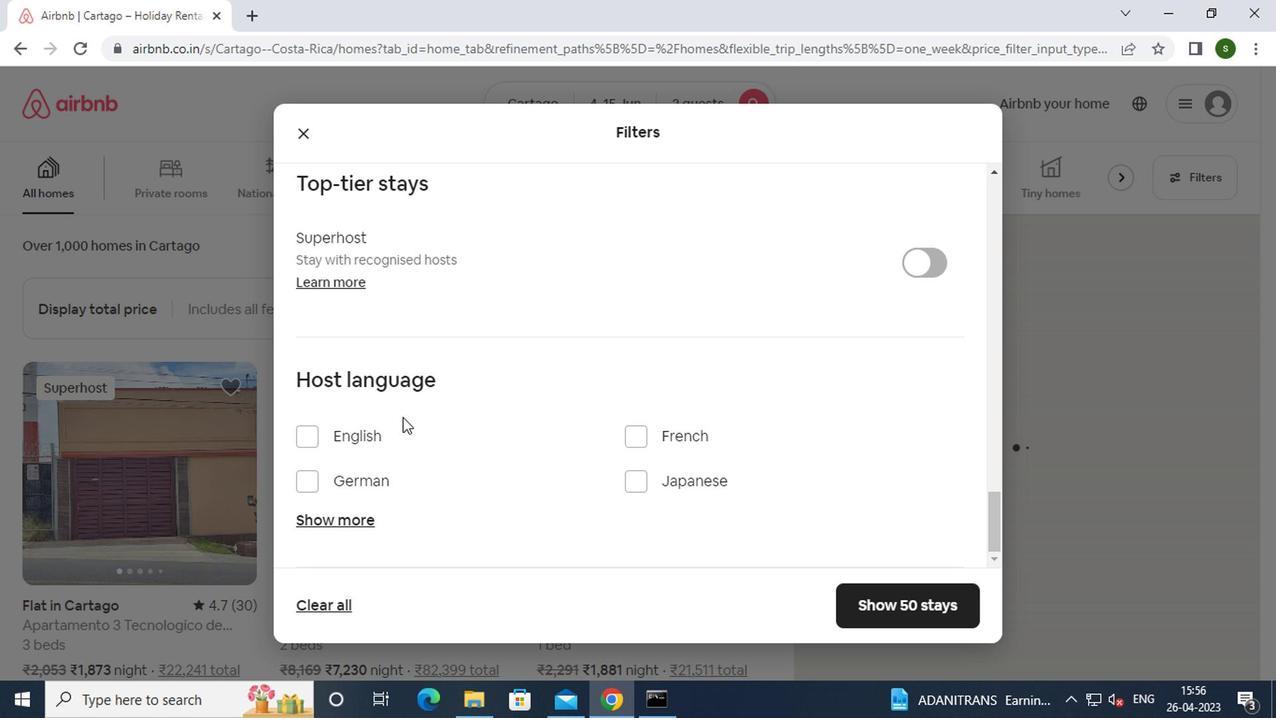 
Action: Mouse pressed left at (367, 430)
Screenshot: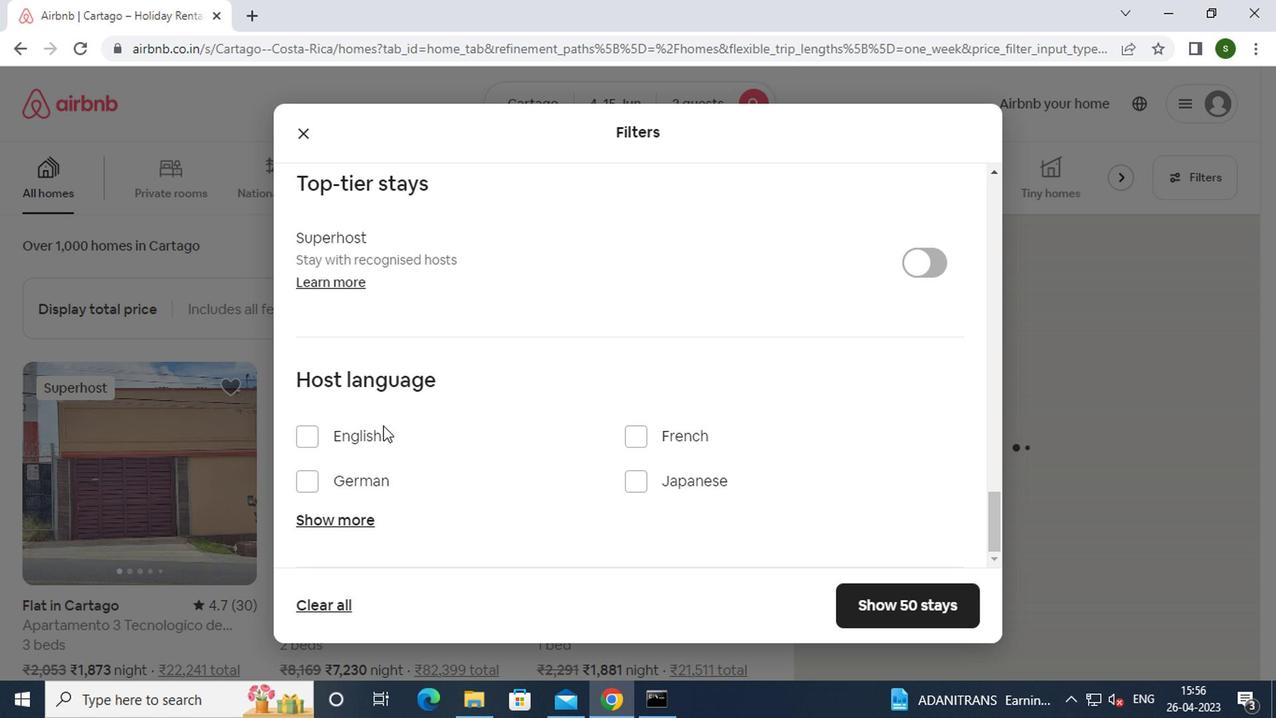 
Action: Mouse moved to (894, 620)
Screenshot: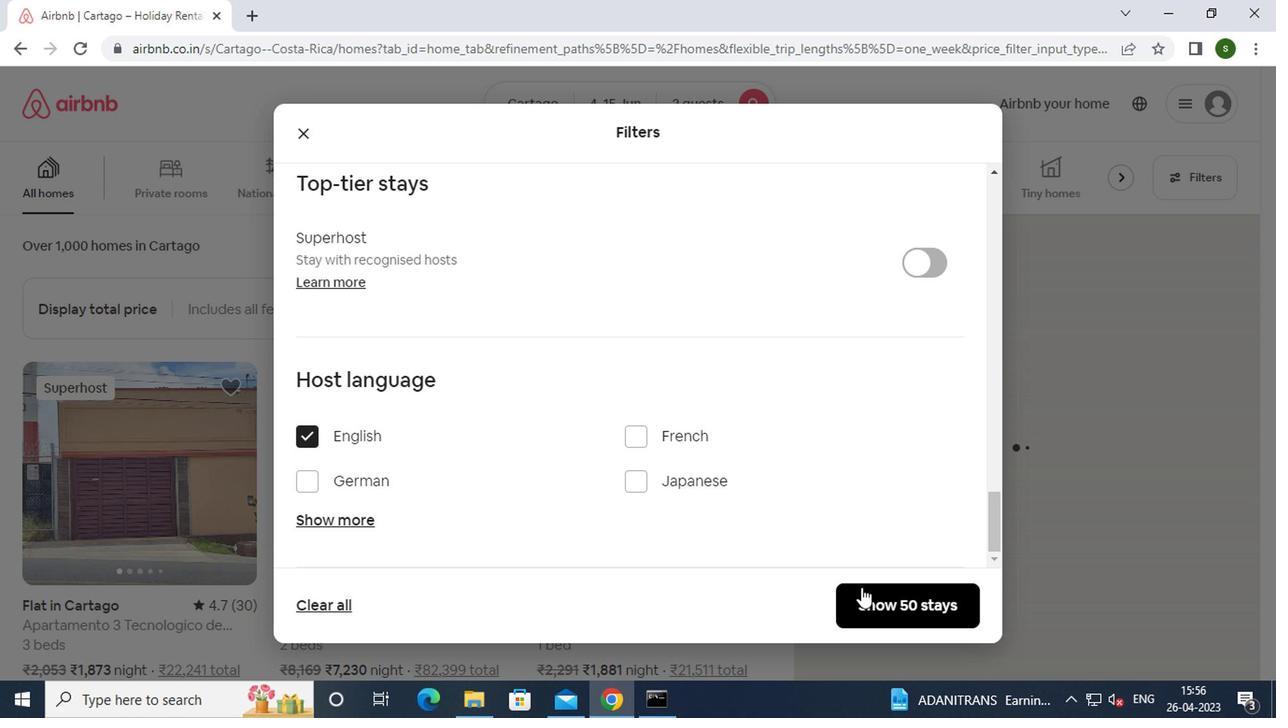 
Action: Mouse pressed left at (894, 620)
Screenshot: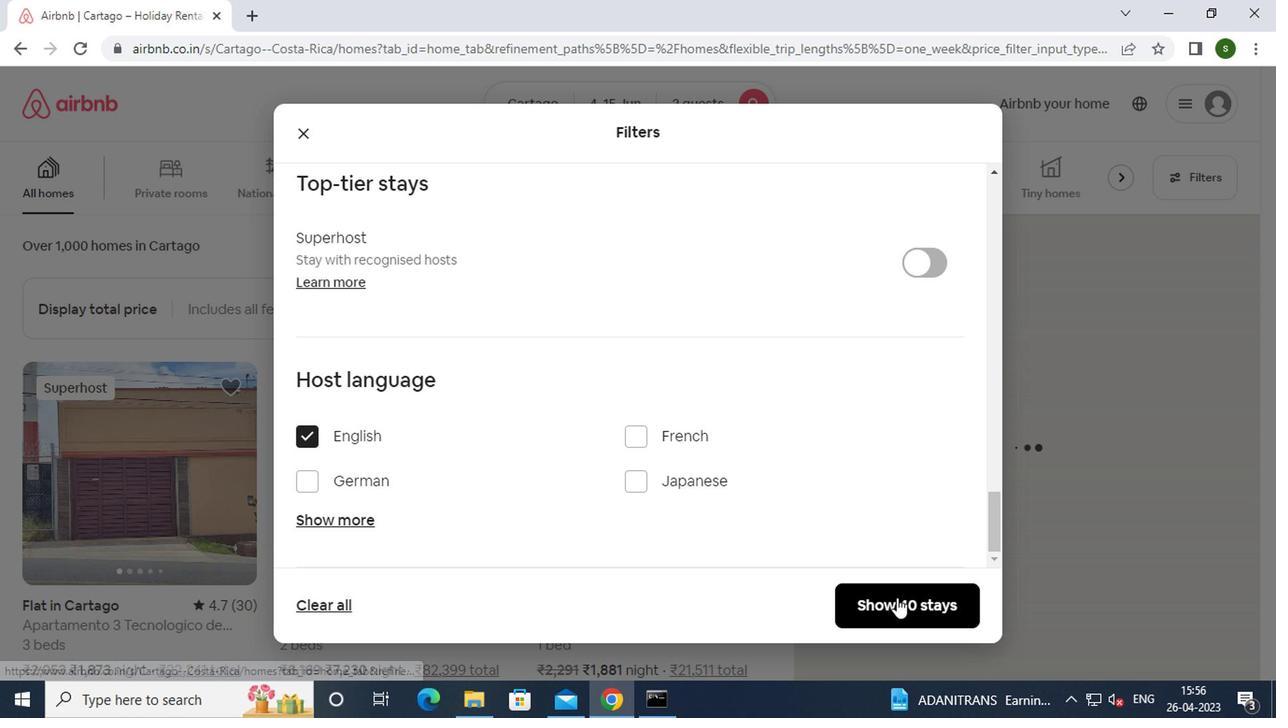 
